 Task: Look for space in Tamano, Japan from 2nd June, 2023 to 15th June, 2023 for 2 adults in price range Rs.10000 to Rs.15000. Place can be entire place with 1  bedroom having 1 bed and 1 bathroom. Property type can be house, flat, guest house, hotel. Booking option can be shelf check-in. Required host language is English.
Action: Mouse moved to (587, 100)
Screenshot: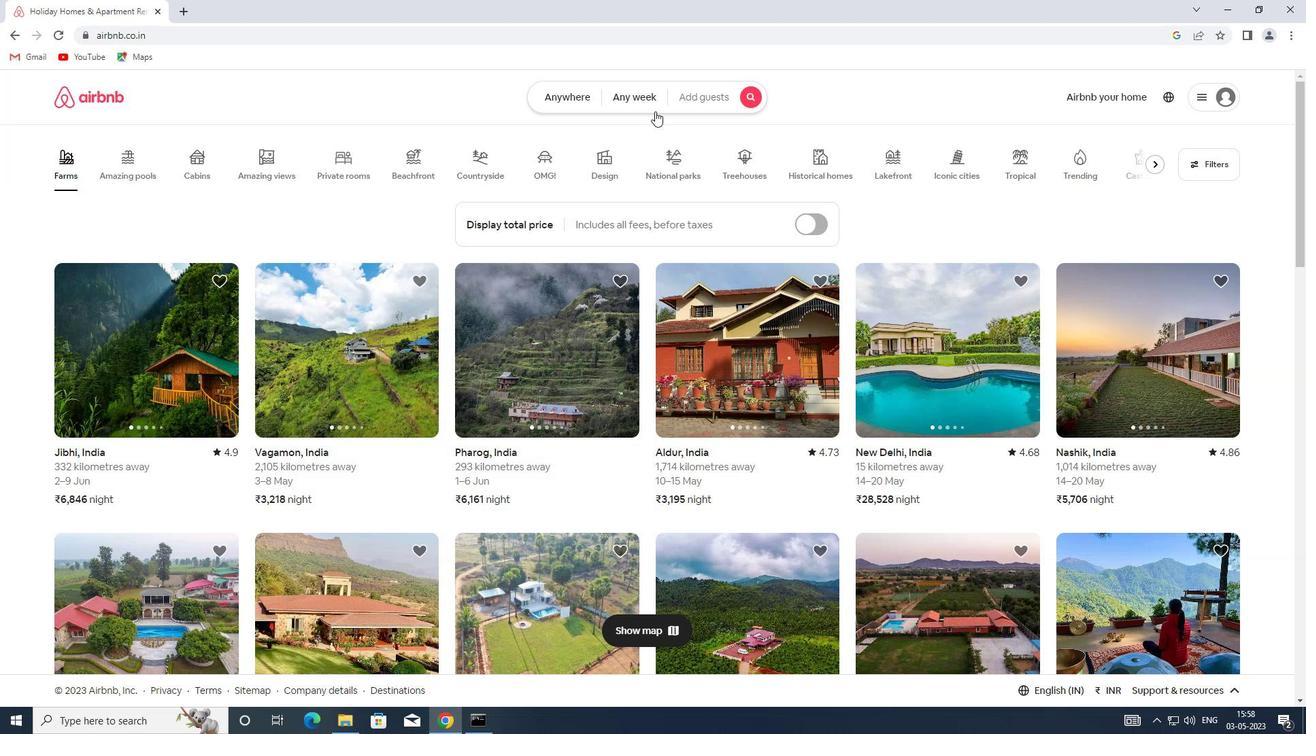 
Action: Mouse pressed left at (587, 100)
Screenshot: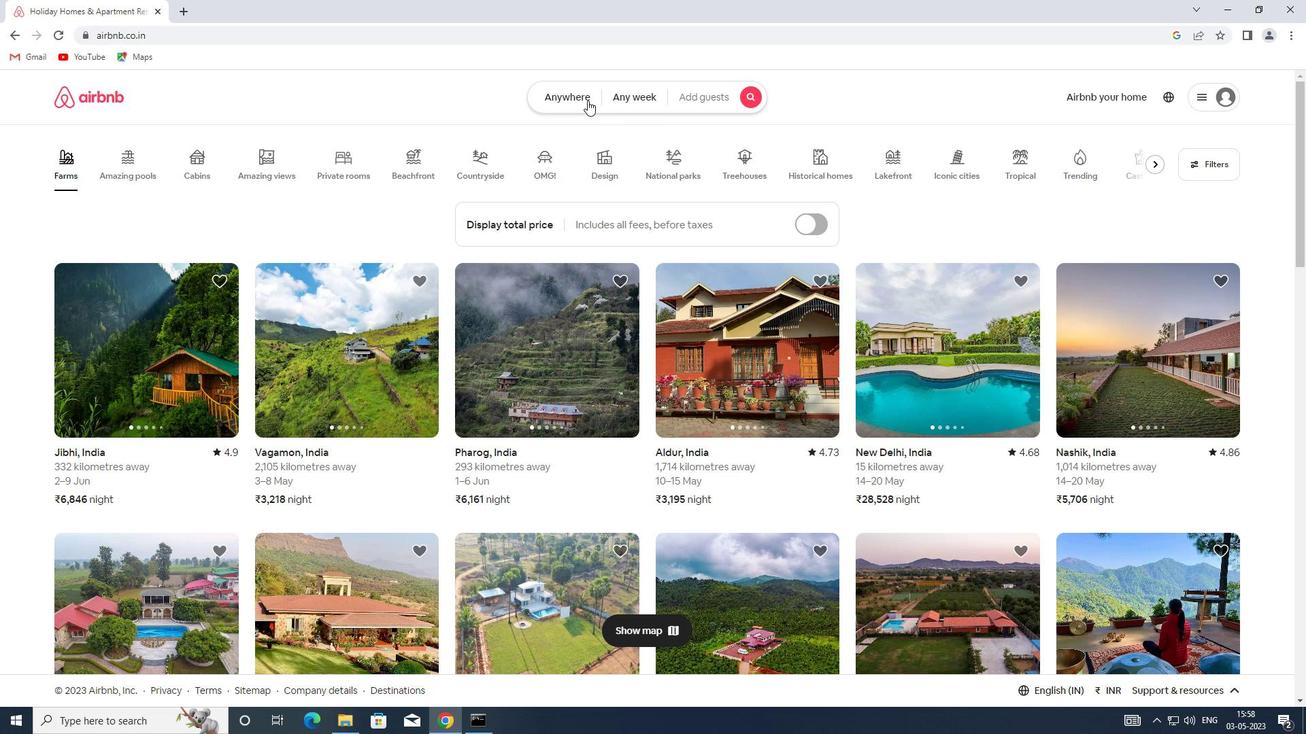 
Action: Mouse moved to (464, 145)
Screenshot: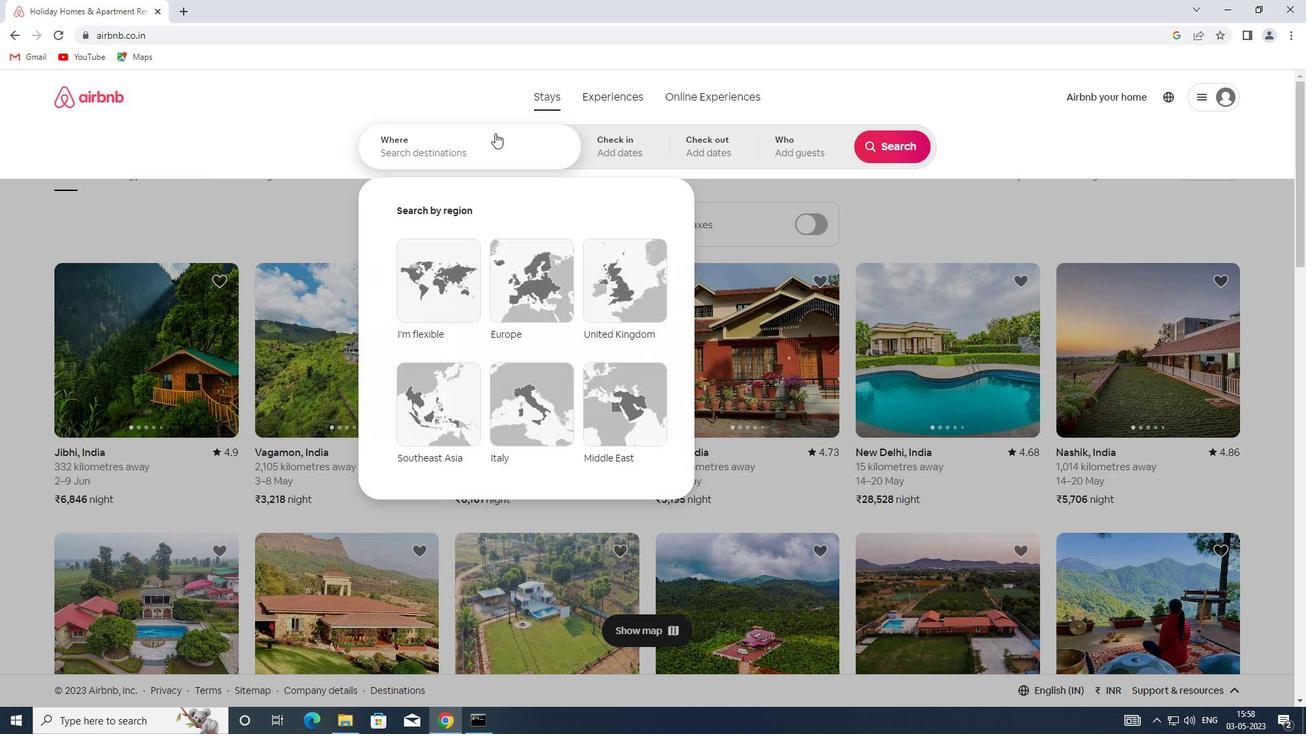 
Action: Mouse pressed left at (464, 145)
Screenshot: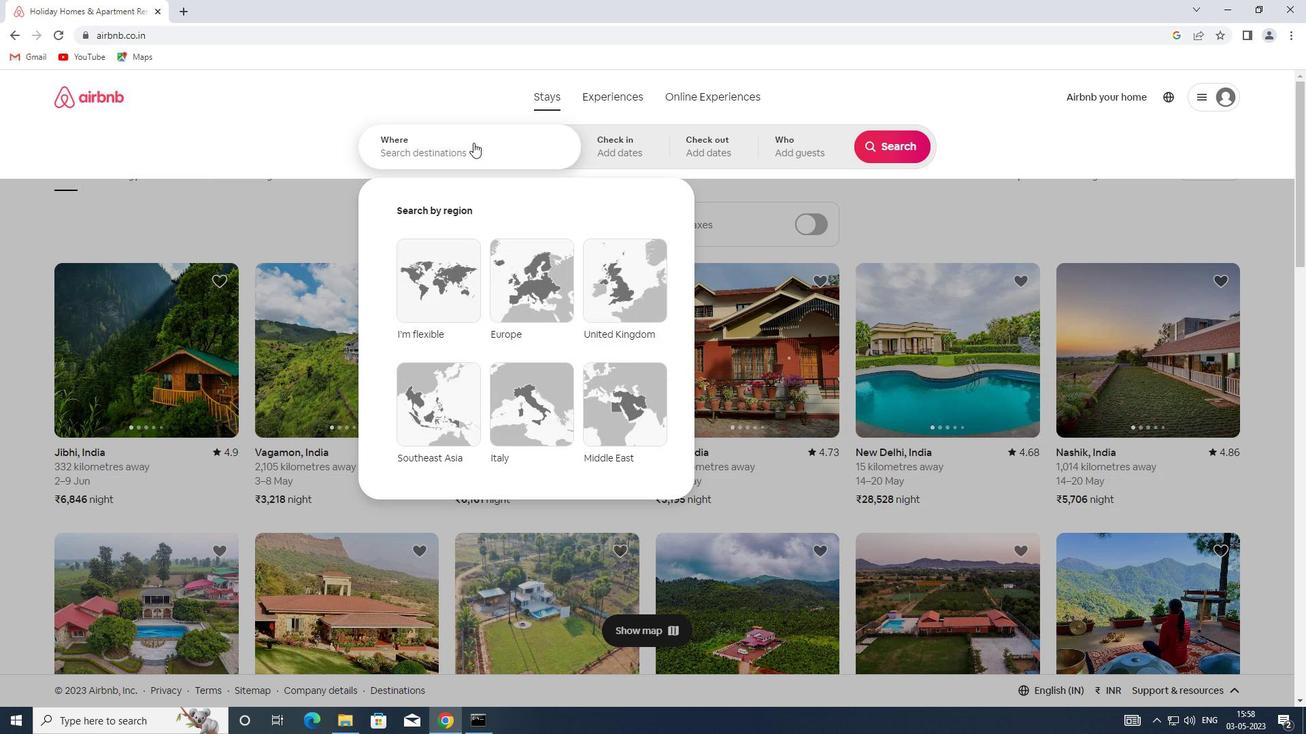 
Action: Key pressed <Key.shift>TAMANO,<Key.shift><Key.shift><Key.shift><Key.shift><Key.shift><Key.shift><Key.shift><Key.shift><Key.shift><Key.shift><Key.shift><Key.shift><Key.shift><Key.shift><Key.shift><Key.shift><Key.shift><Key.shift><Key.shift><Key.shift><Key.shift><Key.shift><Key.shift>JAPAN
Screenshot: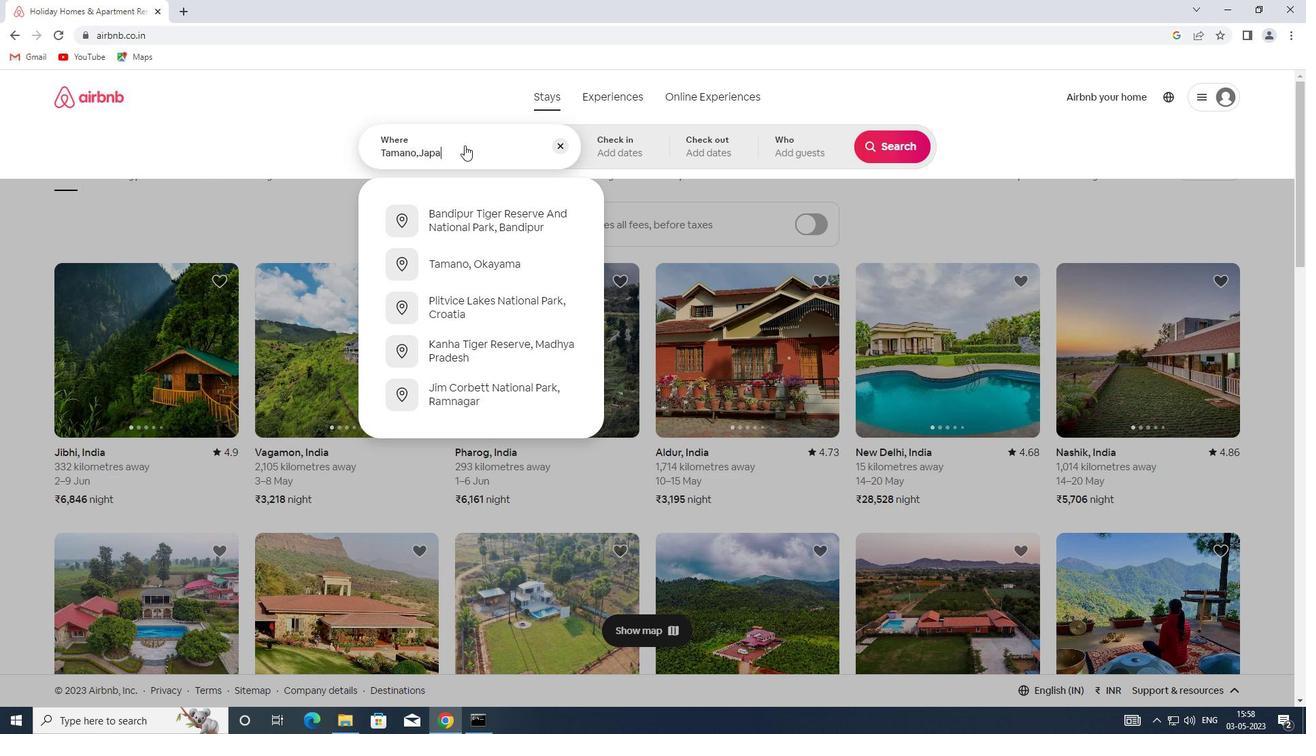 
Action: Mouse moved to (636, 149)
Screenshot: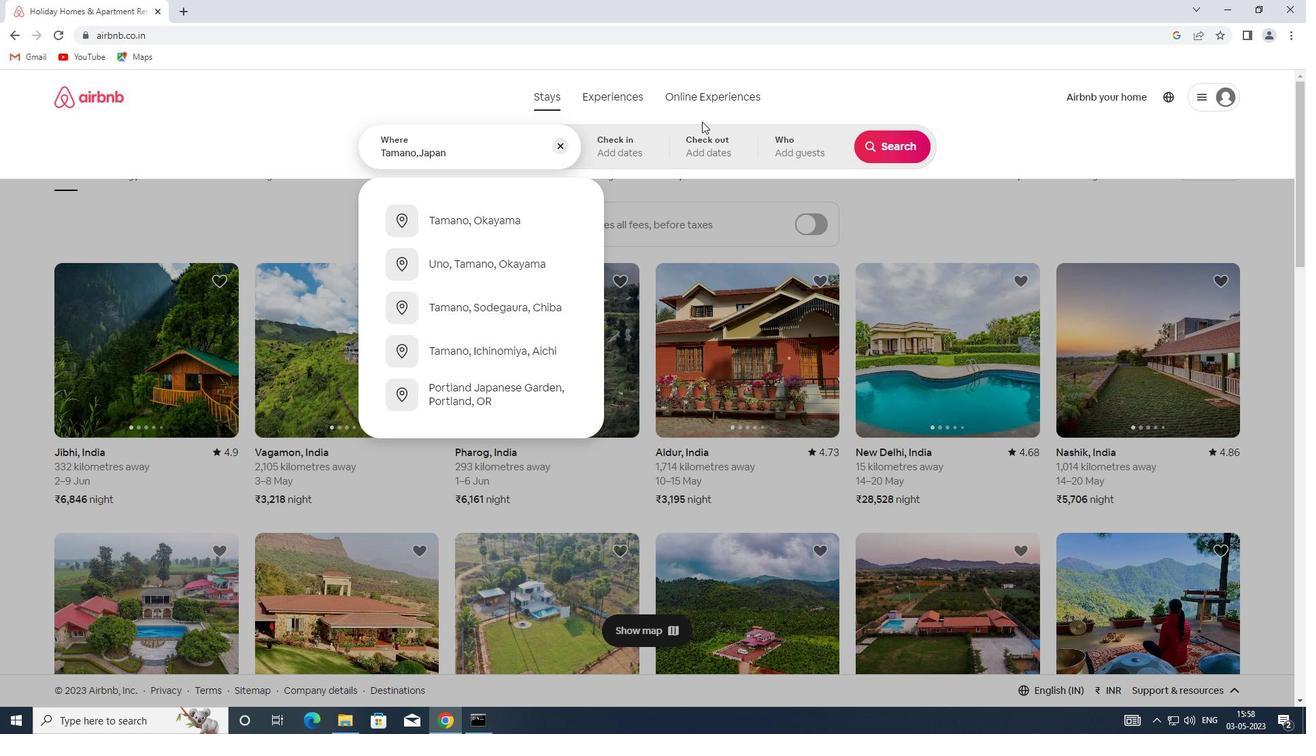 
Action: Mouse pressed left at (636, 149)
Screenshot: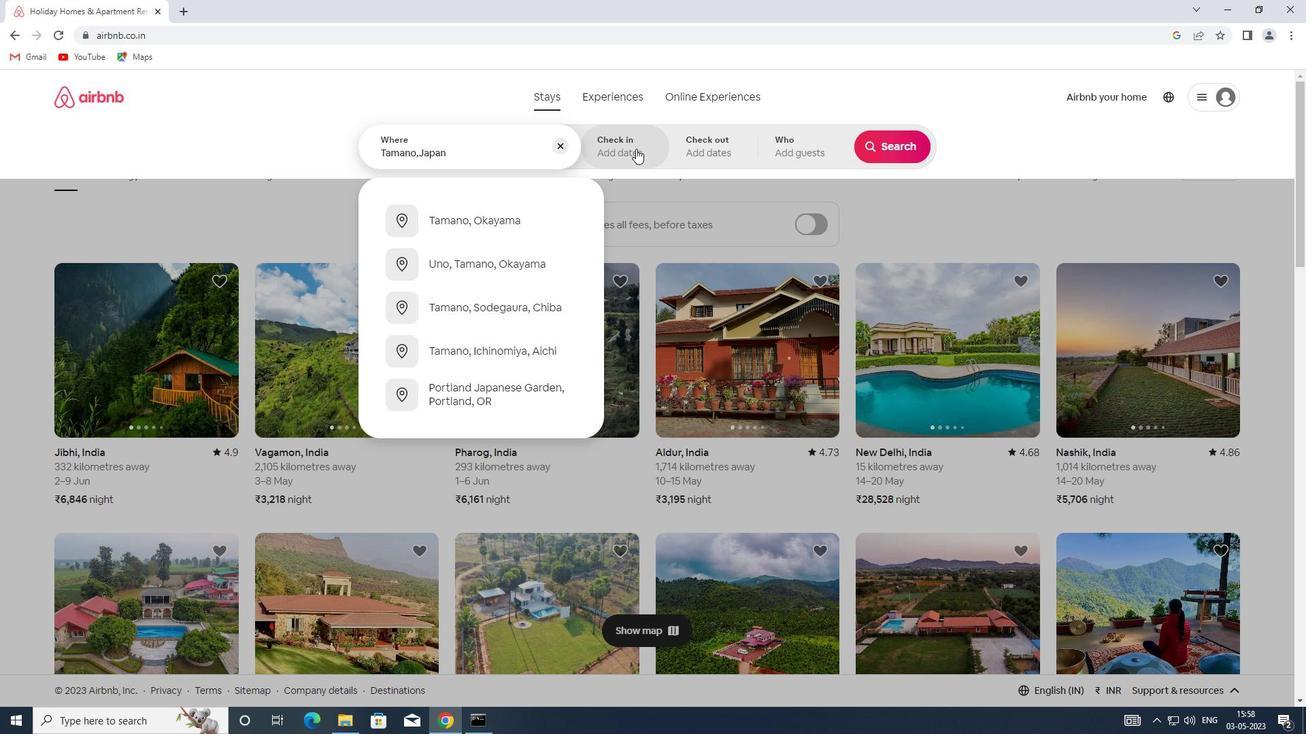 
Action: Mouse moved to (847, 306)
Screenshot: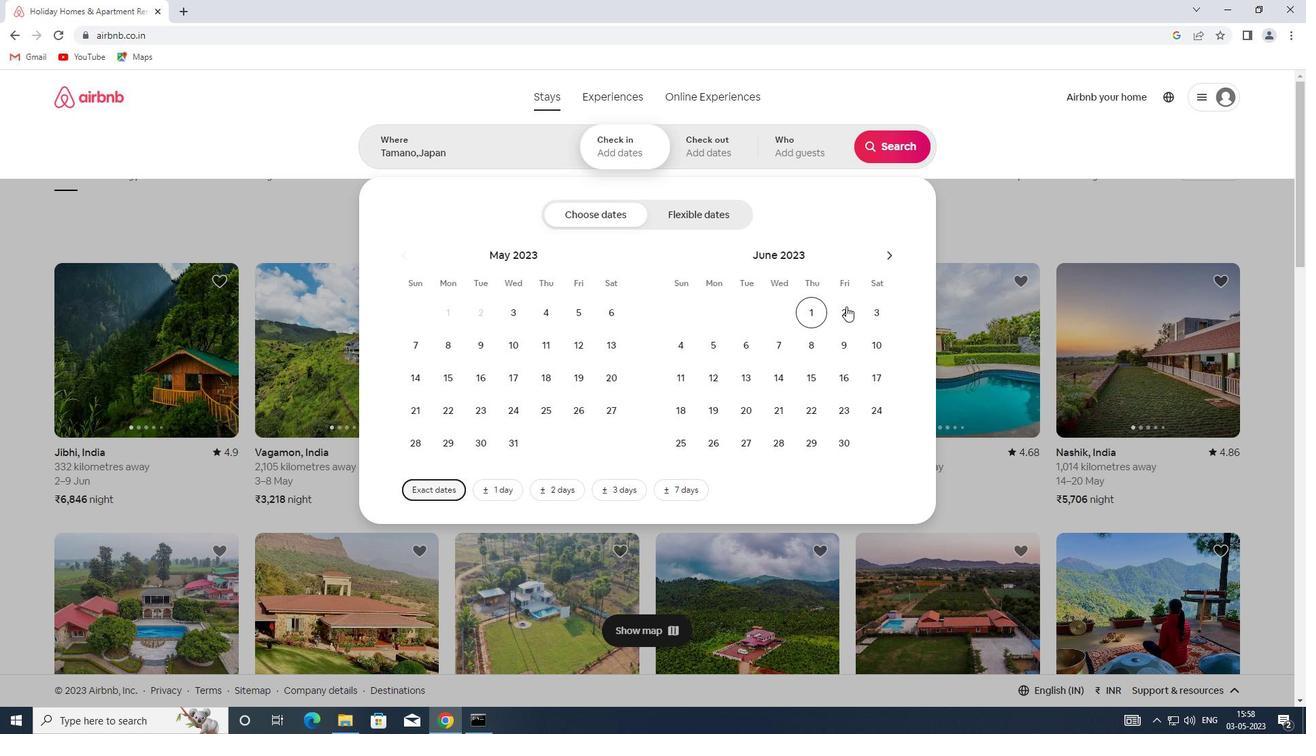 
Action: Mouse pressed left at (847, 306)
Screenshot: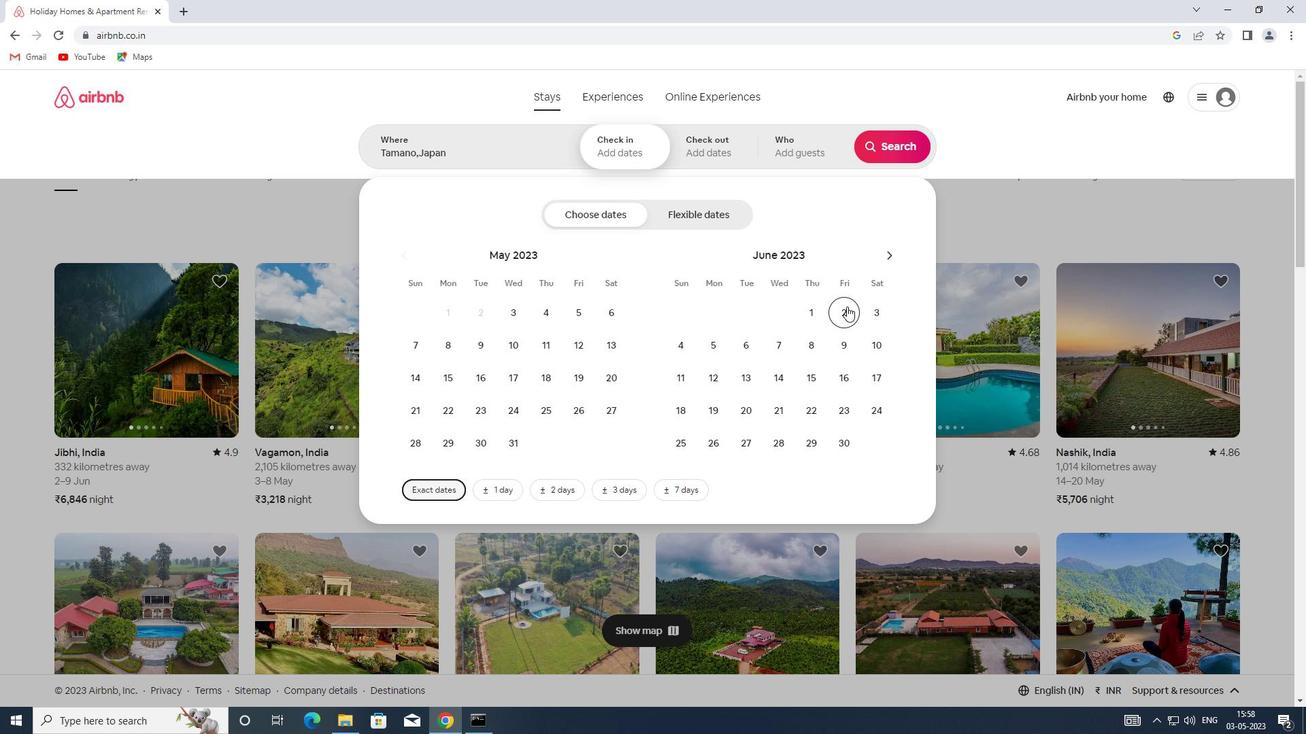 
Action: Mouse moved to (811, 375)
Screenshot: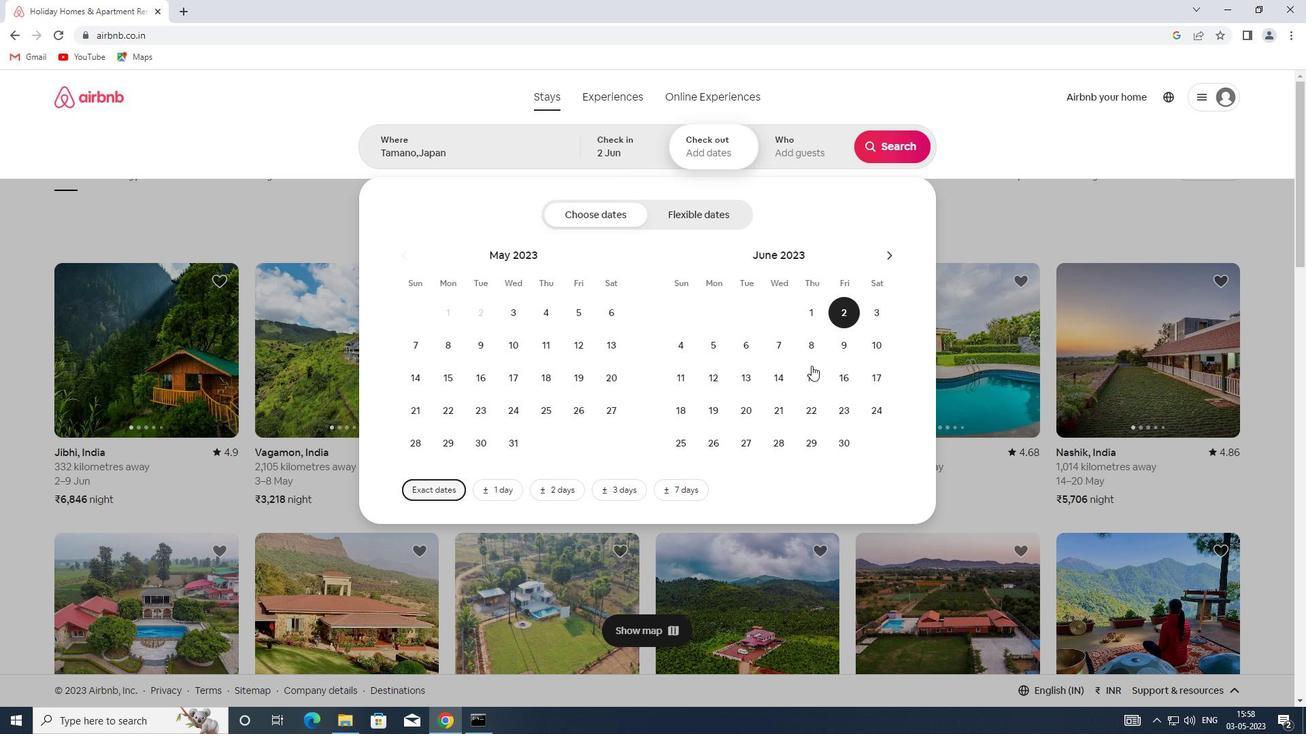 
Action: Mouse pressed left at (811, 375)
Screenshot: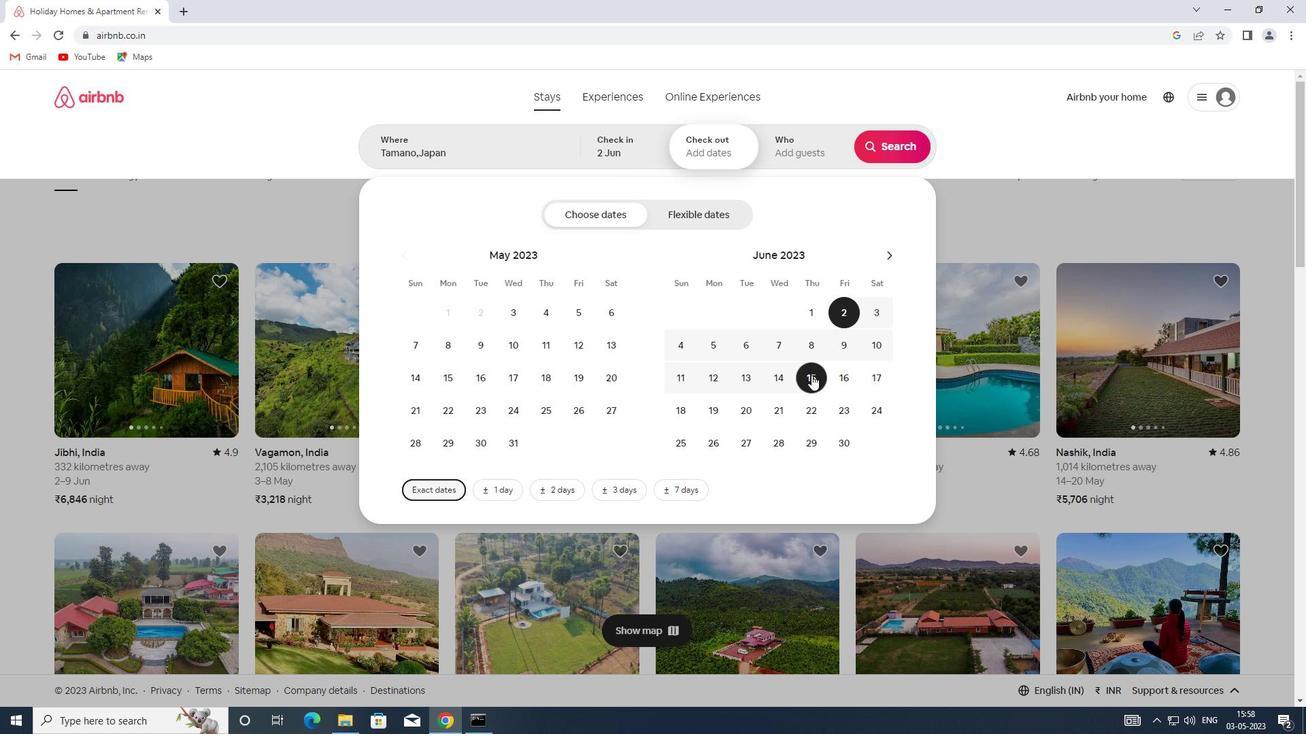 
Action: Mouse moved to (801, 149)
Screenshot: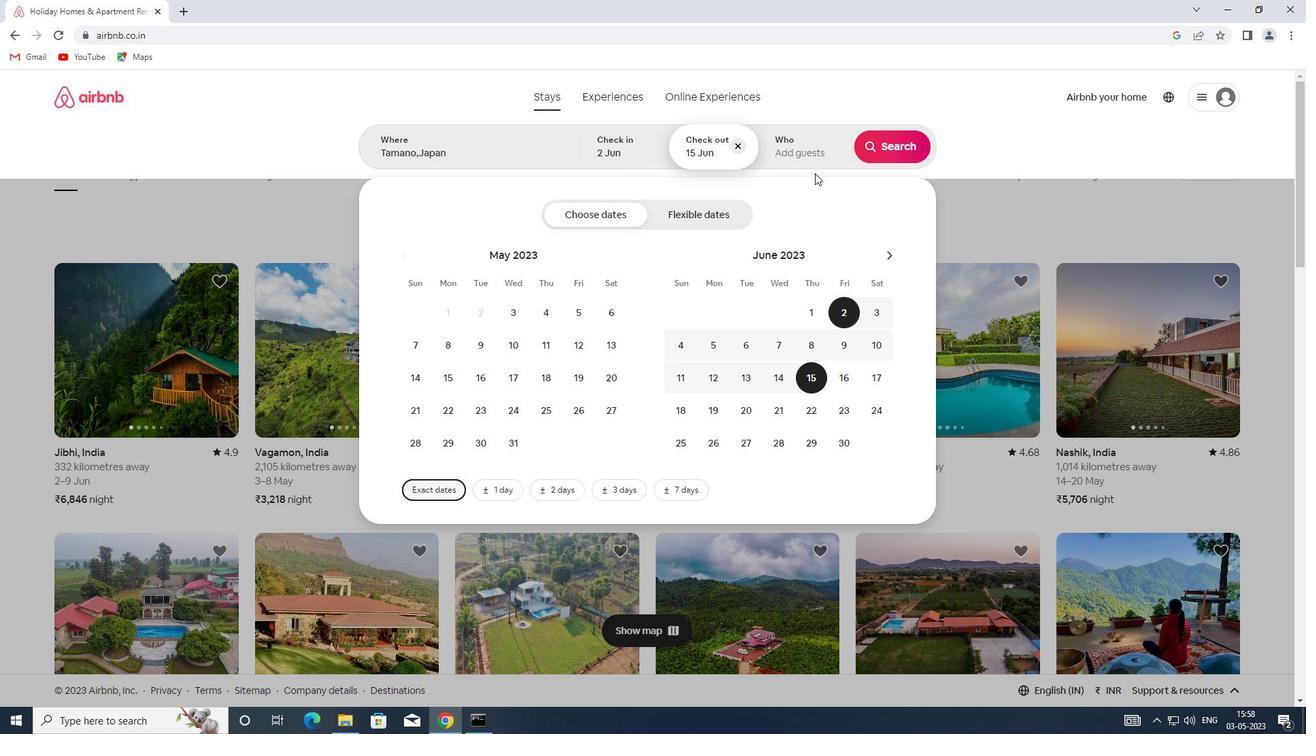 
Action: Mouse pressed left at (801, 149)
Screenshot: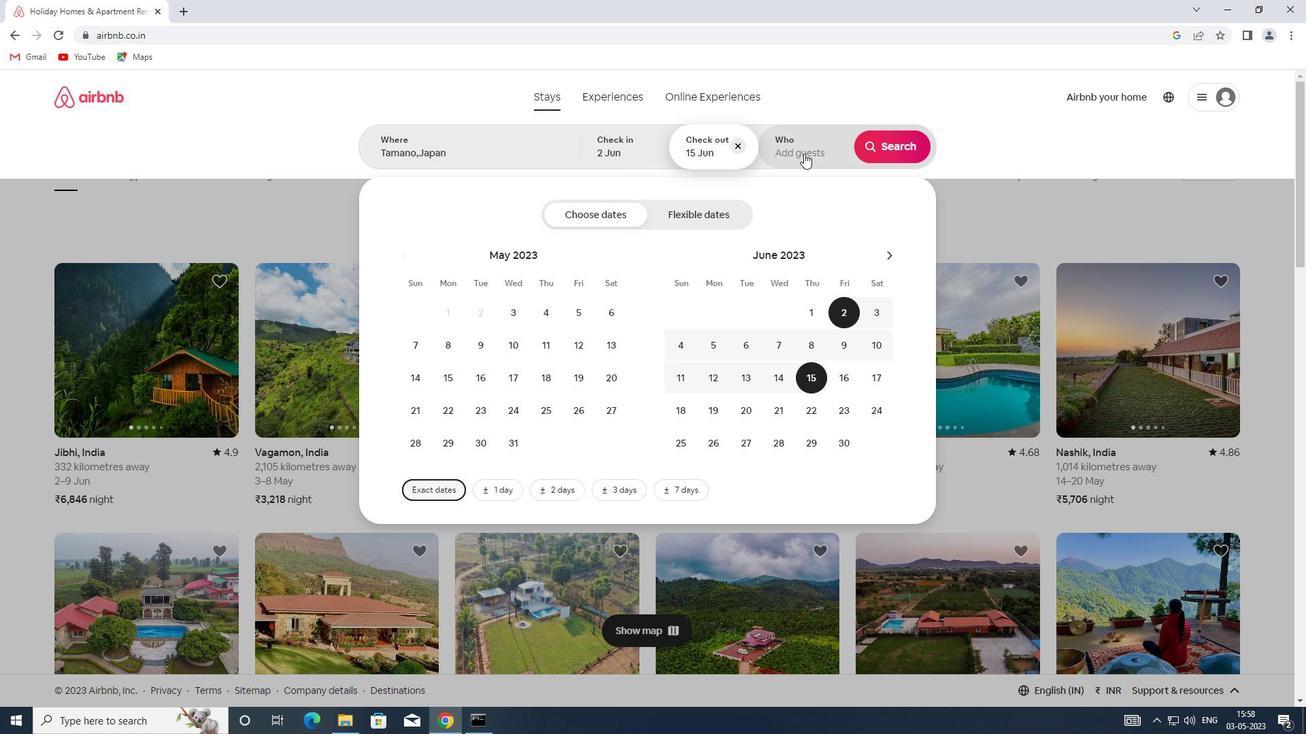 
Action: Mouse moved to (898, 215)
Screenshot: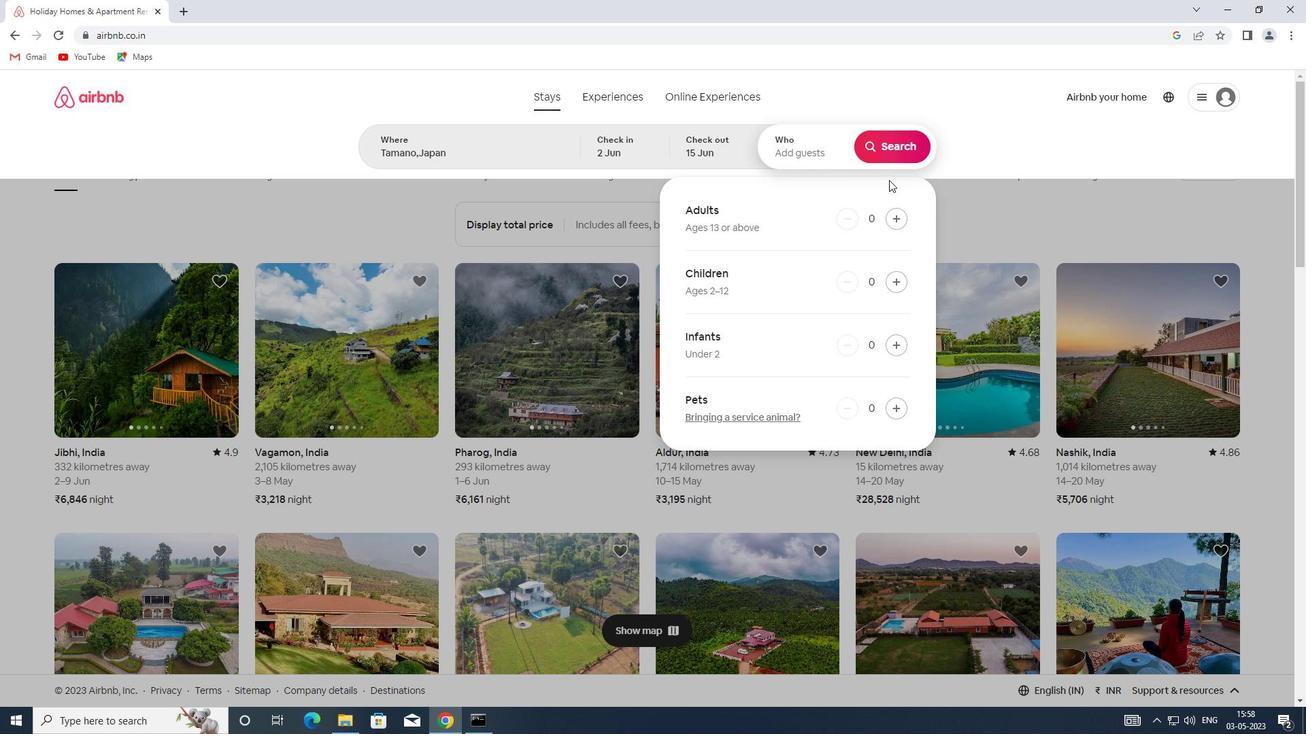 
Action: Mouse pressed left at (898, 215)
Screenshot: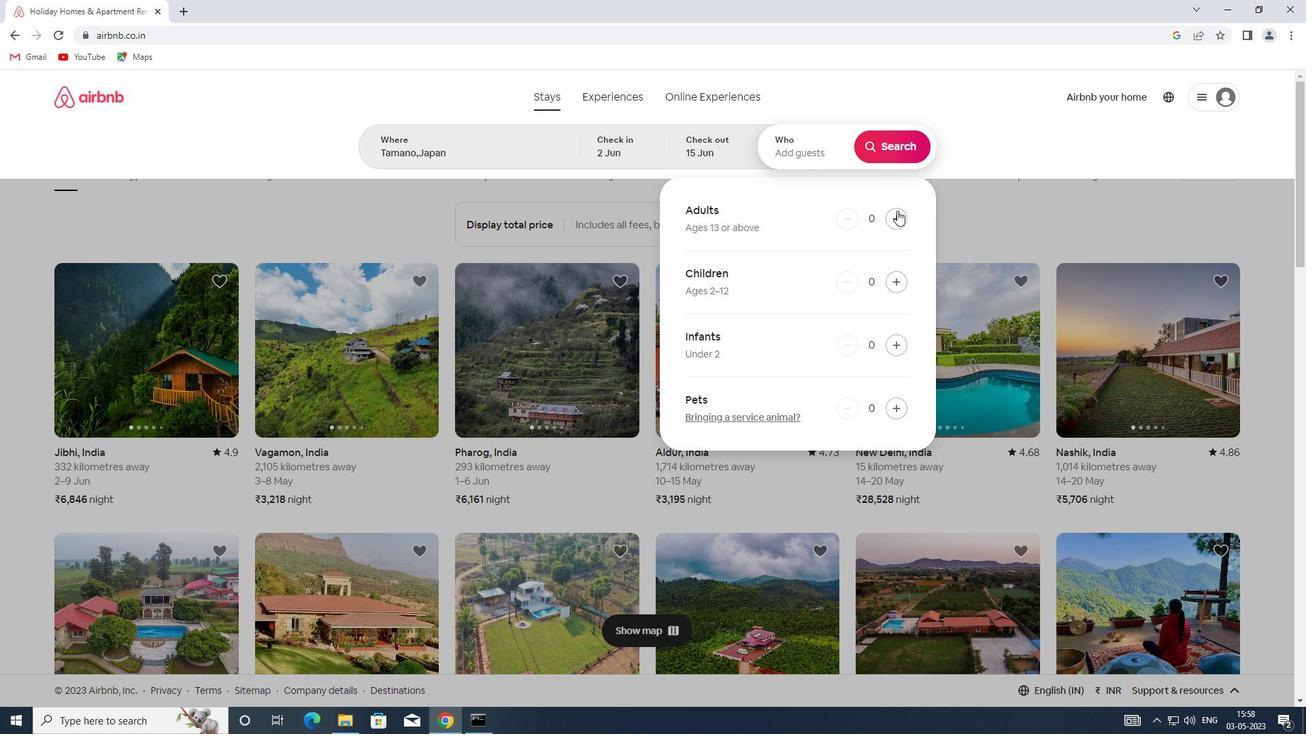 
Action: Mouse pressed left at (898, 215)
Screenshot: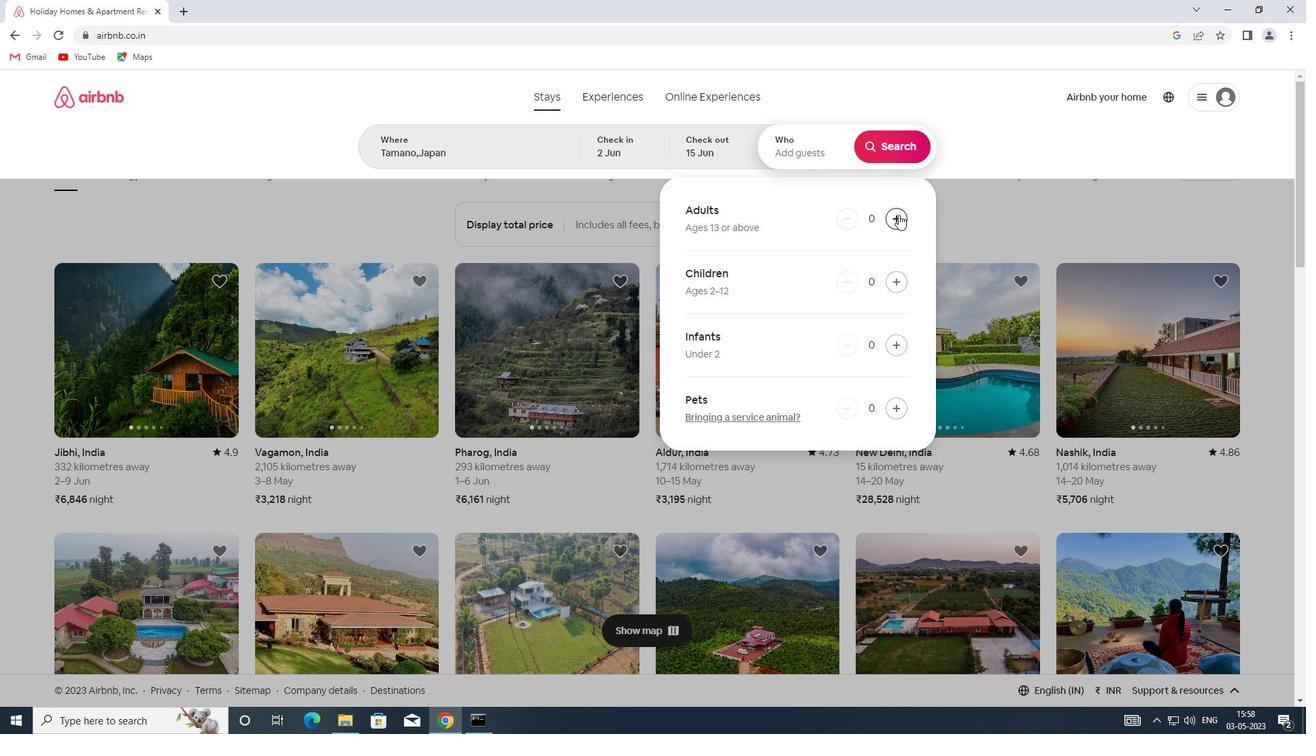 
Action: Mouse moved to (889, 152)
Screenshot: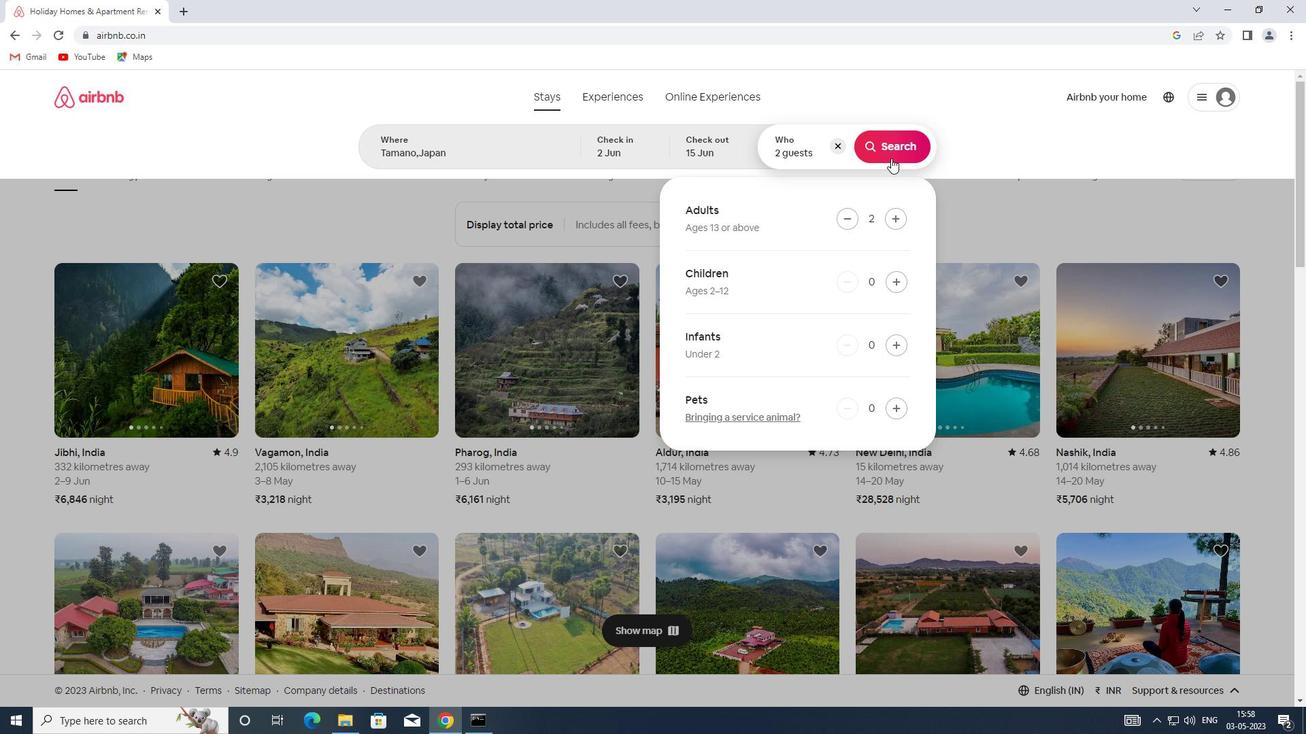 
Action: Mouse pressed left at (889, 152)
Screenshot: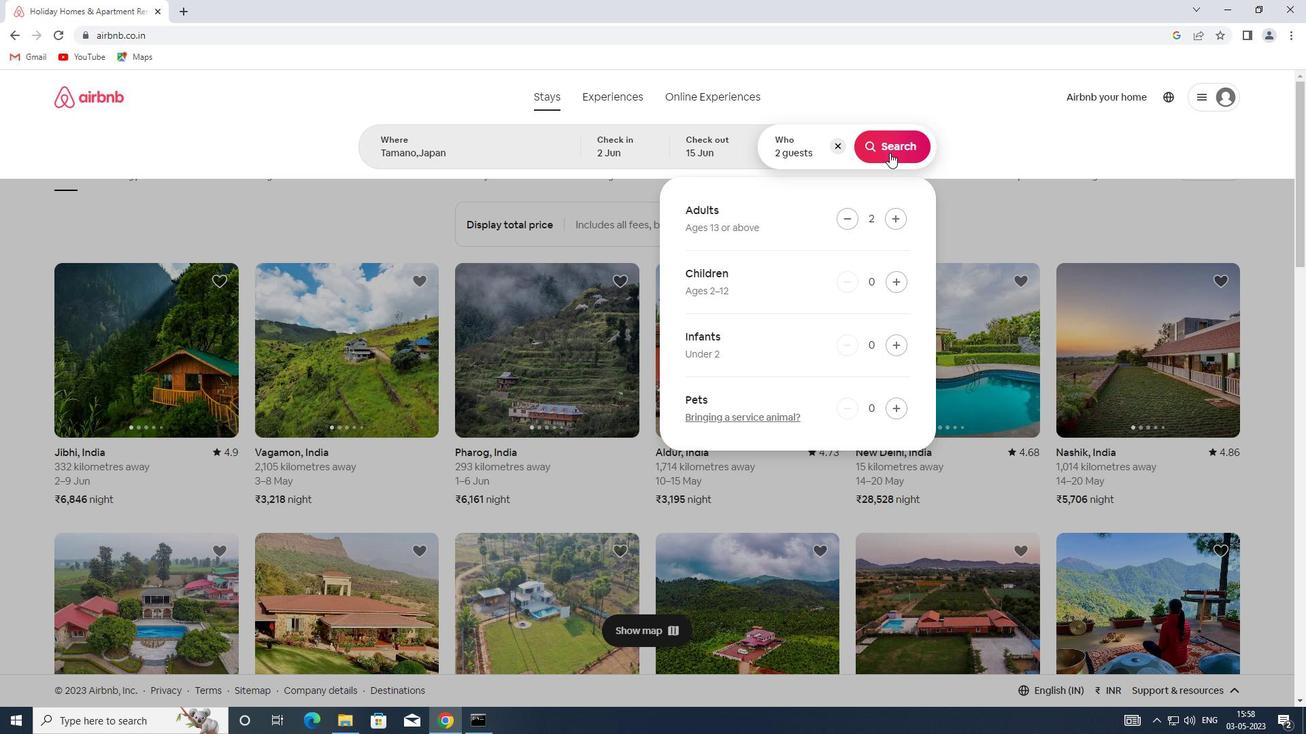 
Action: Mouse moved to (1266, 144)
Screenshot: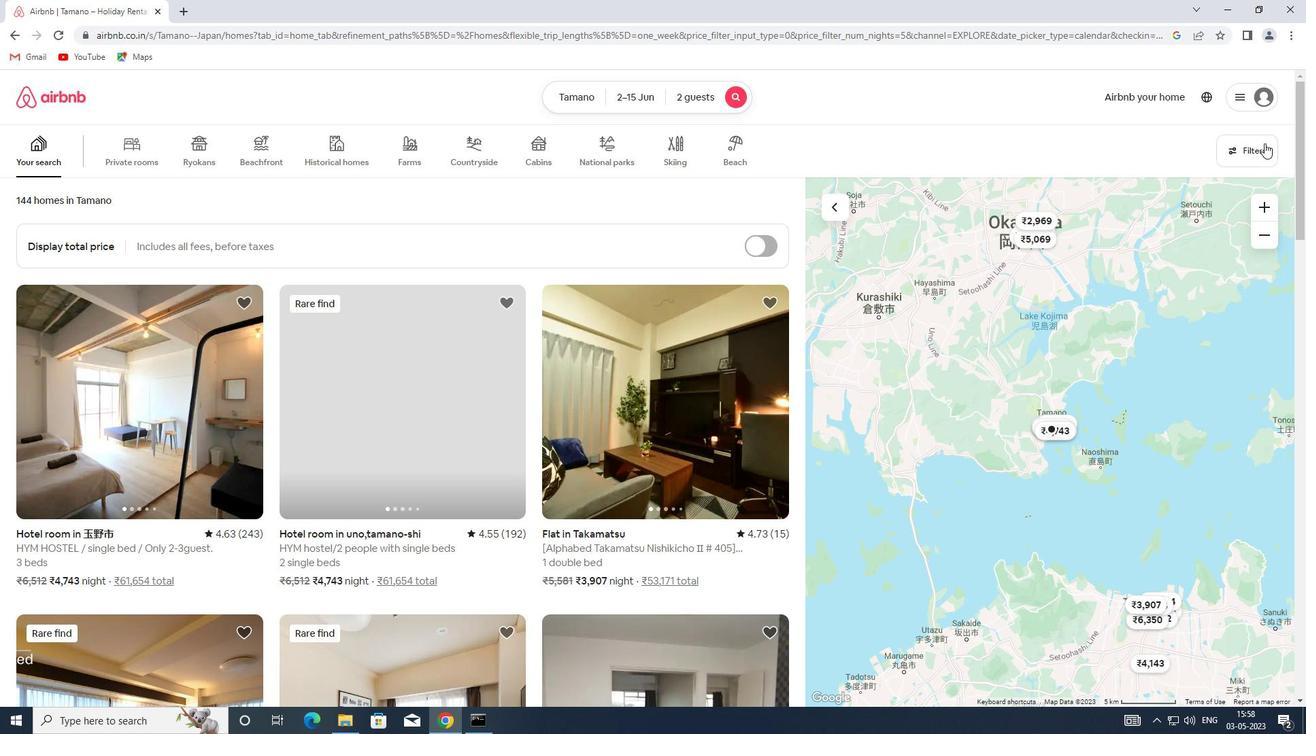
Action: Mouse pressed left at (1266, 144)
Screenshot: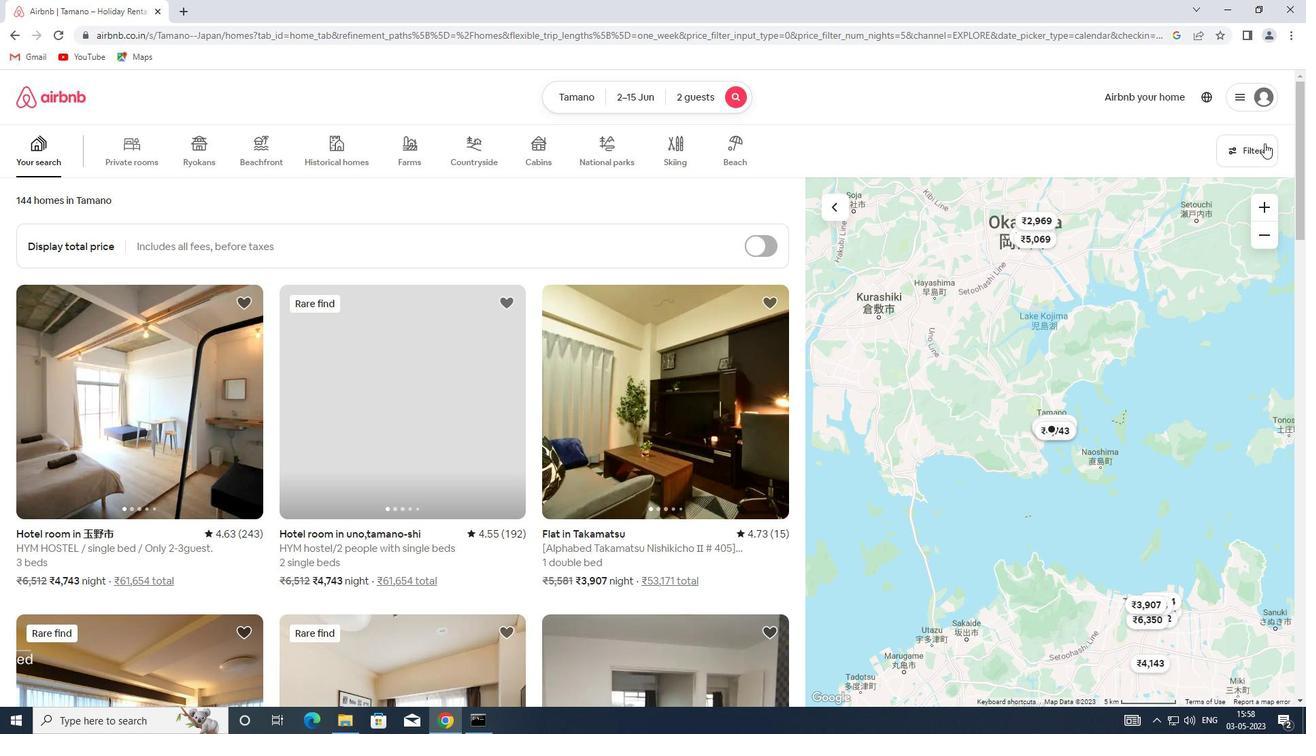 
Action: Mouse moved to (498, 327)
Screenshot: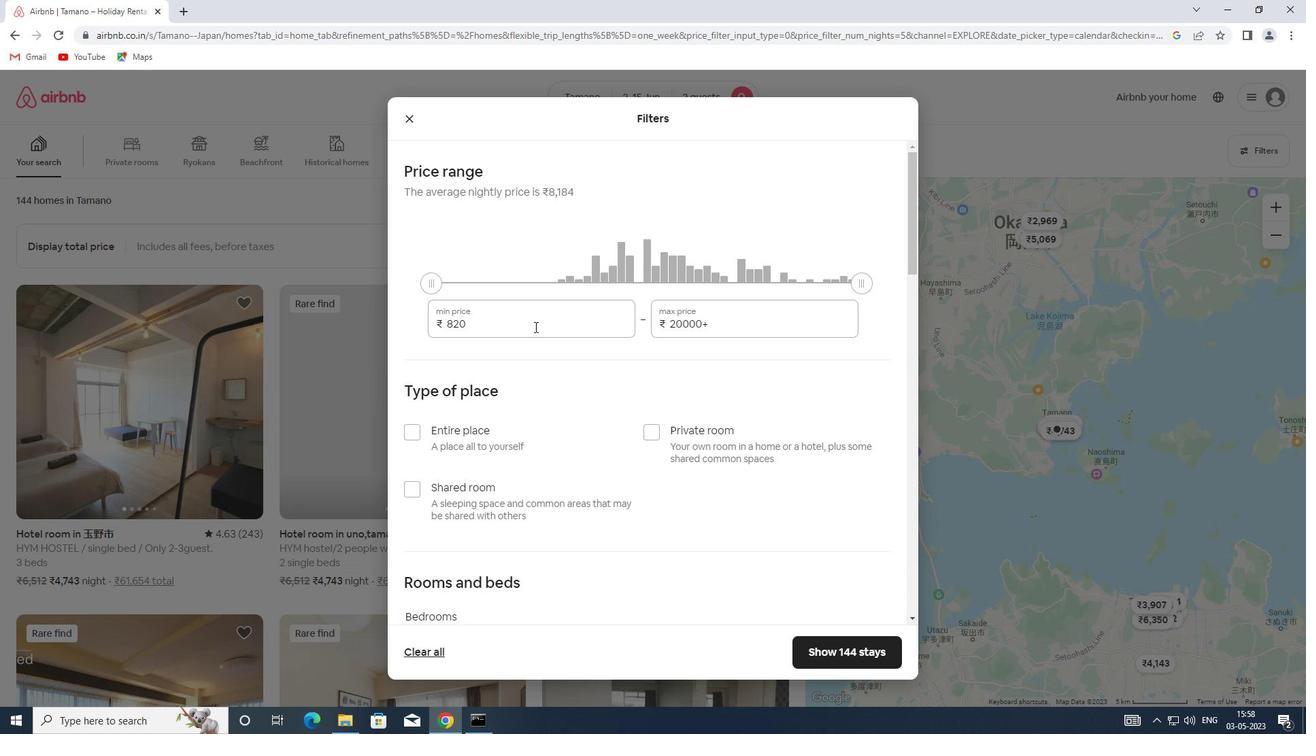 
Action: Mouse pressed left at (498, 327)
Screenshot: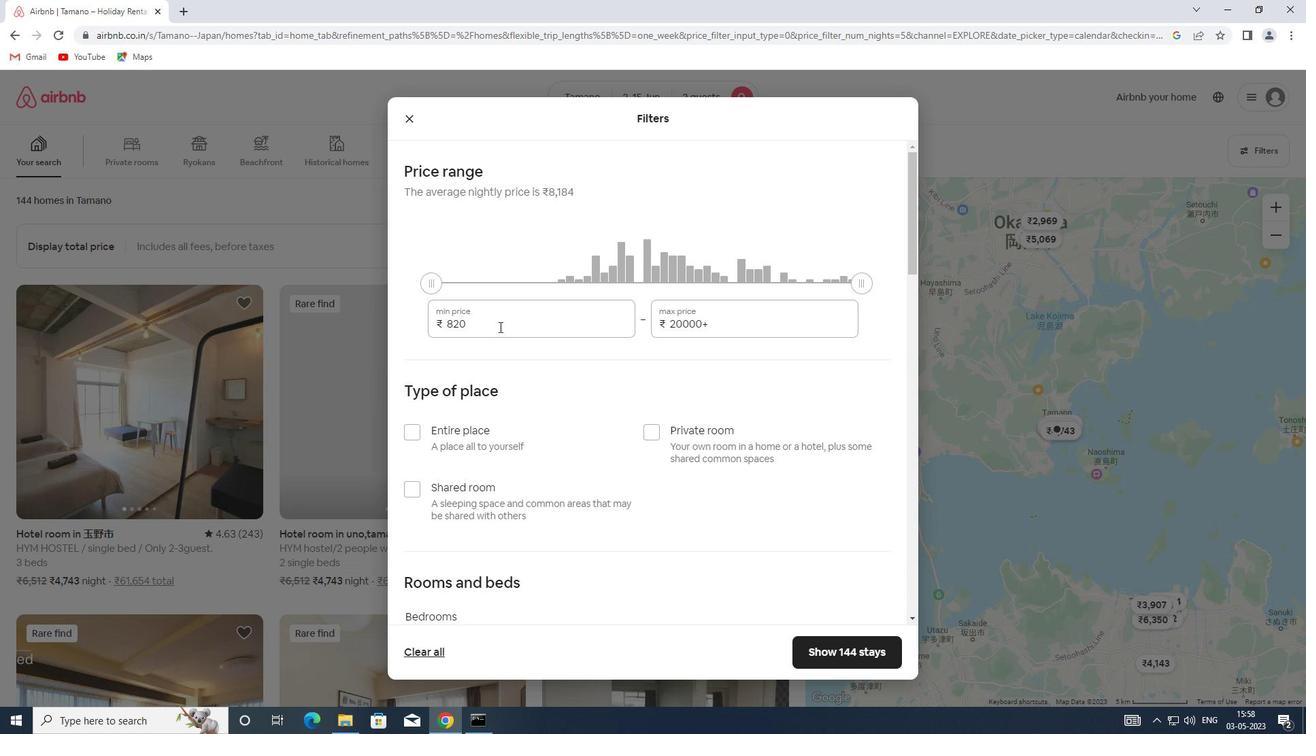 
Action: Mouse moved to (418, 327)
Screenshot: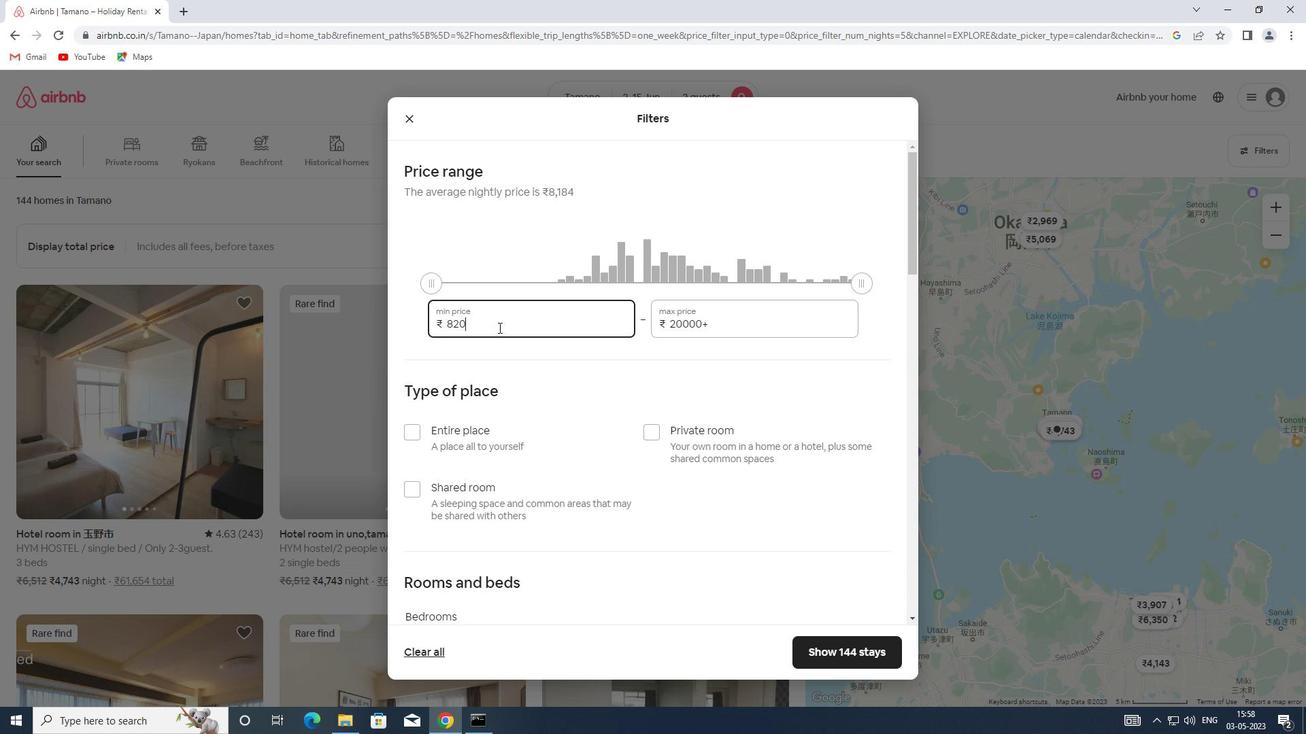 
Action: Key pressed 10000
Screenshot: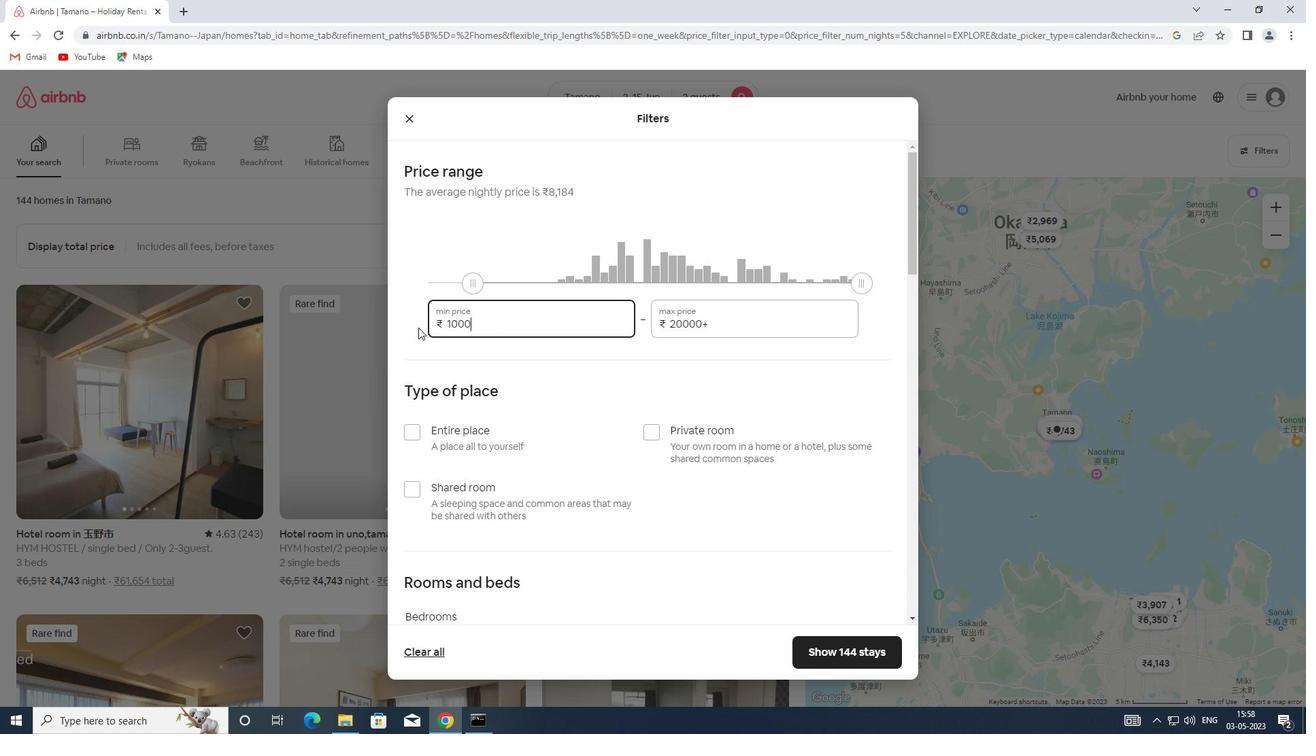 
Action: Mouse moved to (713, 327)
Screenshot: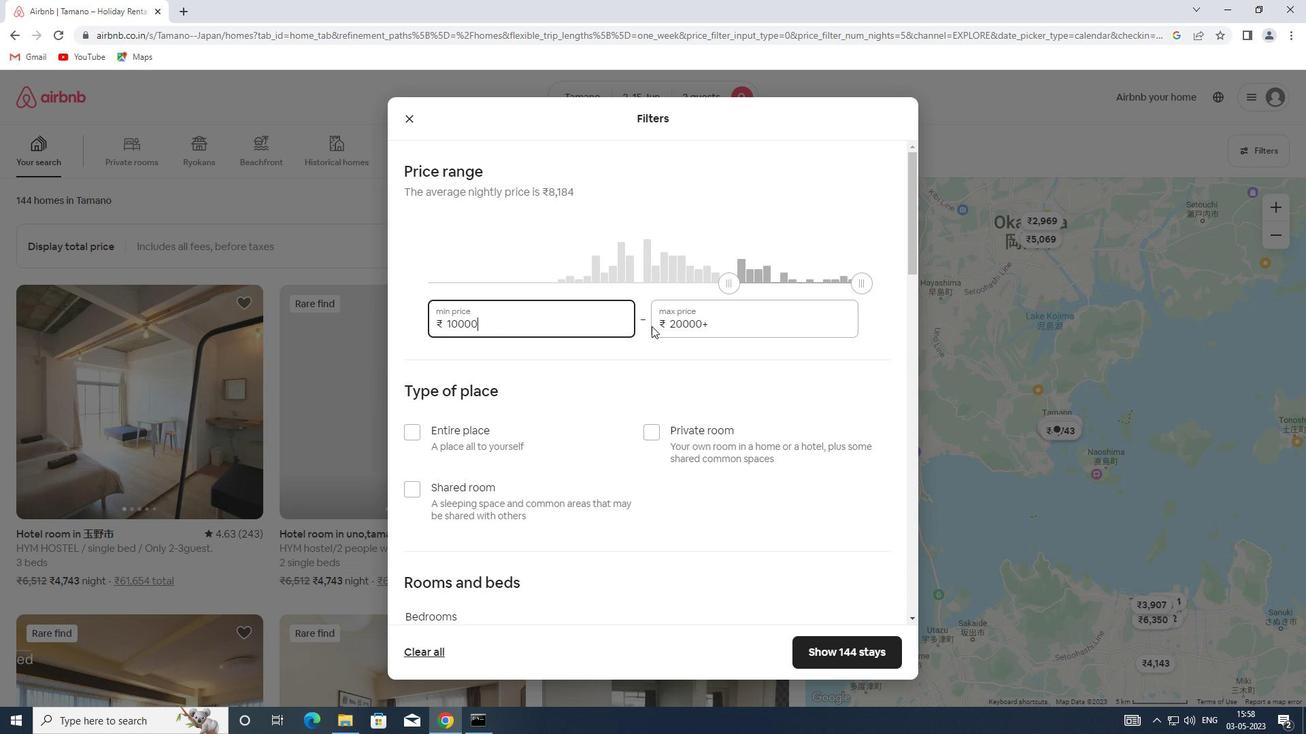 
Action: Mouse pressed left at (713, 327)
Screenshot: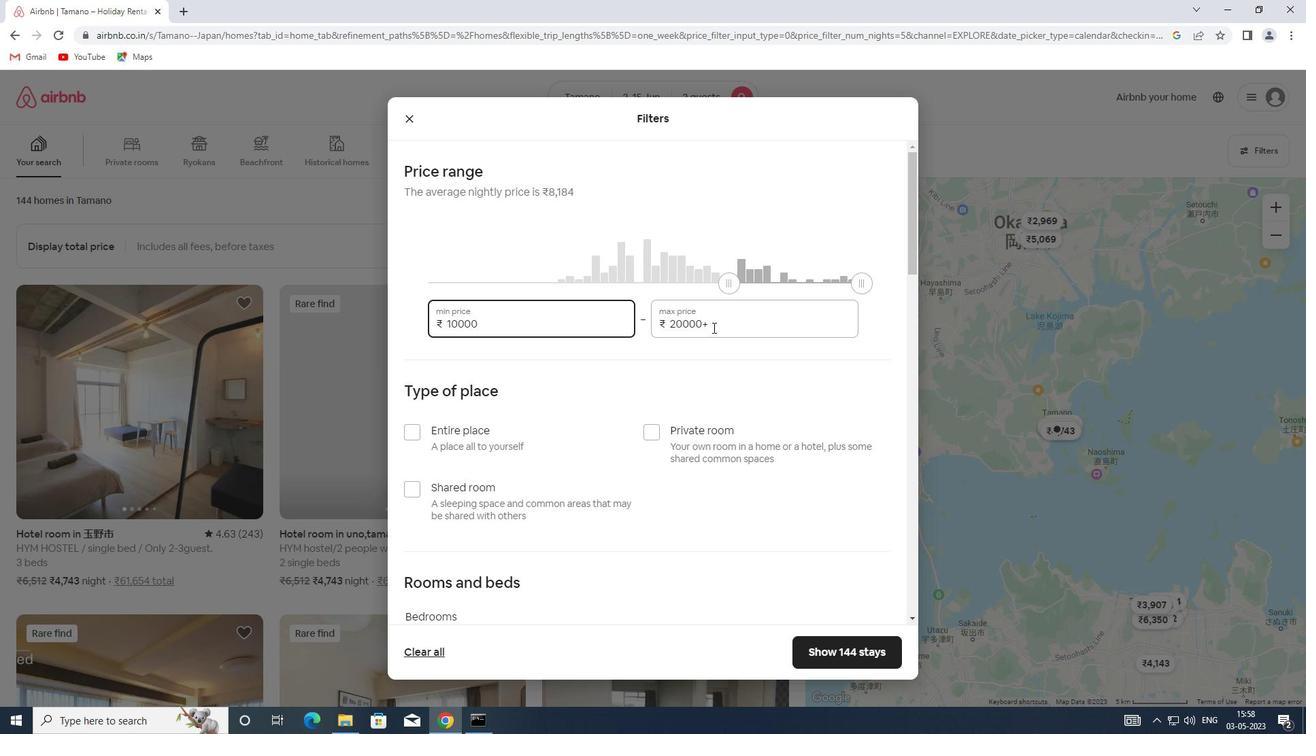 
Action: Mouse moved to (640, 327)
Screenshot: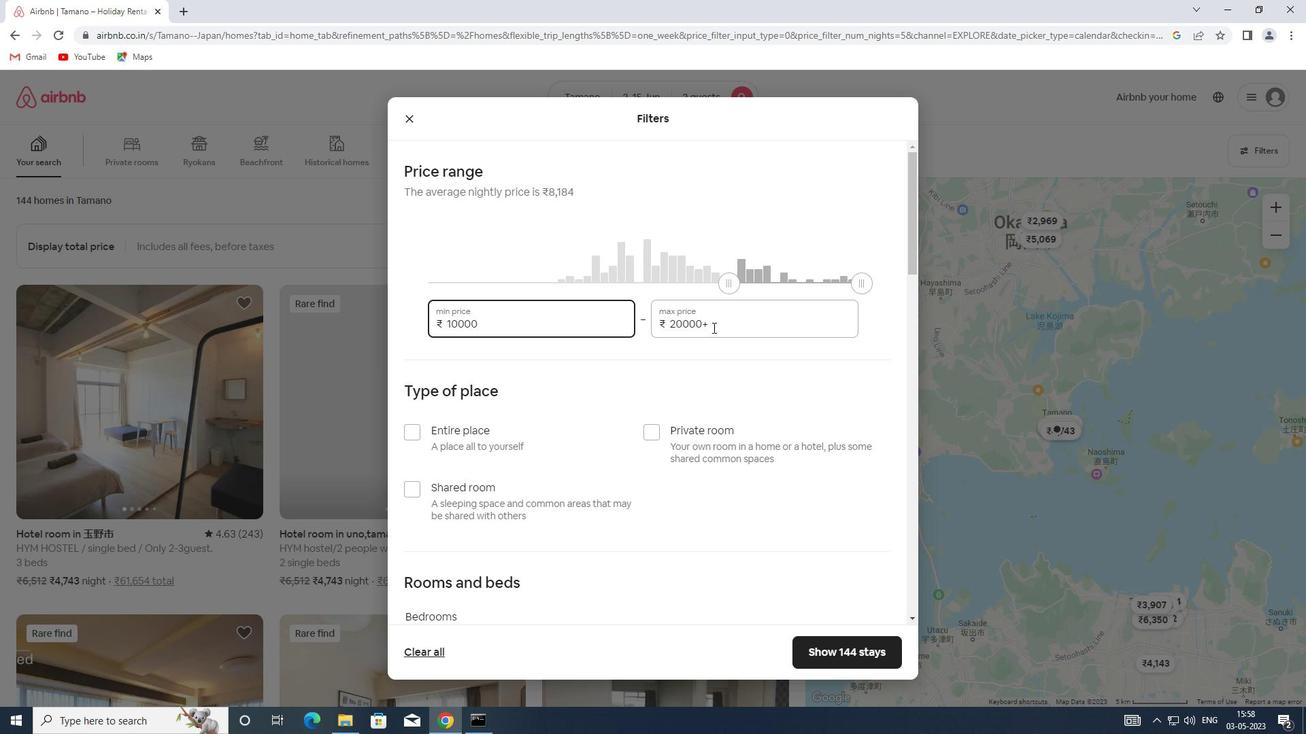 
Action: Key pressed 15000
Screenshot: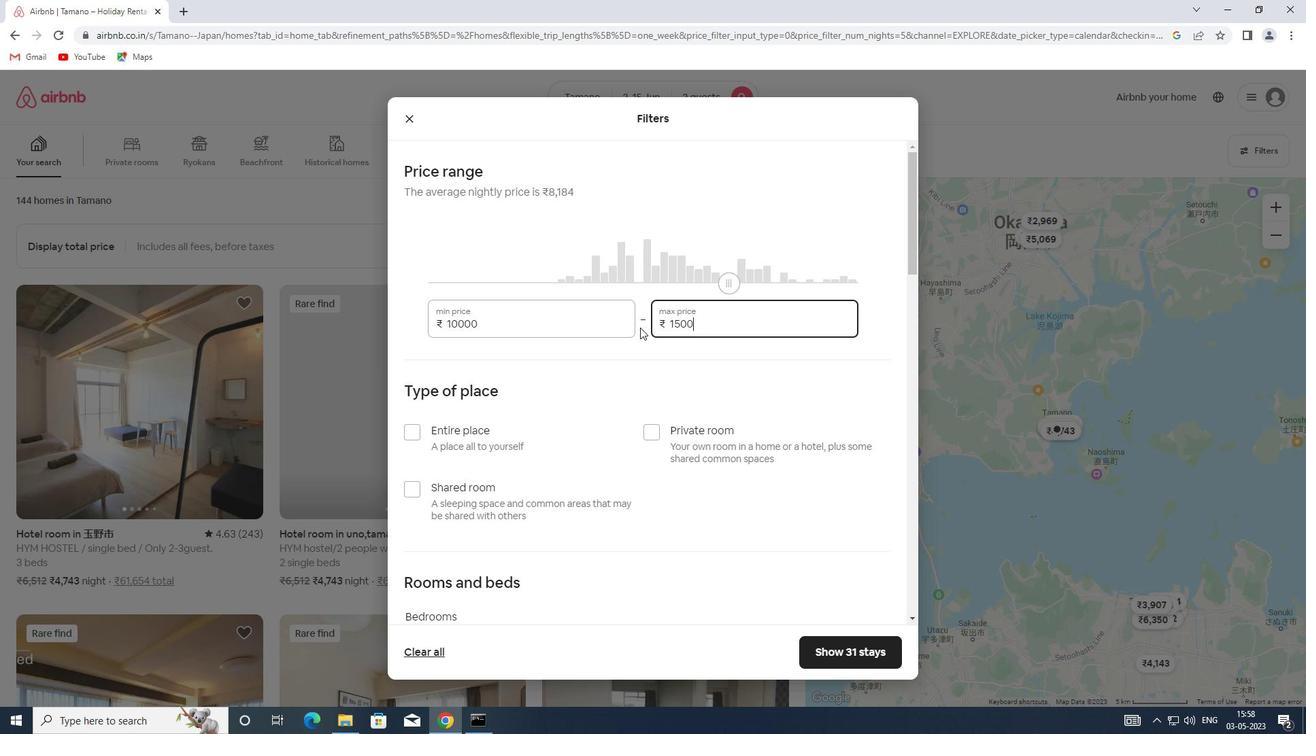 
Action: Mouse moved to (491, 438)
Screenshot: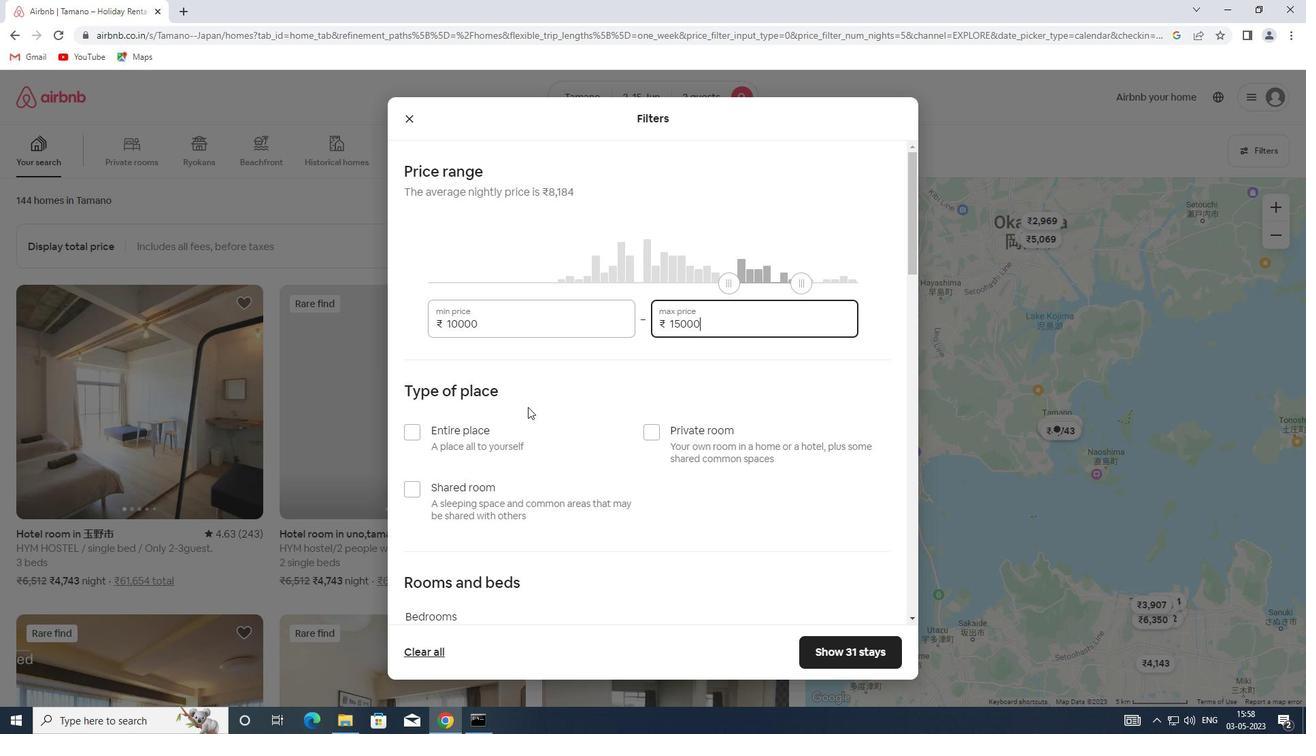 
Action: Mouse pressed left at (491, 438)
Screenshot: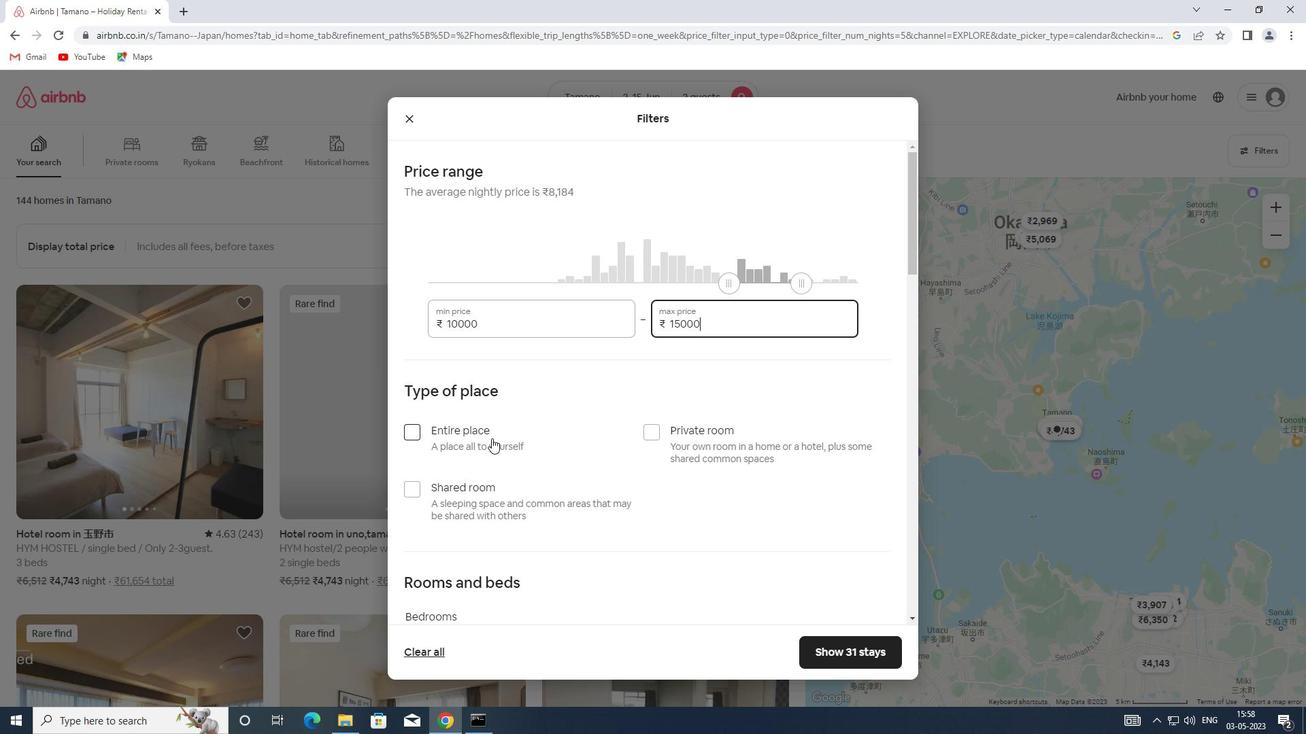 
Action: Mouse scrolled (491, 438) with delta (0, 0)
Screenshot: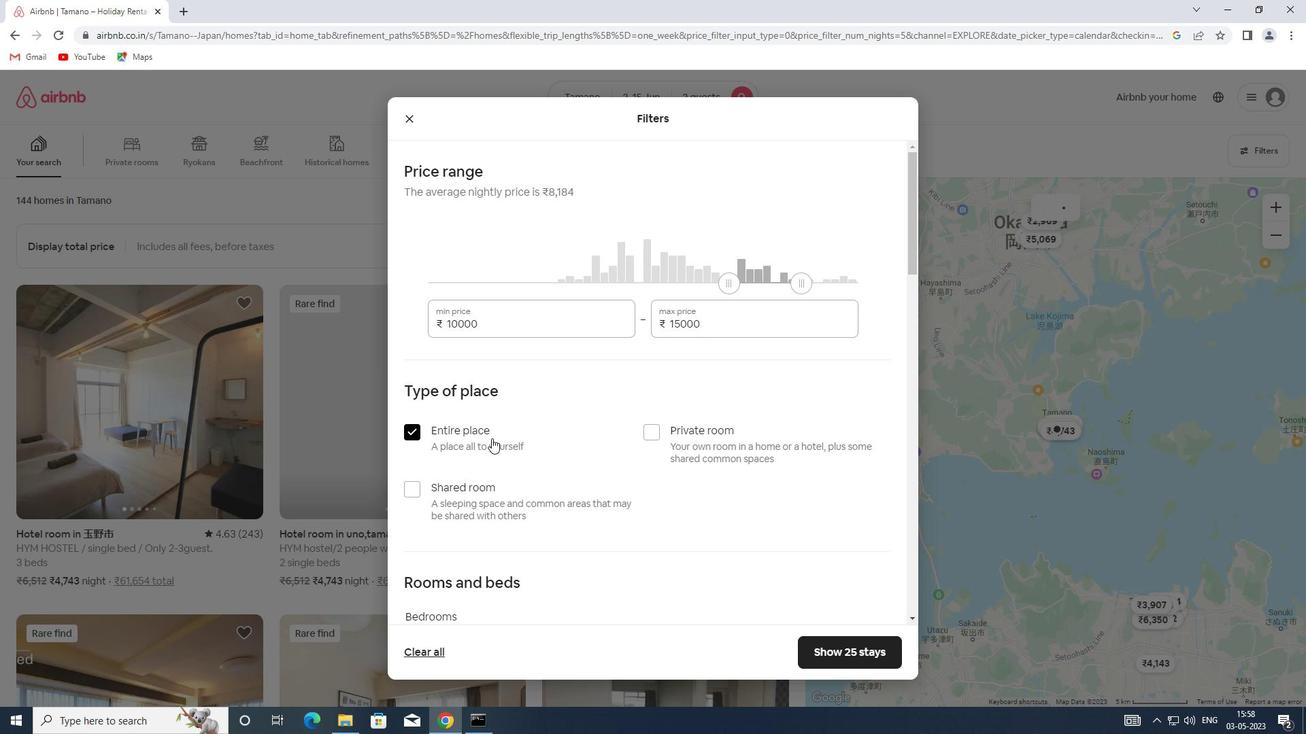 
Action: Mouse scrolled (491, 438) with delta (0, 0)
Screenshot: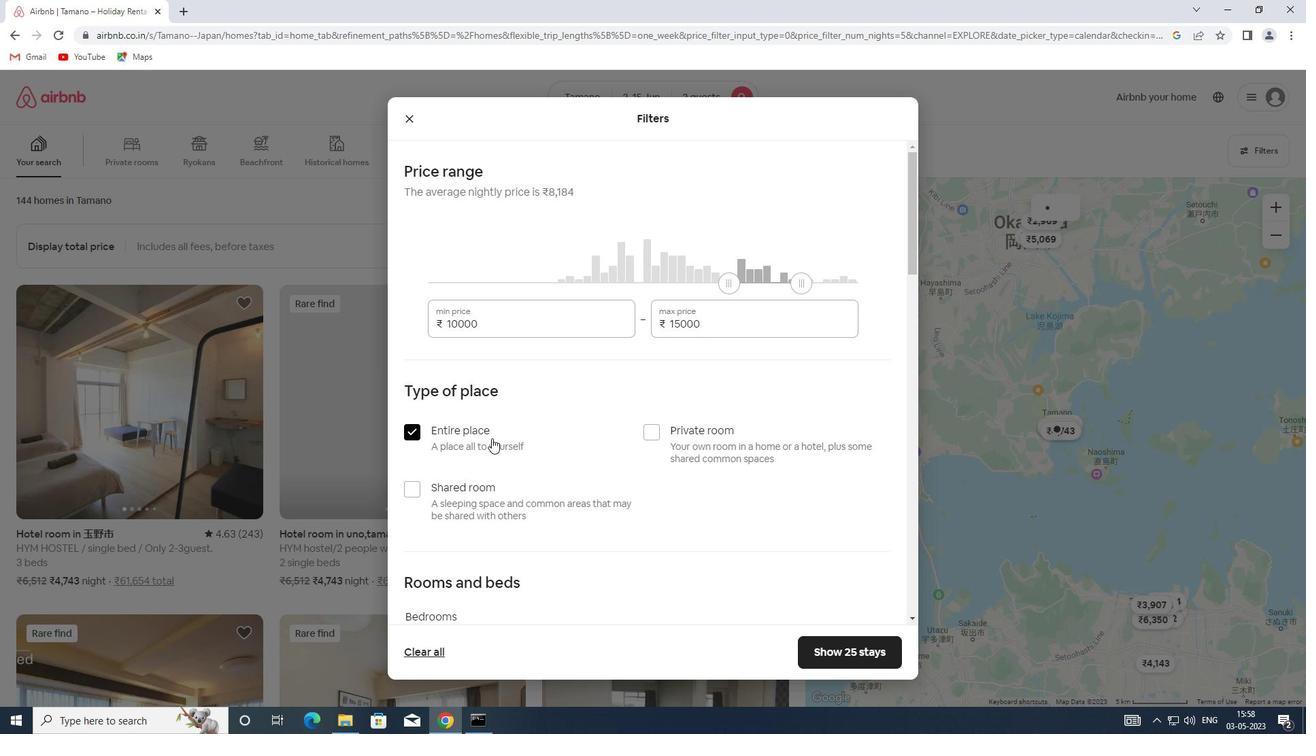 
Action: Mouse scrolled (491, 438) with delta (0, 0)
Screenshot: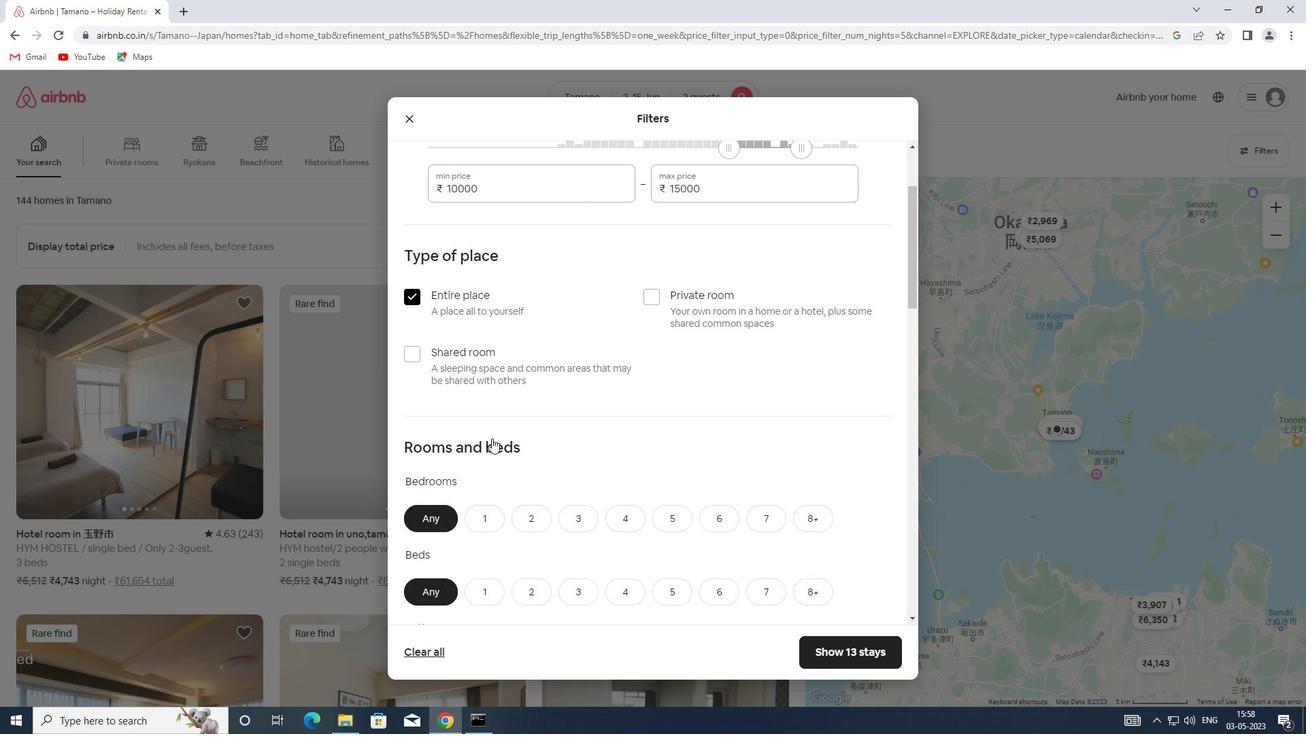 
Action: Mouse scrolled (491, 438) with delta (0, 0)
Screenshot: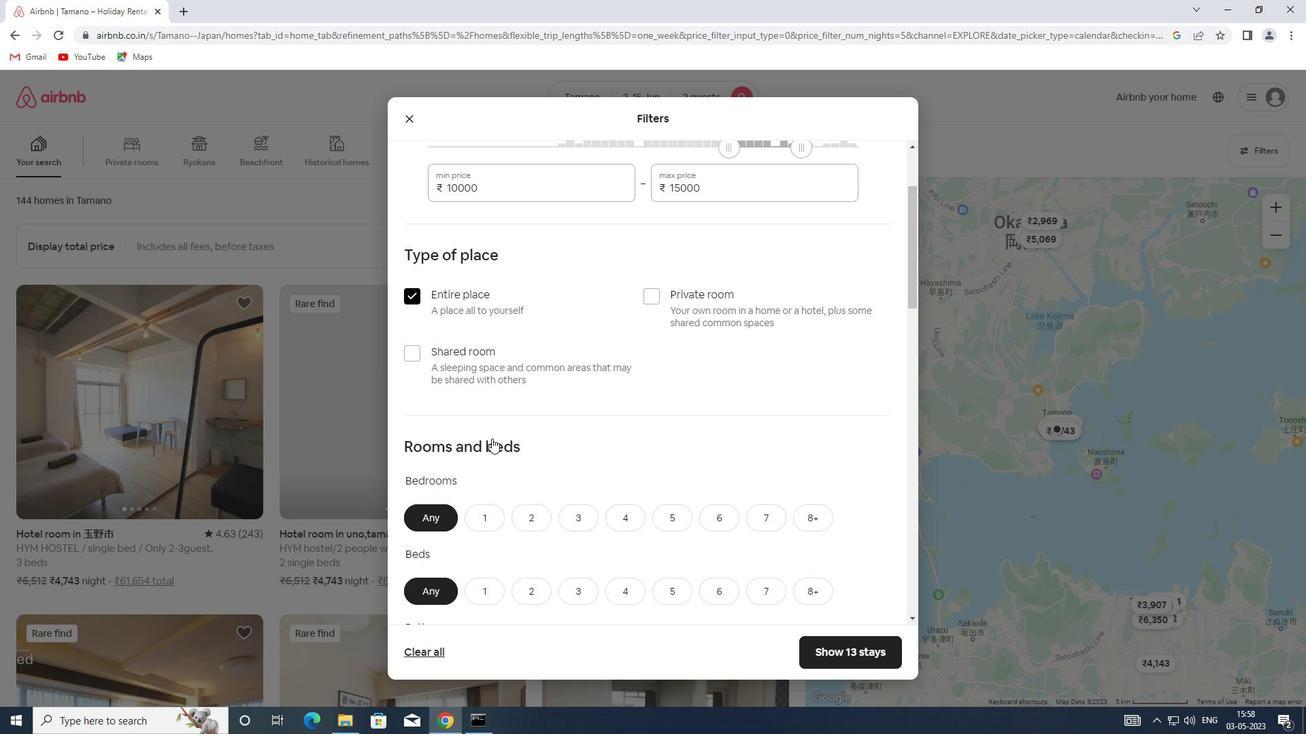 
Action: Mouse moved to (496, 382)
Screenshot: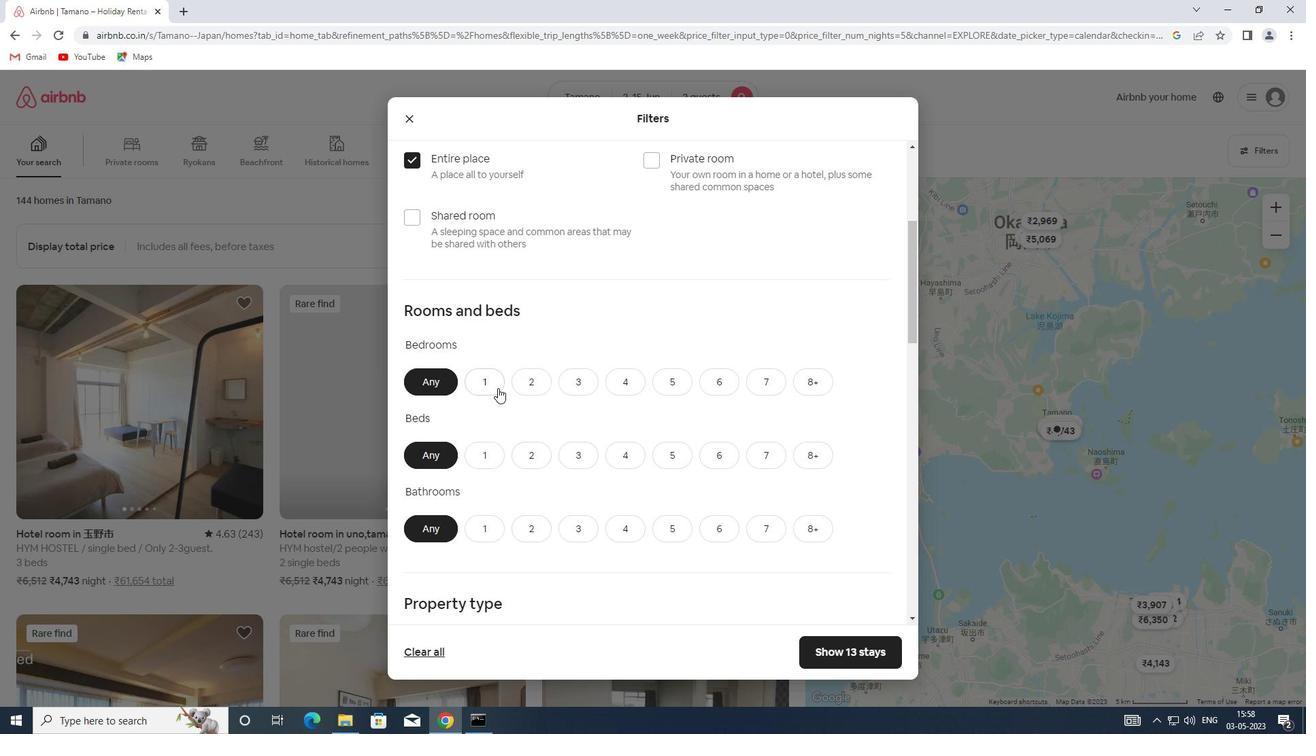 
Action: Mouse pressed left at (496, 382)
Screenshot: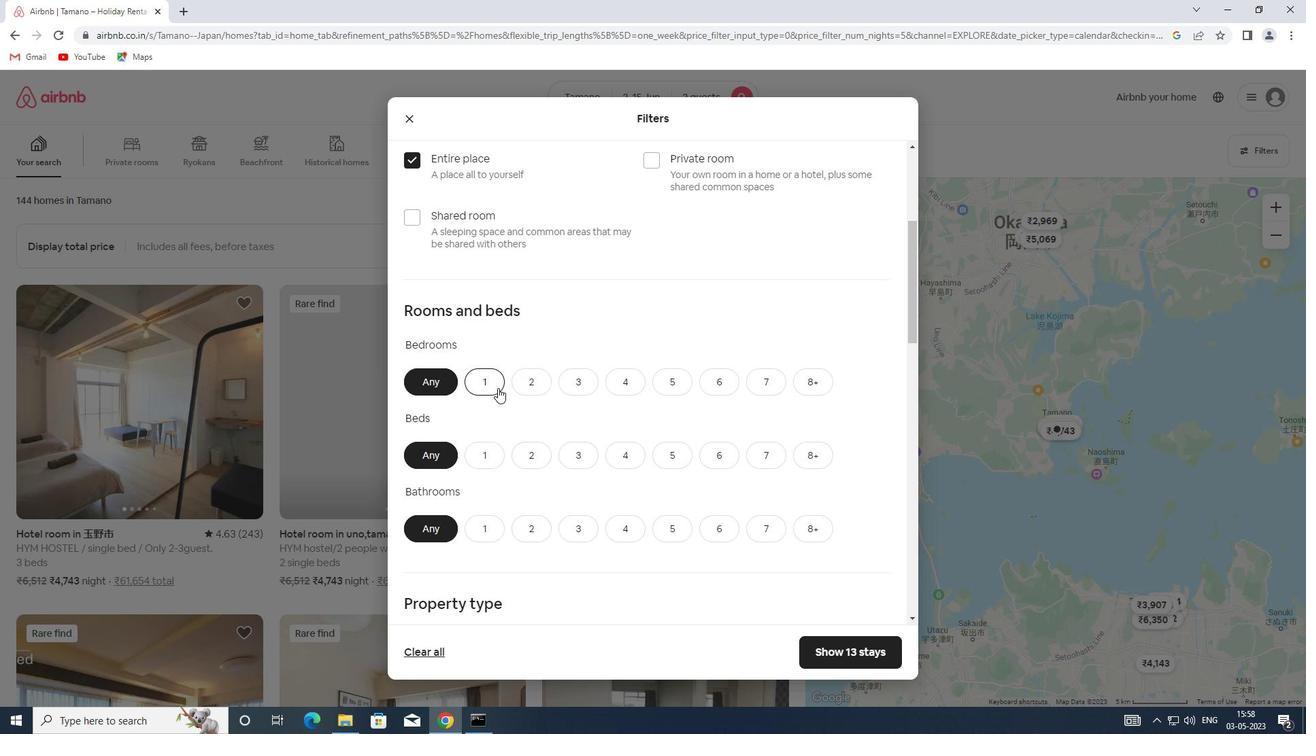 
Action: Mouse moved to (493, 444)
Screenshot: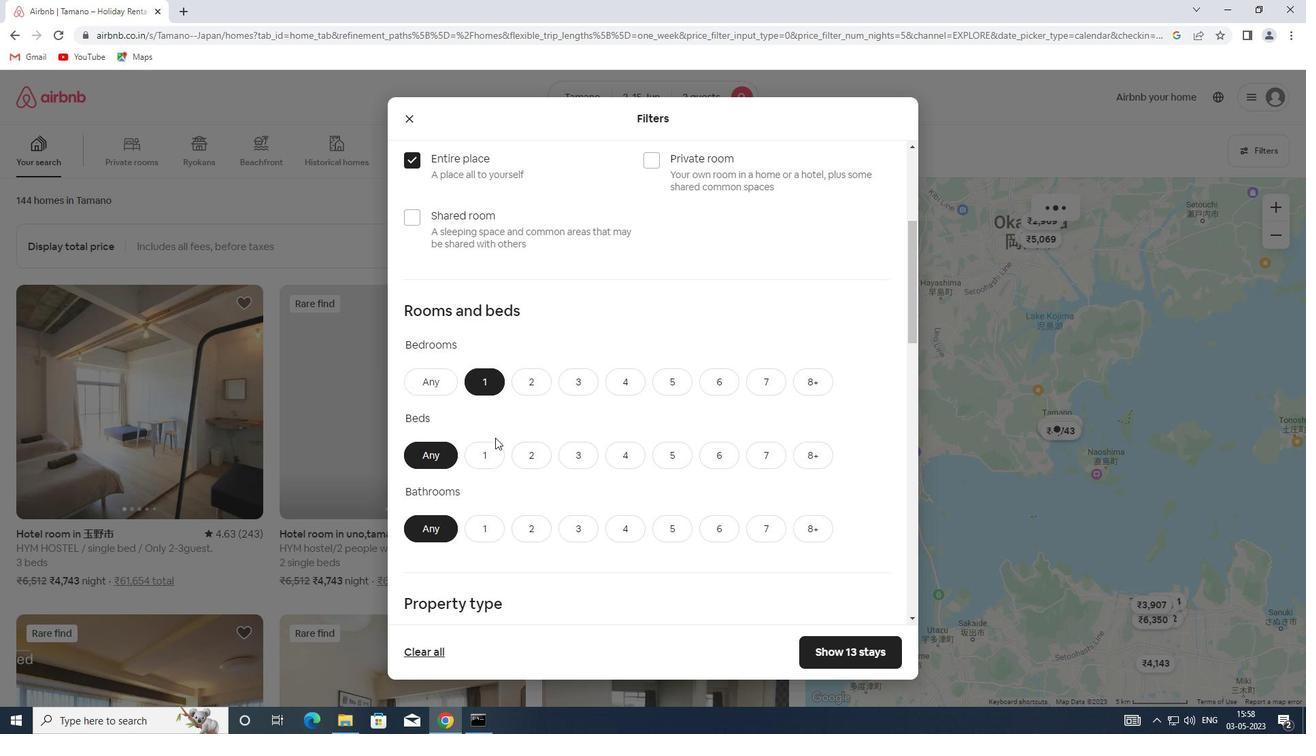 
Action: Mouse pressed left at (493, 444)
Screenshot: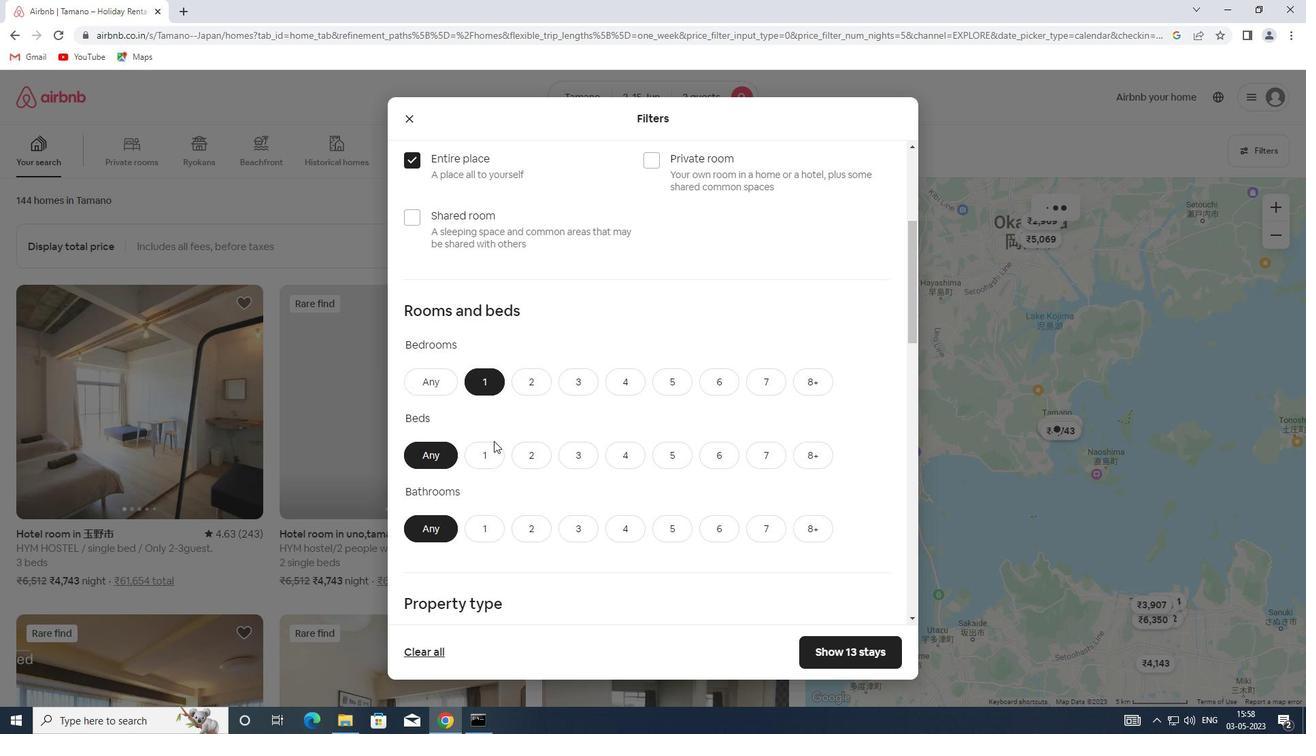 
Action: Mouse moved to (488, 522)
Screenshot: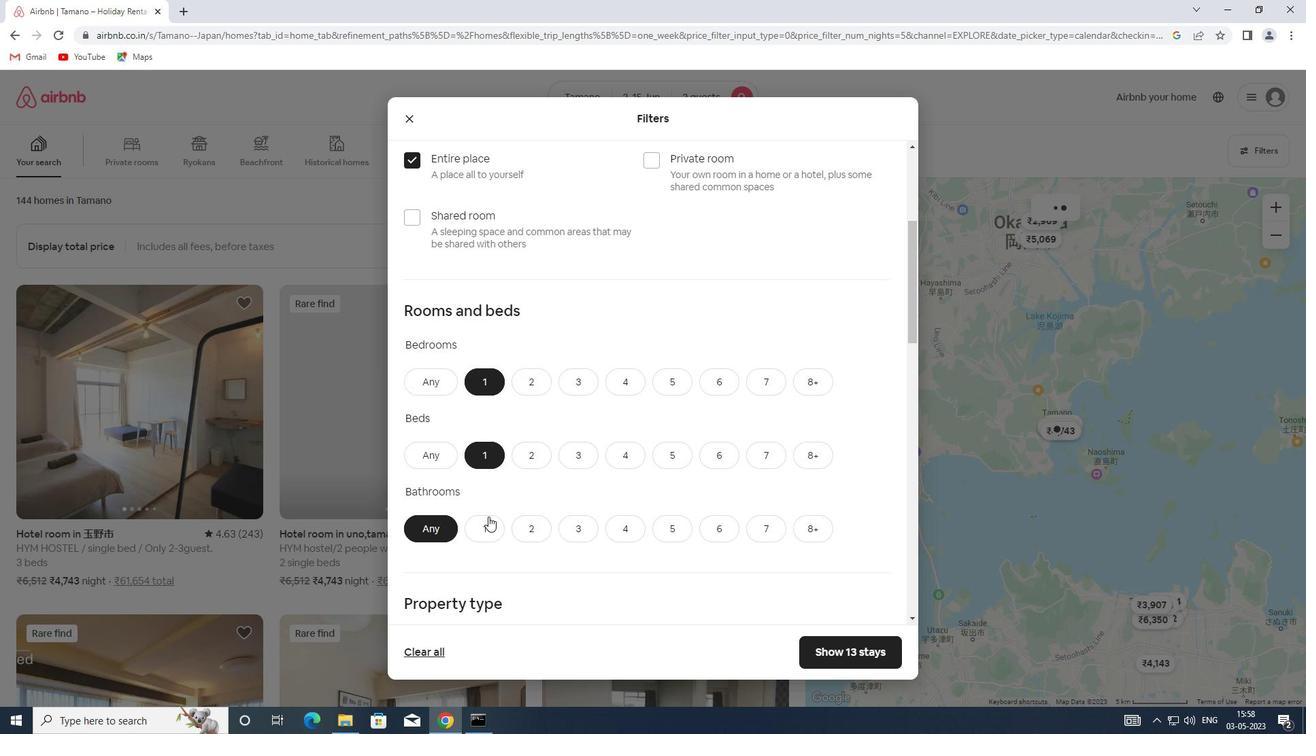 
Action: Mouse pressed left at (488, 522)
Screenshot: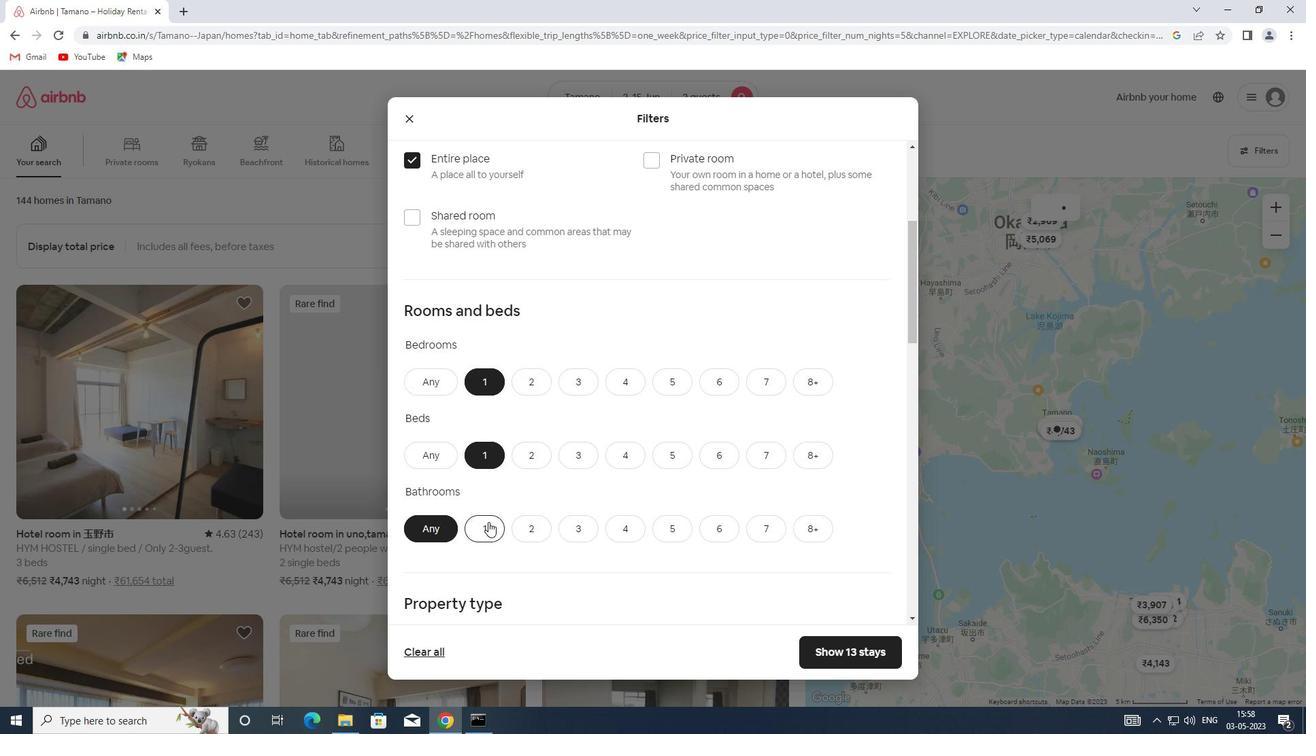 
Action: Mouse scrolled (488, 521) with delta (0, 0)
Screenshot: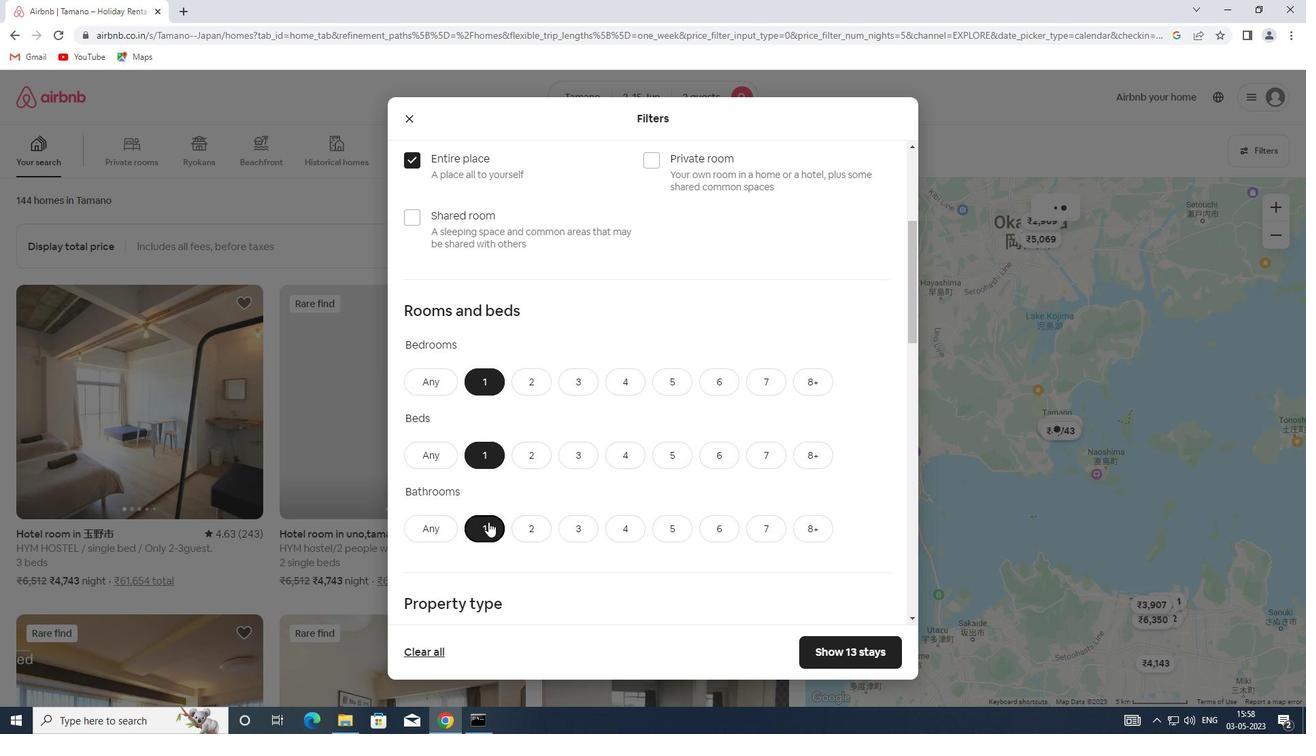 
Action: Mouse scrolled (488, 521) with delta (0, 0)
Screenshot: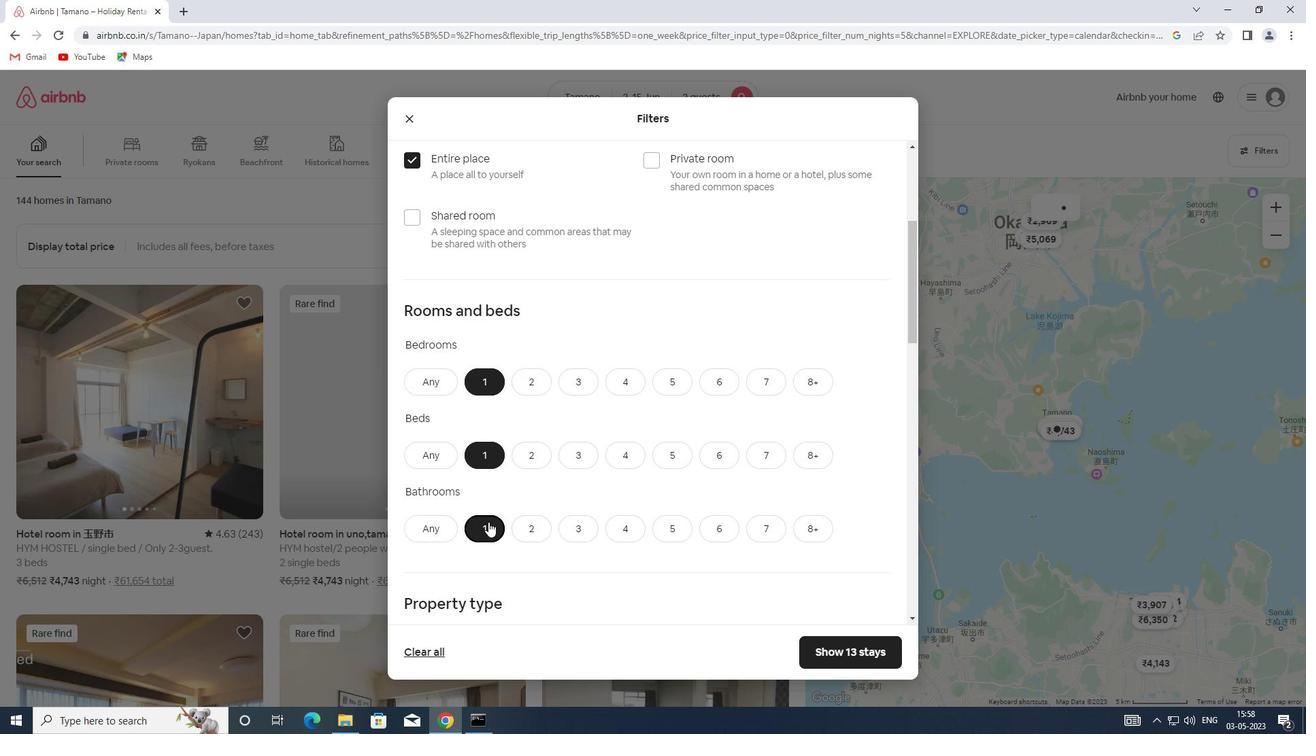 
Action: Mouse scrolled (488, 521) with delta (0, 0)
Screenshot: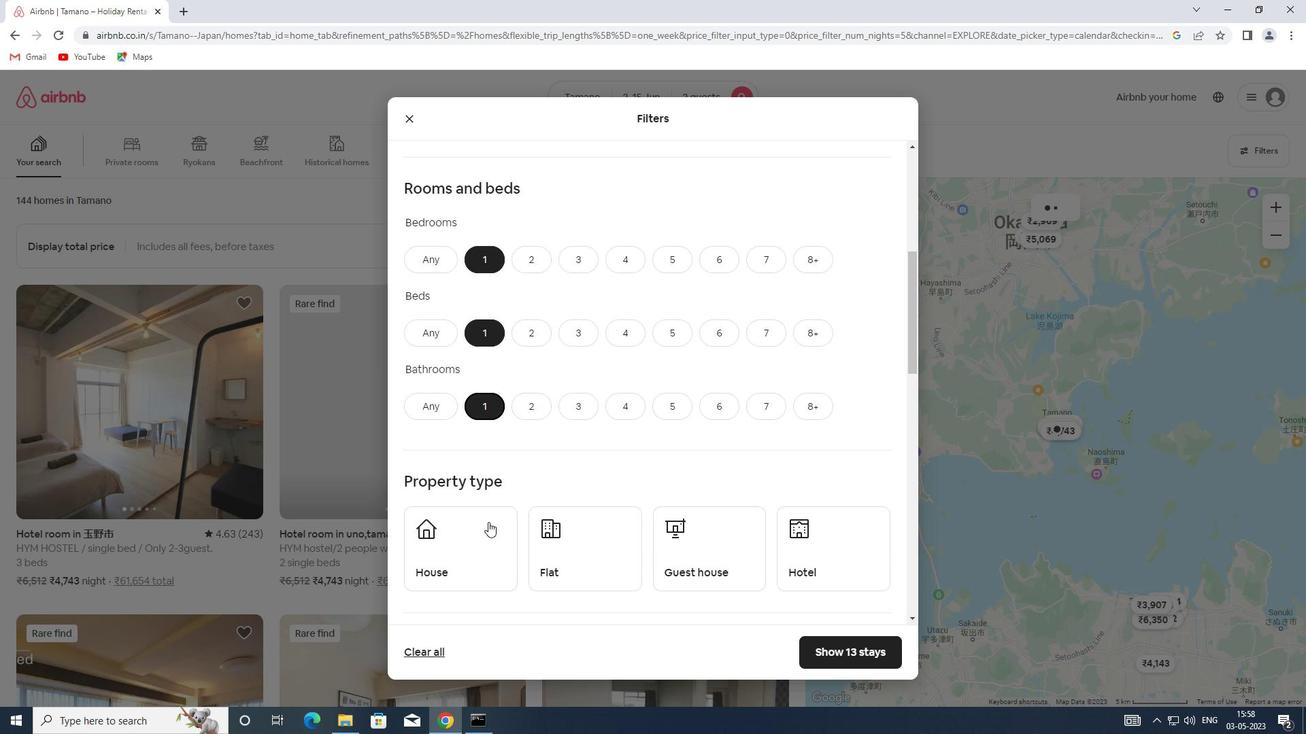 
Action: Mouse scrolled (488, 521) with delta (0, 0)
Screenshot: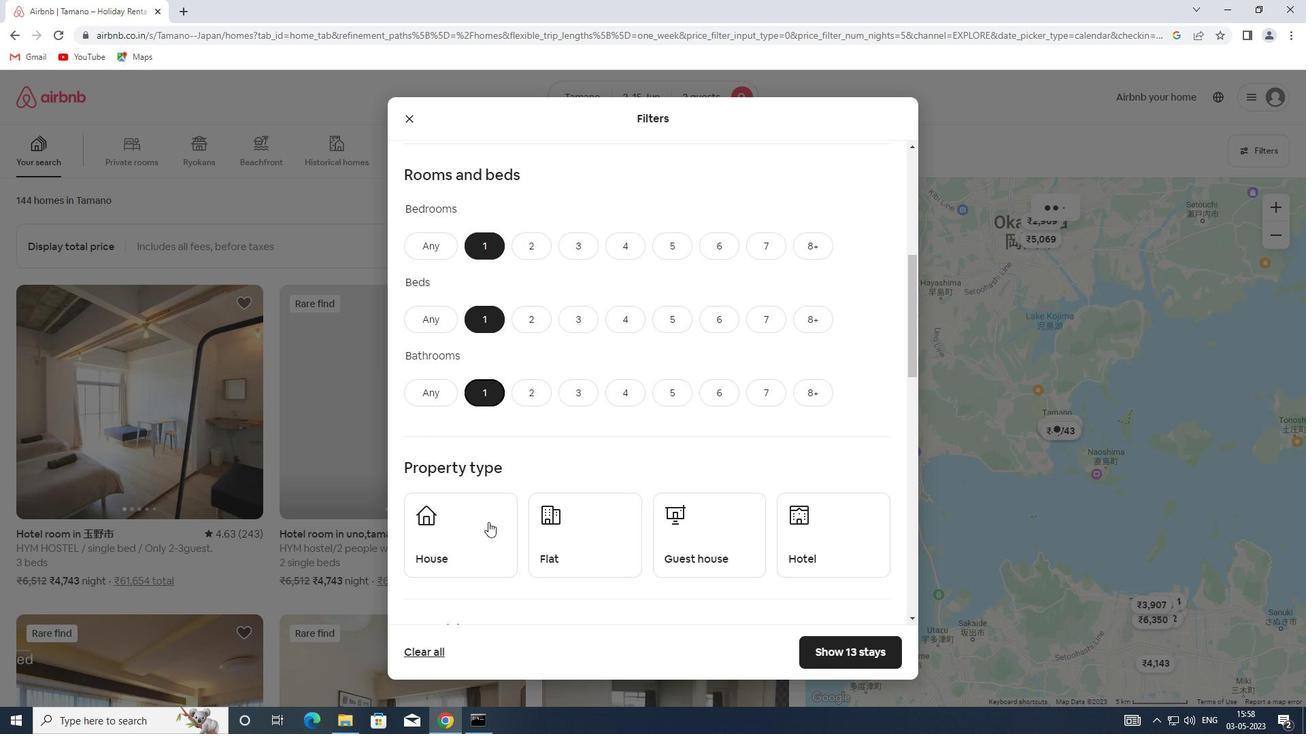 
Action: Mouse moved to (487, 510)
Screenshot: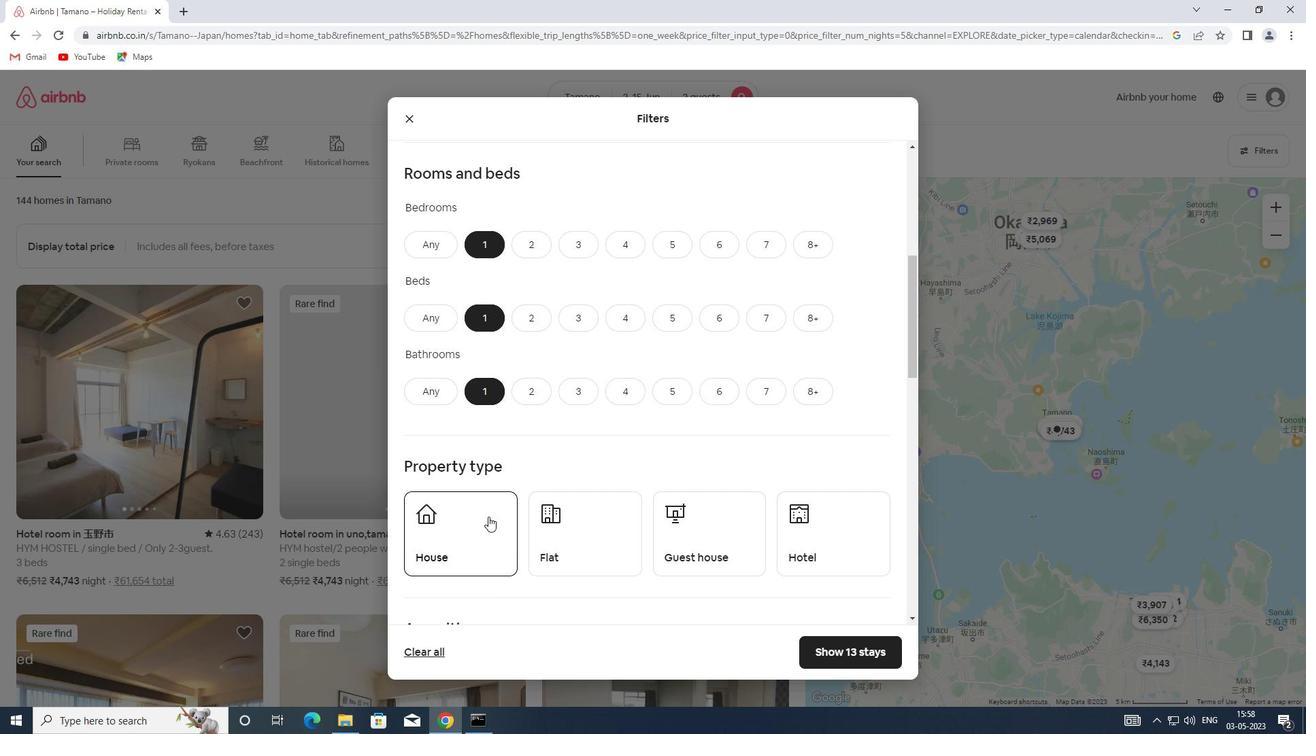 
Action: Mouse scrolled (487, 510) with delta (0, 0)
Screenshot: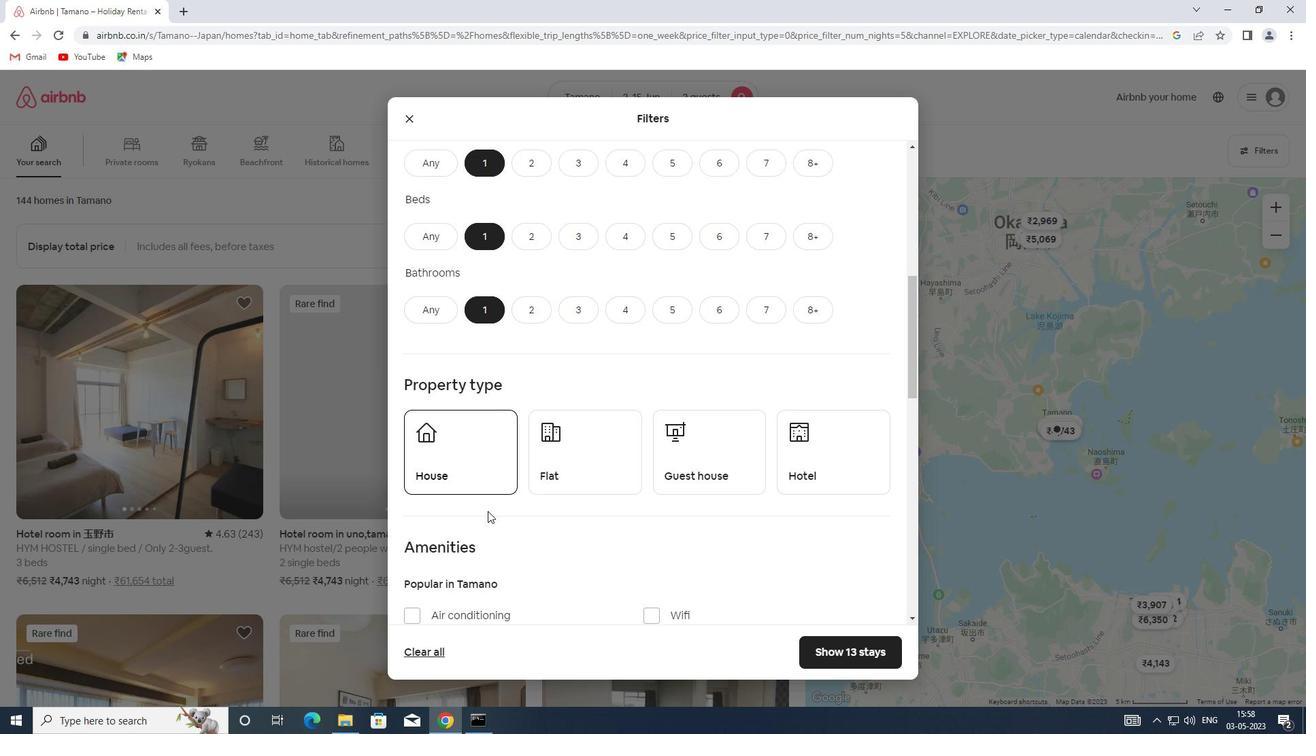 
Action: Mouse scrolled (487, 510) with delta (0, 0)
Screenshot: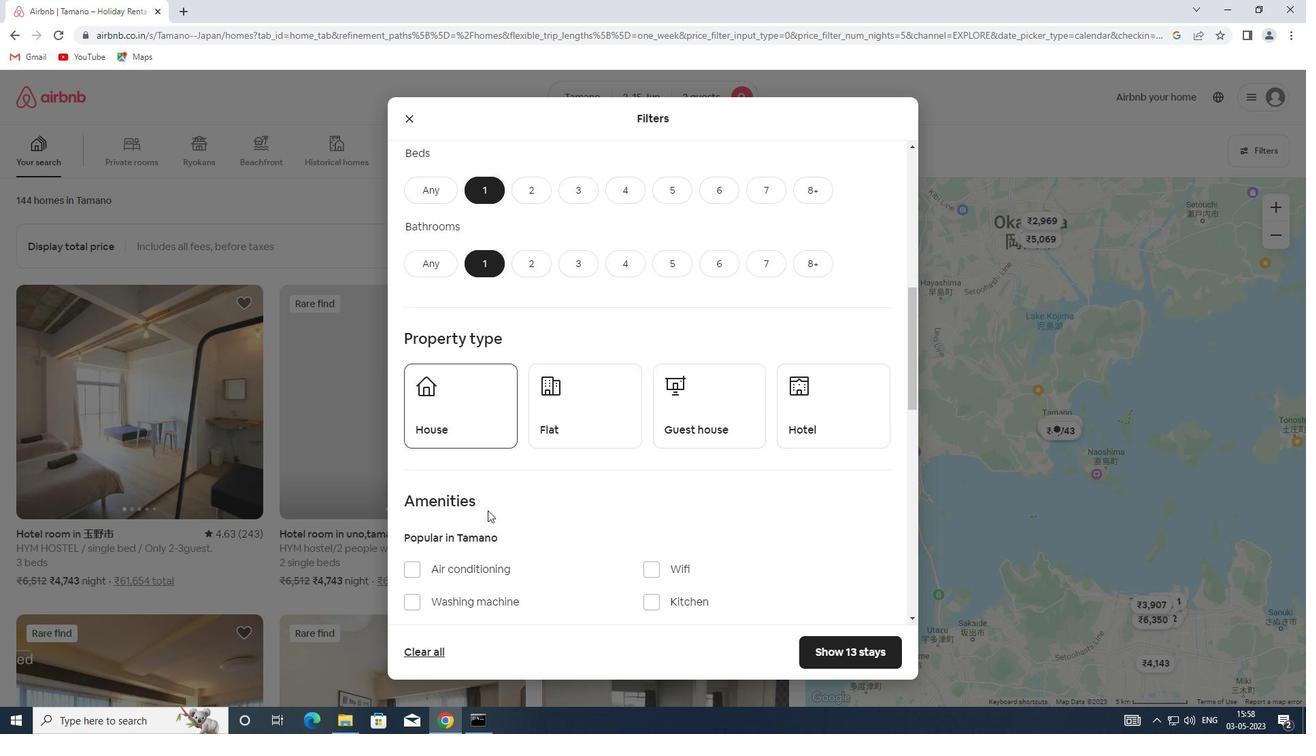 
Action: Mouse scrolled (487, 510) with delta (0, 0)
Screenshot: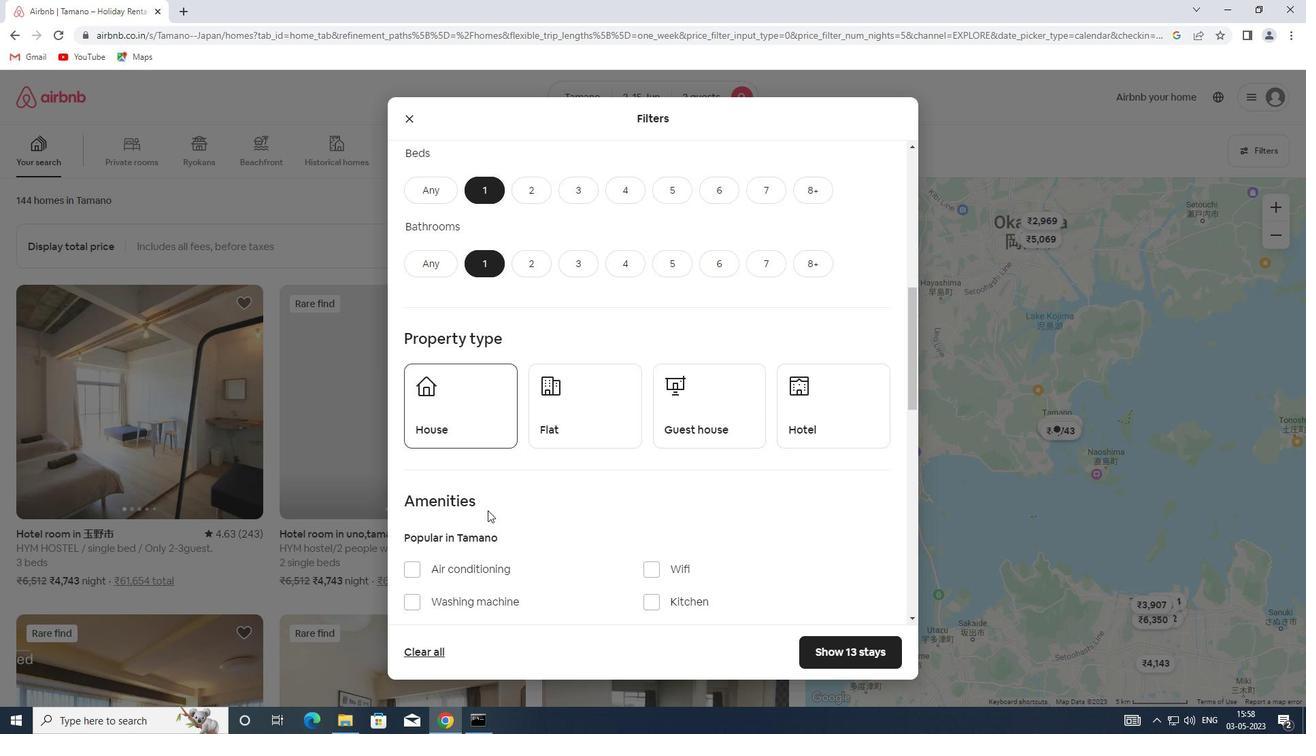 
Action: Mouse moved to (428, 187)
Screenshot: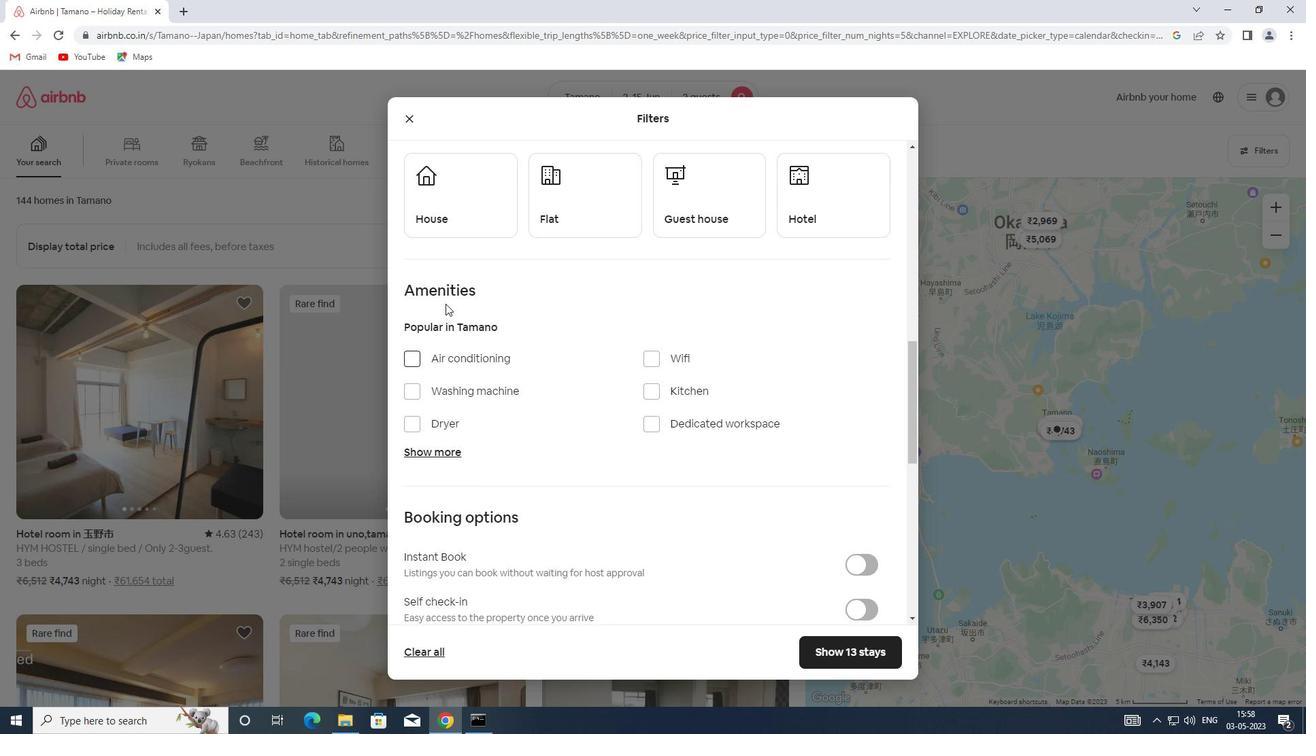 
Action: Mouse pressed left at (428, 187)
Screenshot: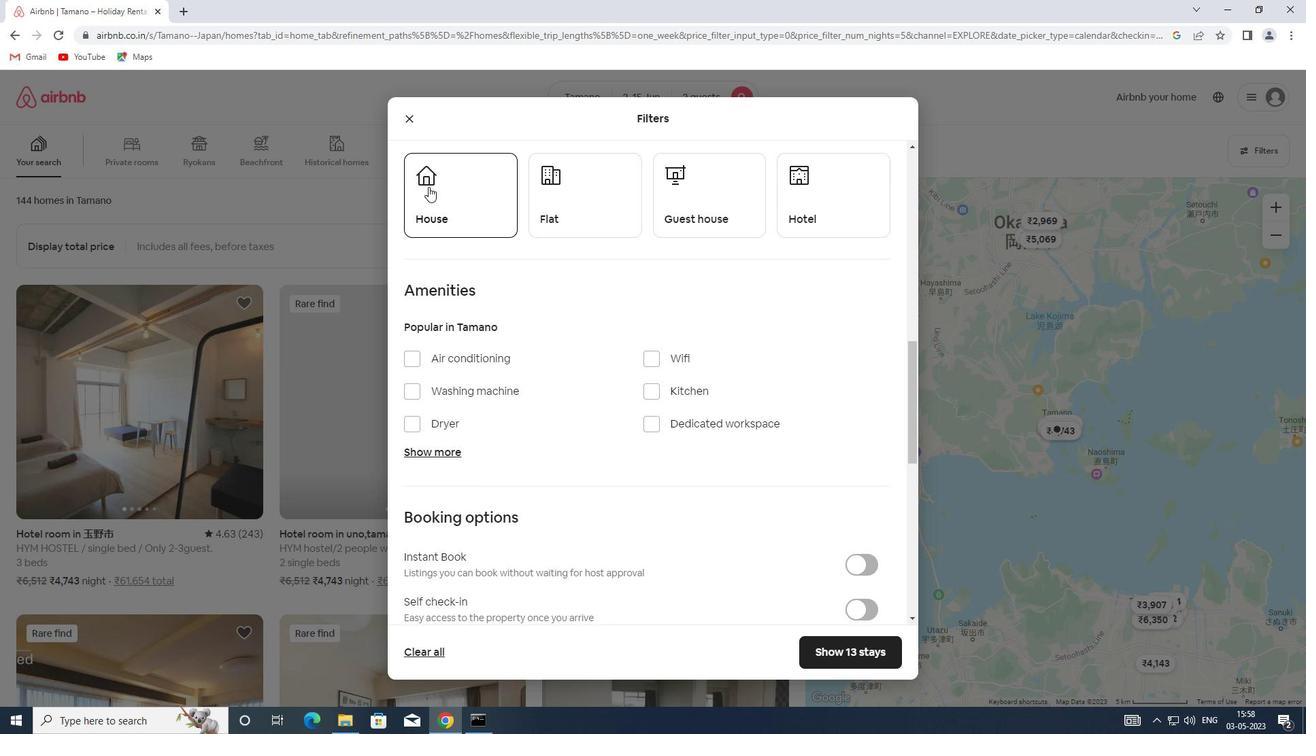 
Action: Mouse moved to (568, 215)
Screenshot: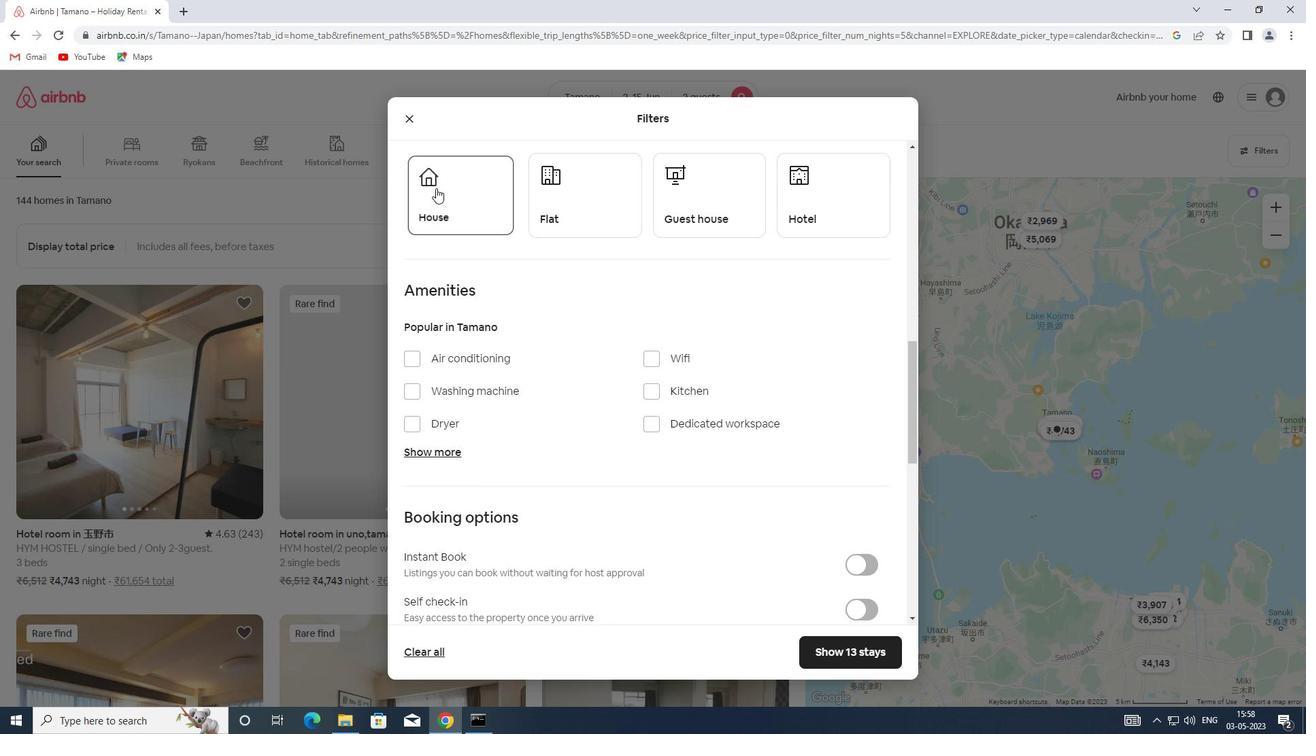 
Action: Mouse pressed left at (568, 215)
Screenshot: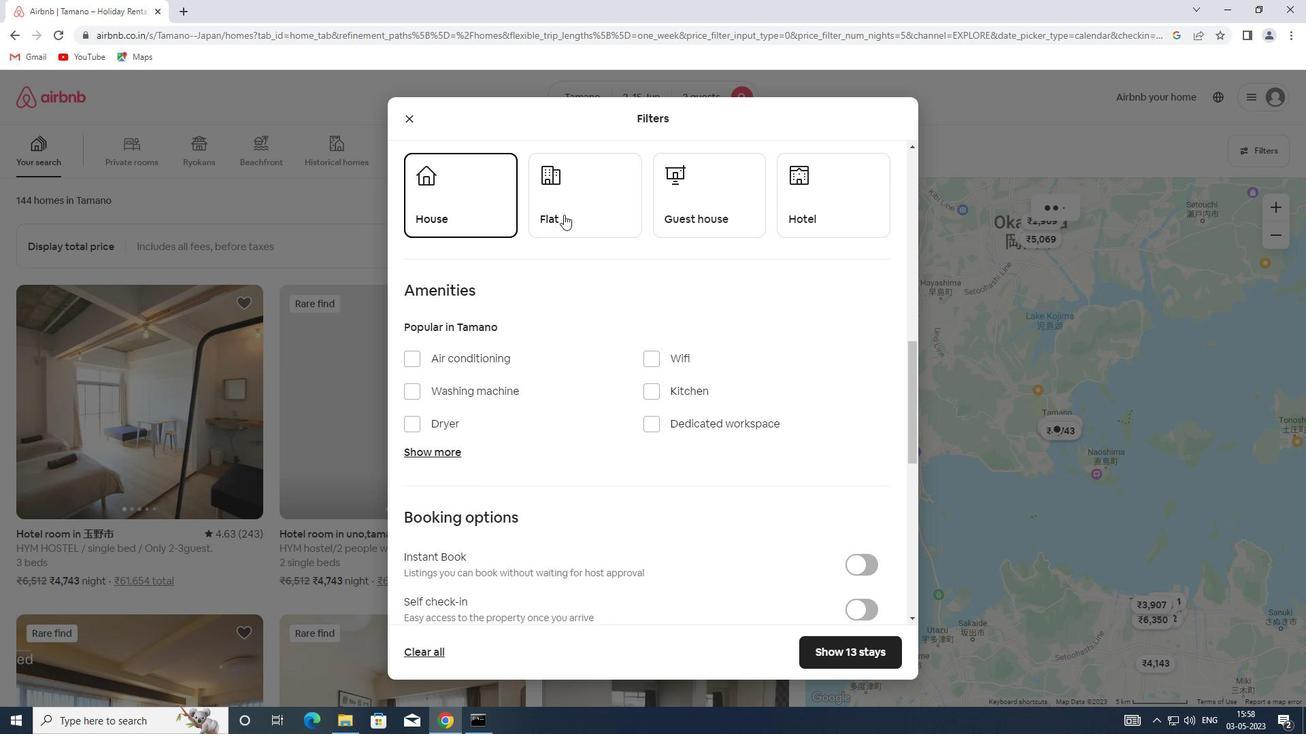 
Action: Mouse moved to (688, 208)
Screenshot: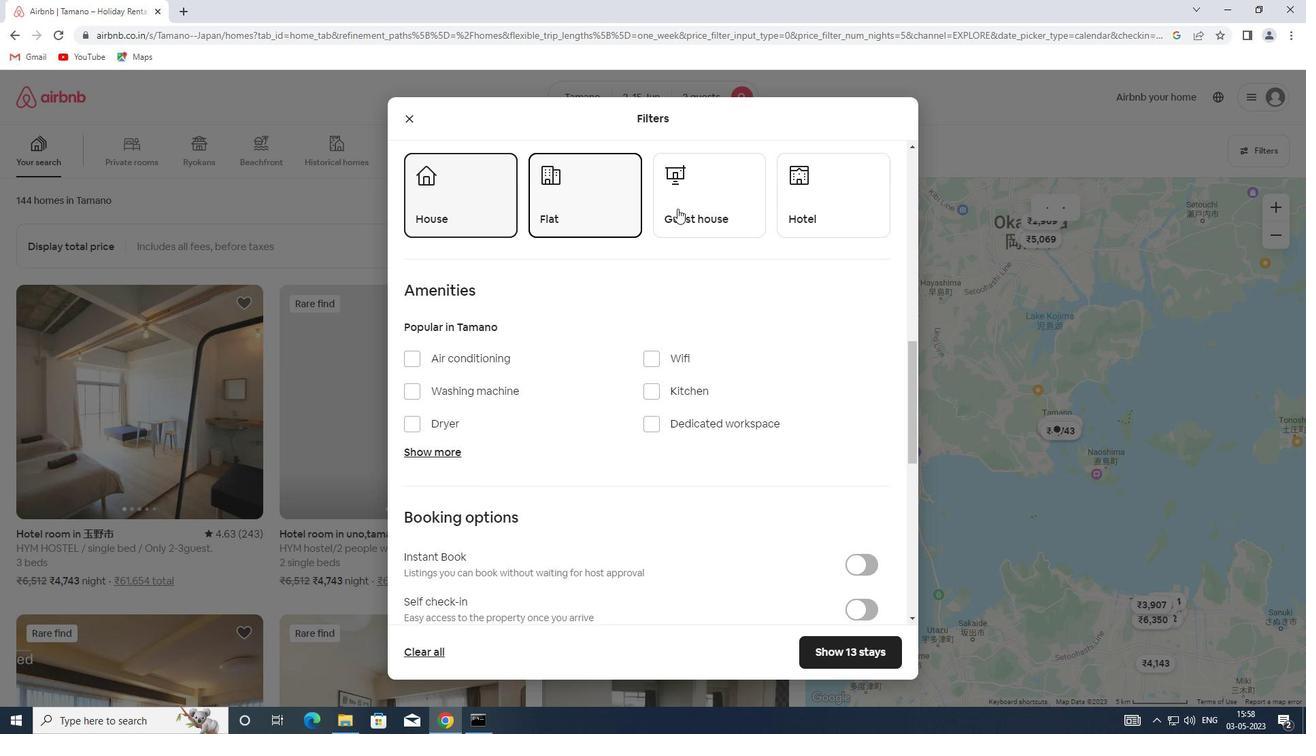 
Action: Mouse pressed left at (688, 208)
Screenshot: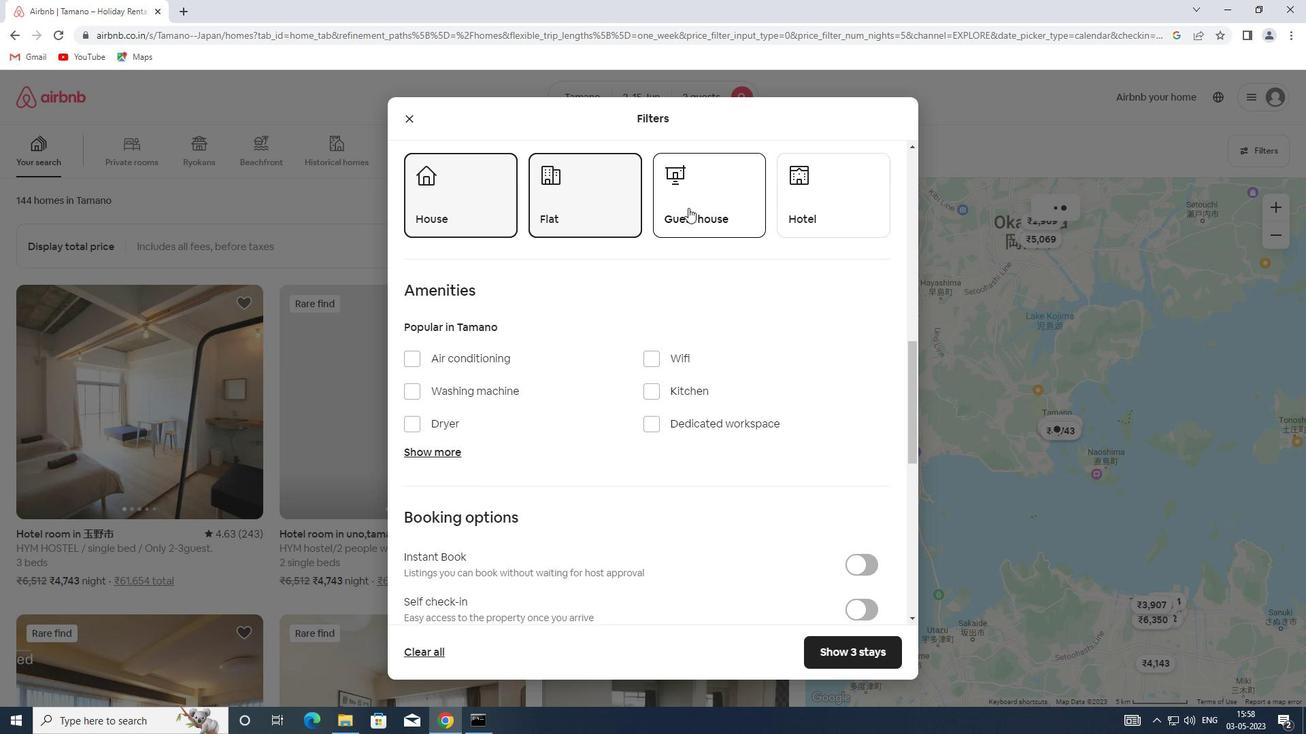 
Action: Mouse moved to (805, 203)
Screenshot: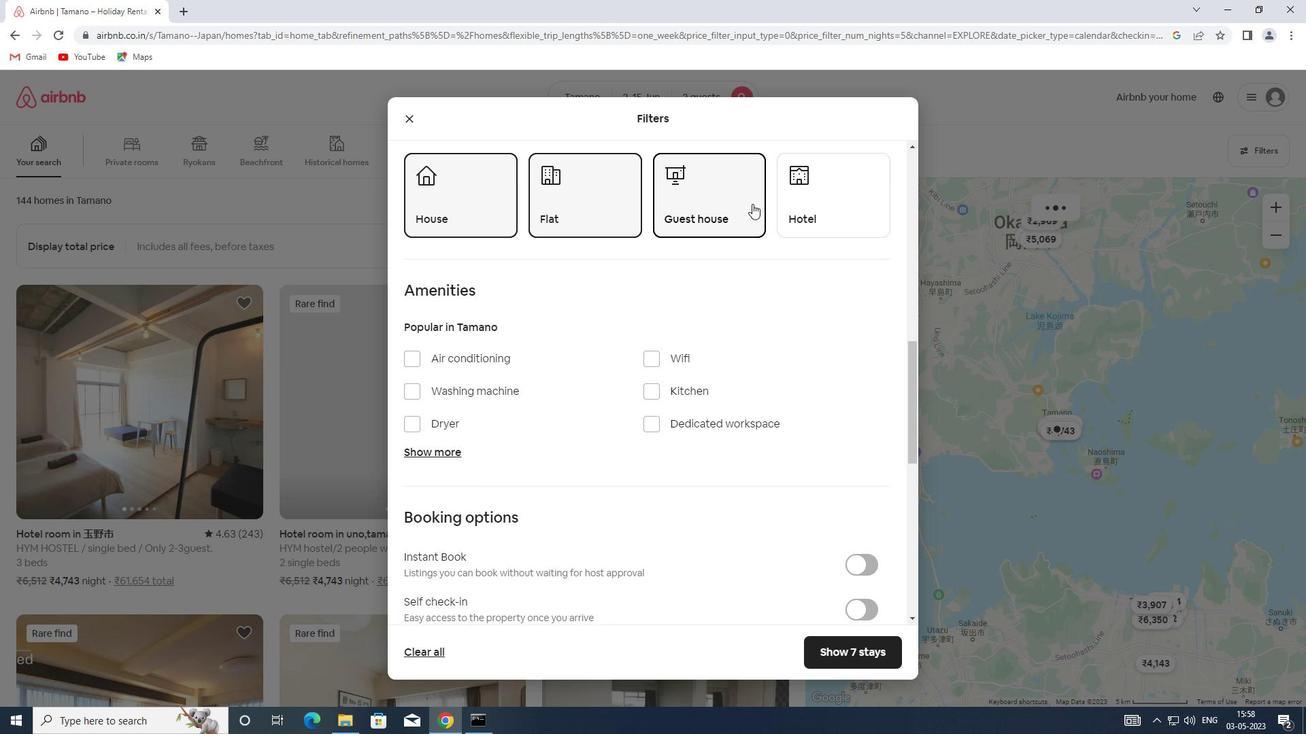 
Action: Mouse pressed left at (805, 203)
Screenshot: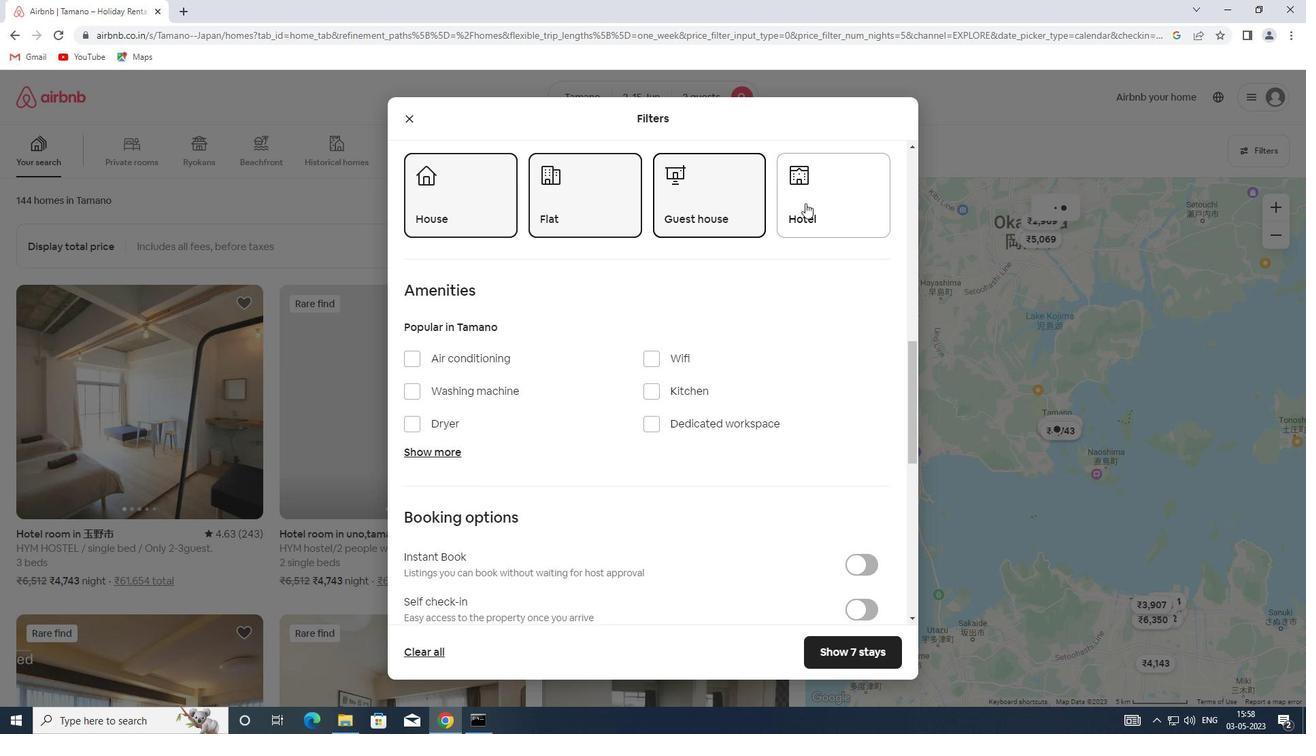 
Action: Mouse scrolled (805, 202) with delta (0, 0)
Screenshot: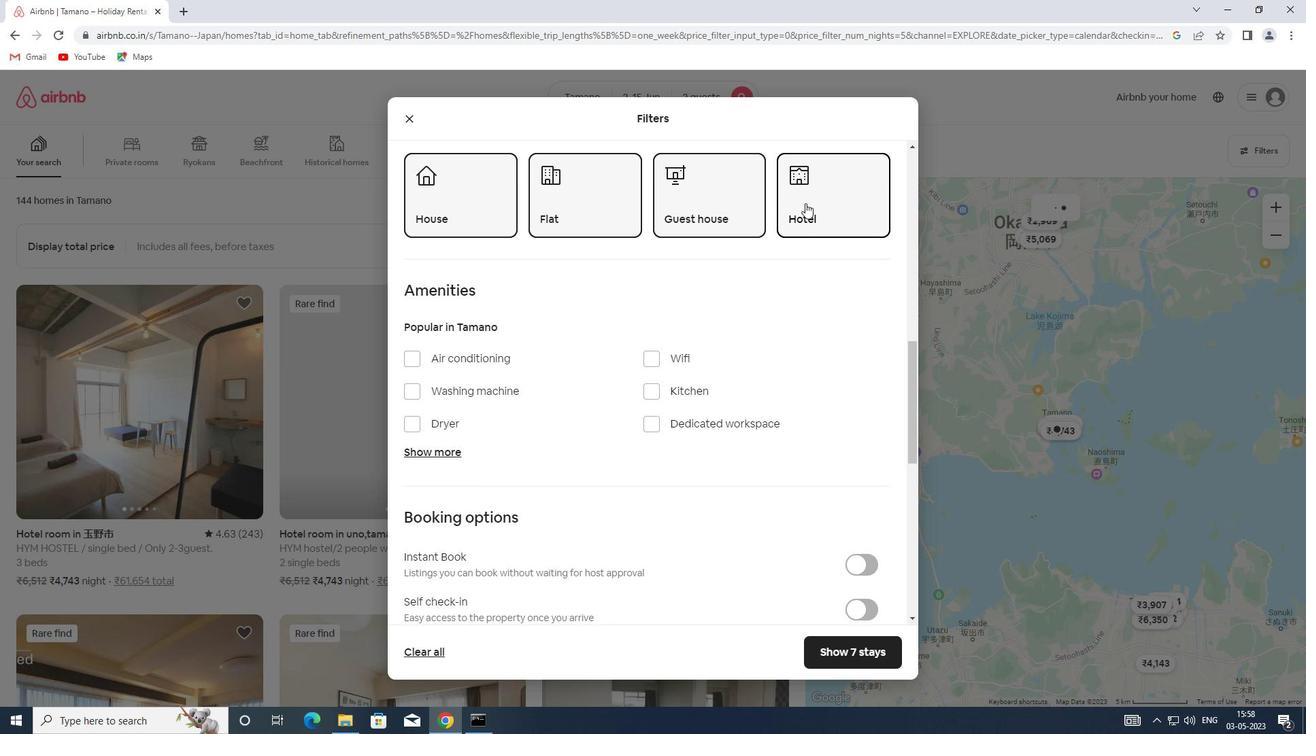 
Action: Mouse scrolled (805, 202) with delta (0, 0)
Screenshot: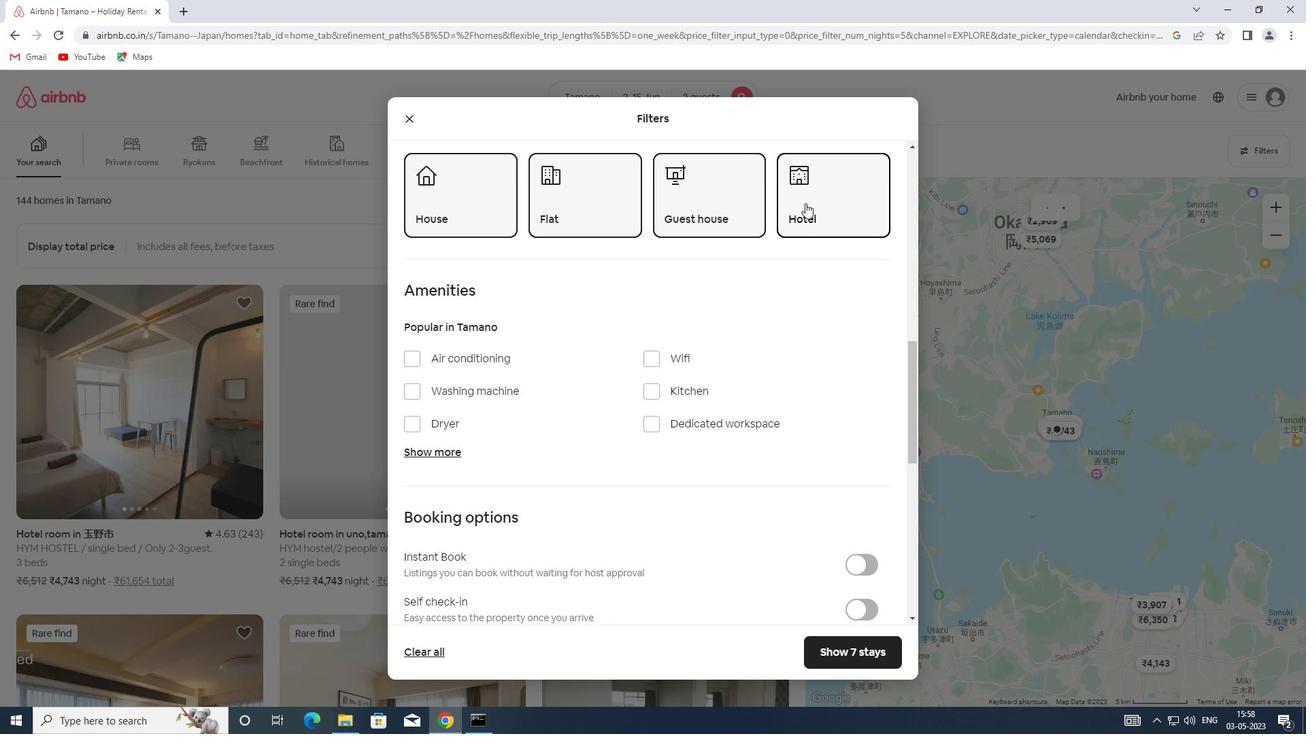 
Action: Mouse scrolled (805, 202) with delta (0, 0)
Screenshot: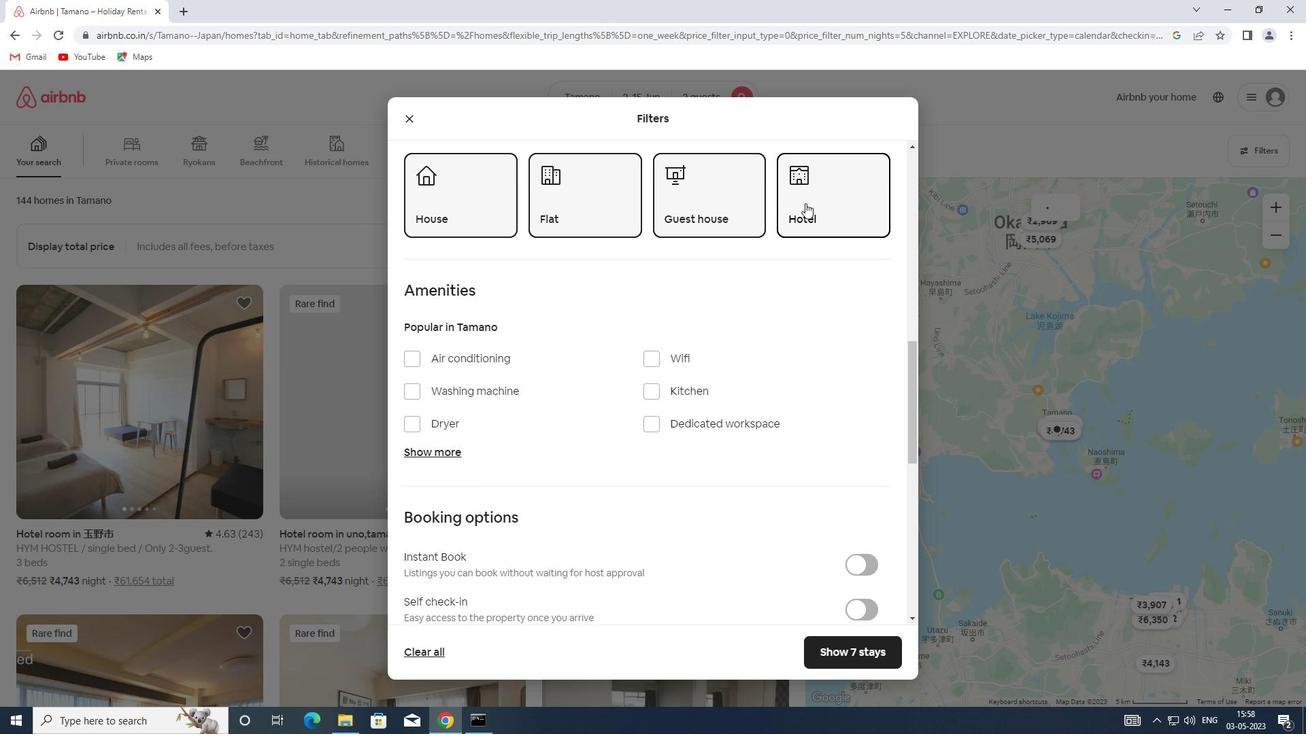 
Action: Mouse scrolled (805, 202) with delta (0, 0)
Screenshot: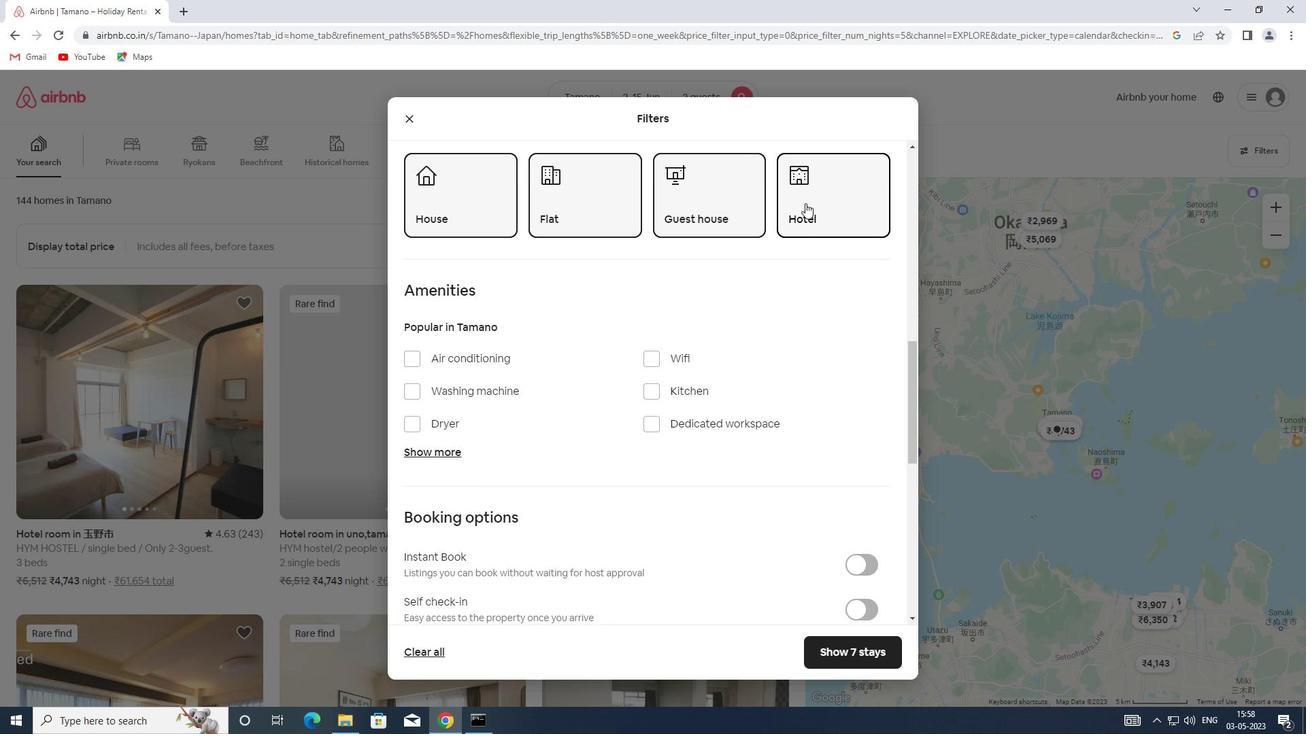
Action: Mouse moved to (792, 207)
Screenshot: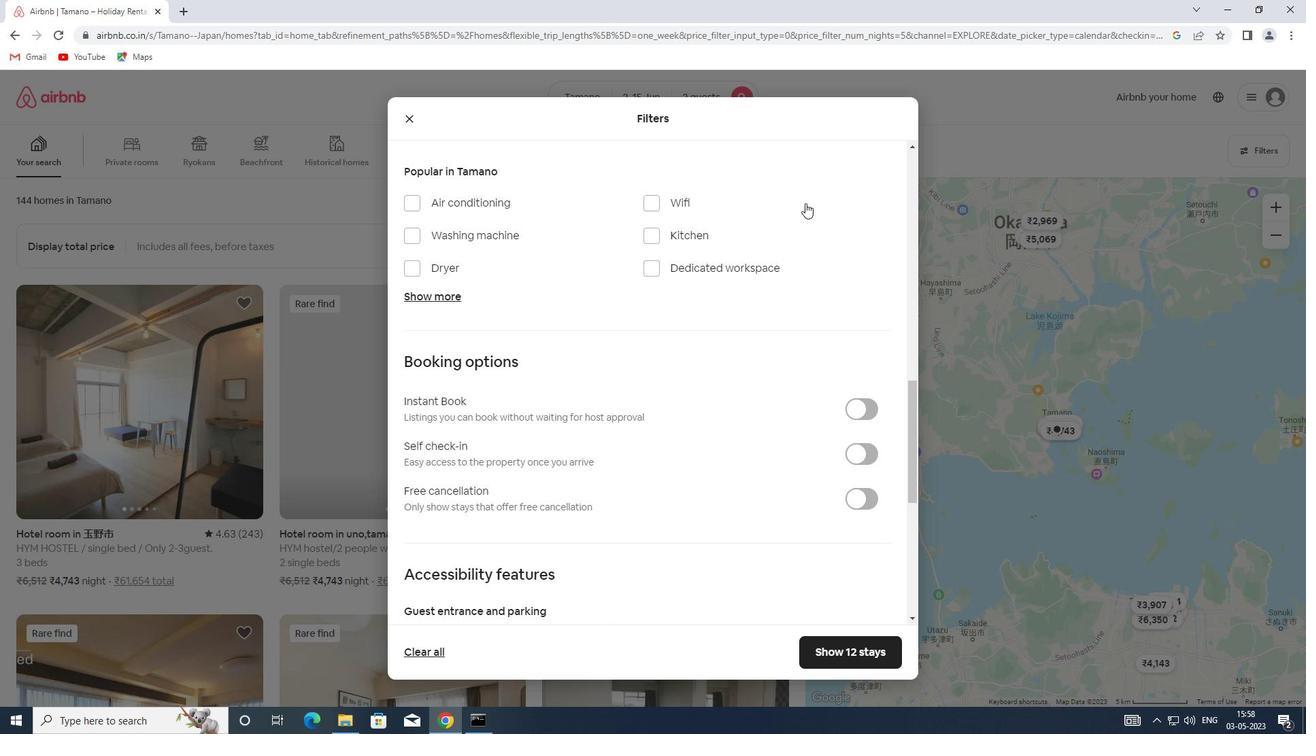 
Action: Mouse scrolled (792, 206) with delta (0, 0)
Screenshot: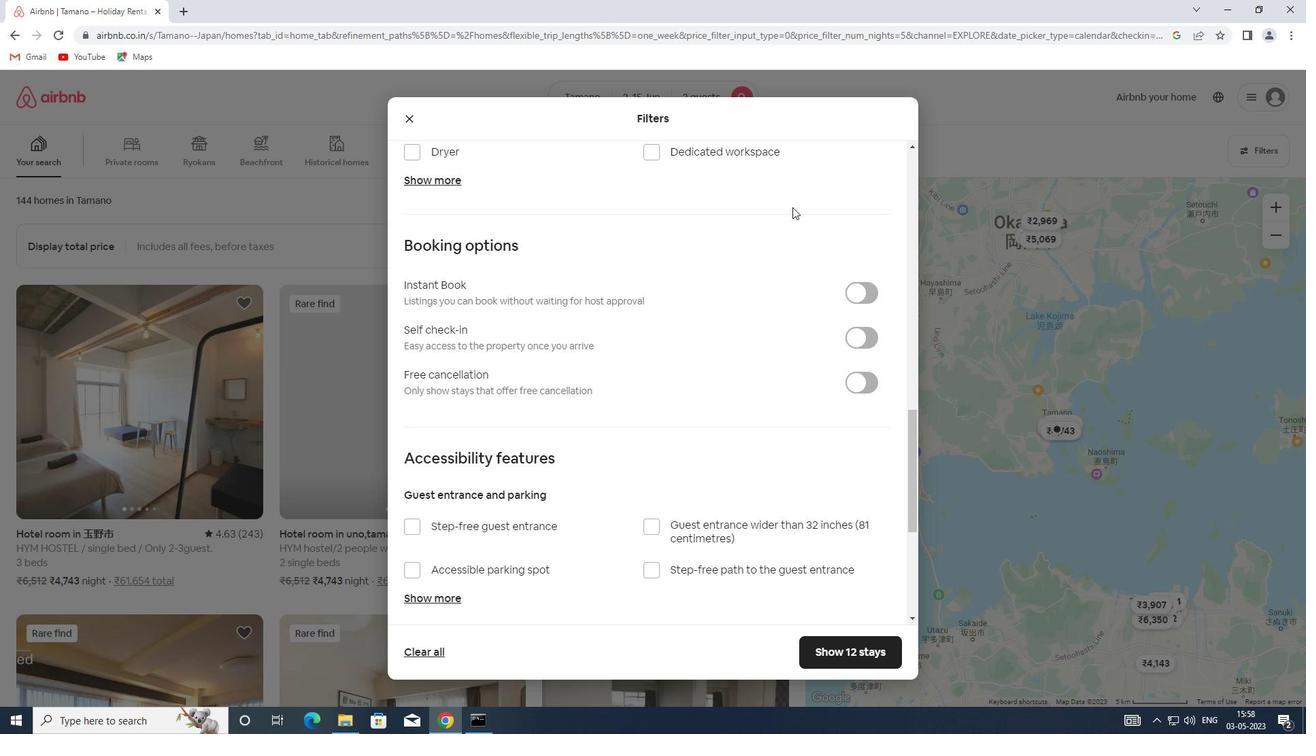 
Action: Mouse scrolled (792, 206) with delta (0, 0)
Screenshot: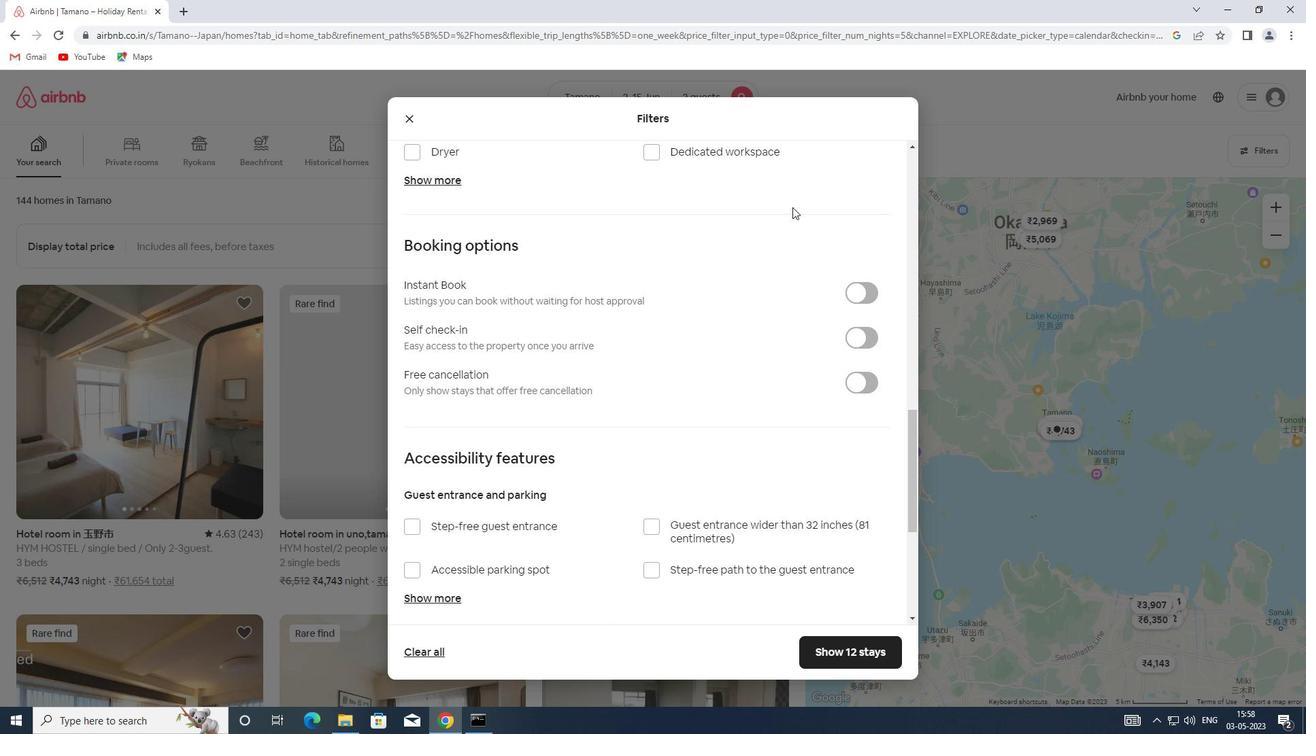 
Action: Mouse scrolled (792, 206) with delta (0, 0)
Screenshot: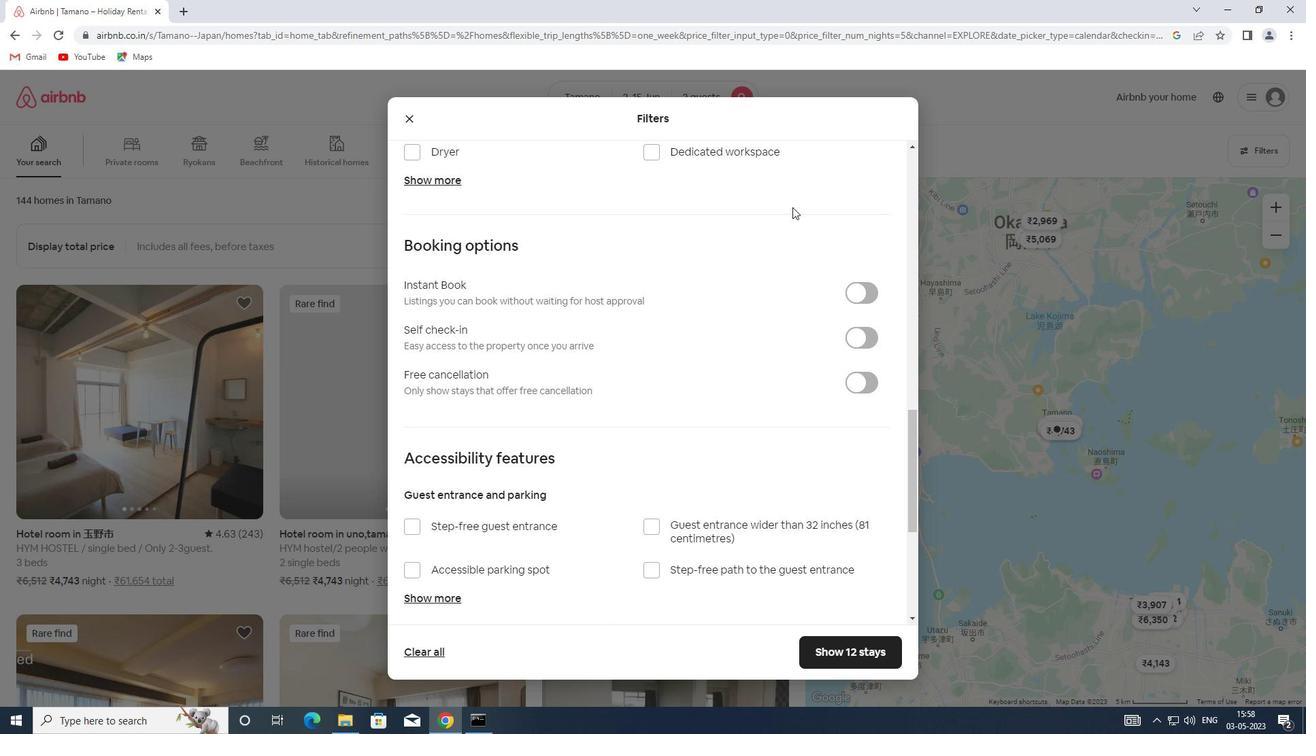 
Action: Mouse moved to (855, 142)
Screenshot: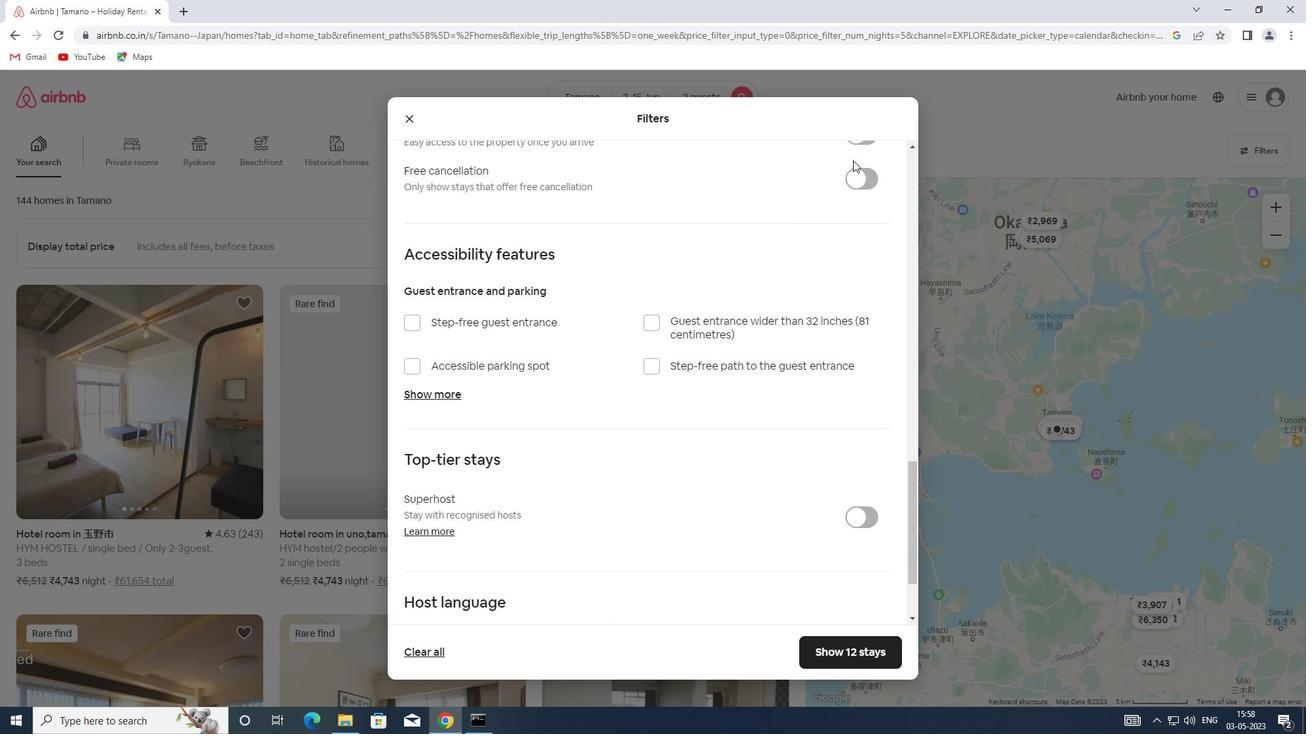 
Action: Mouse pressed left at (855, 142)
Screenshot: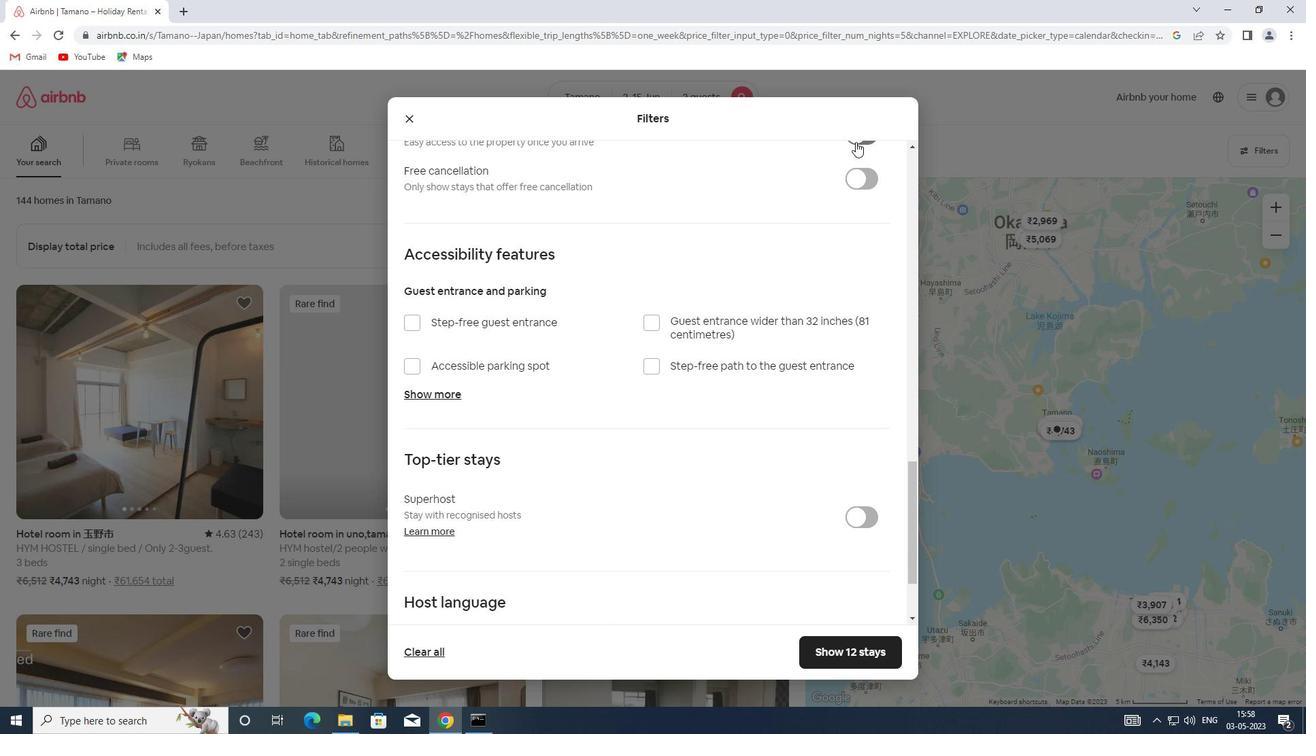
Action: Mouse moved to (668, 351)
Screenshot: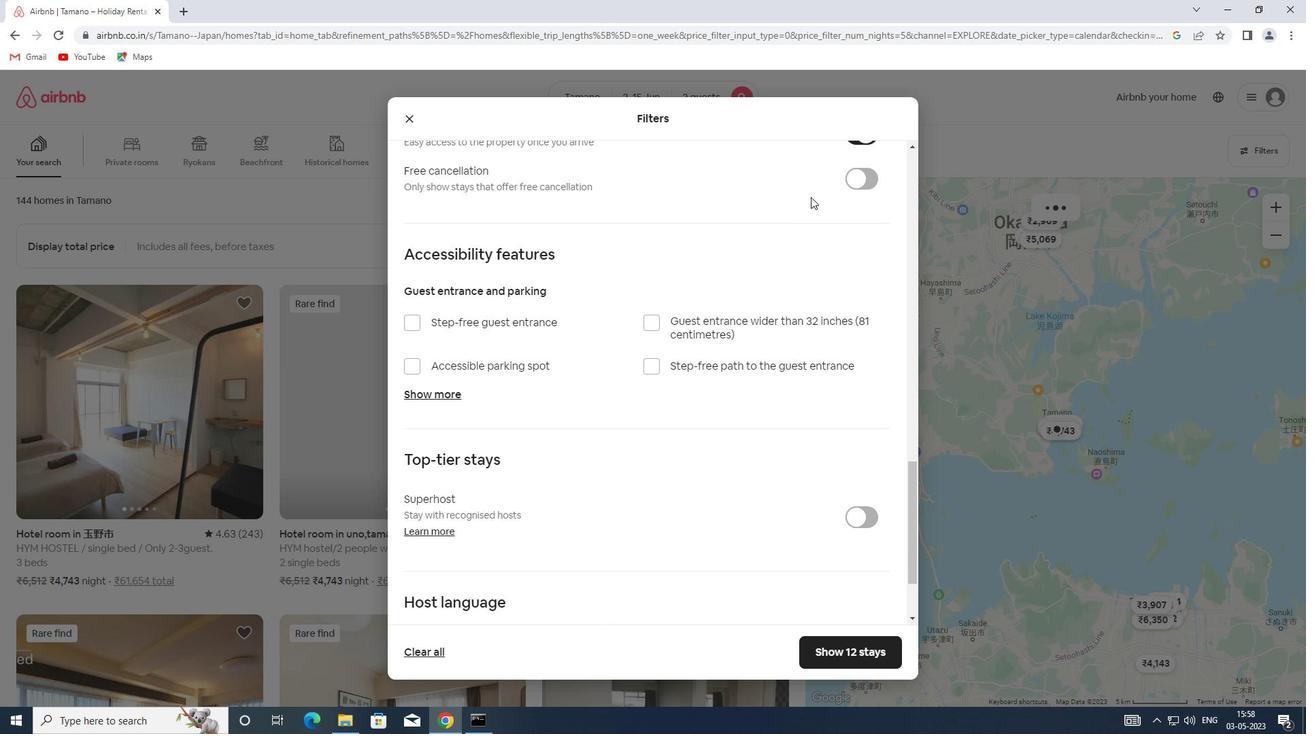 
Action: Mouse scrolled (668, 350) with delta (0, 0)
Screenshot: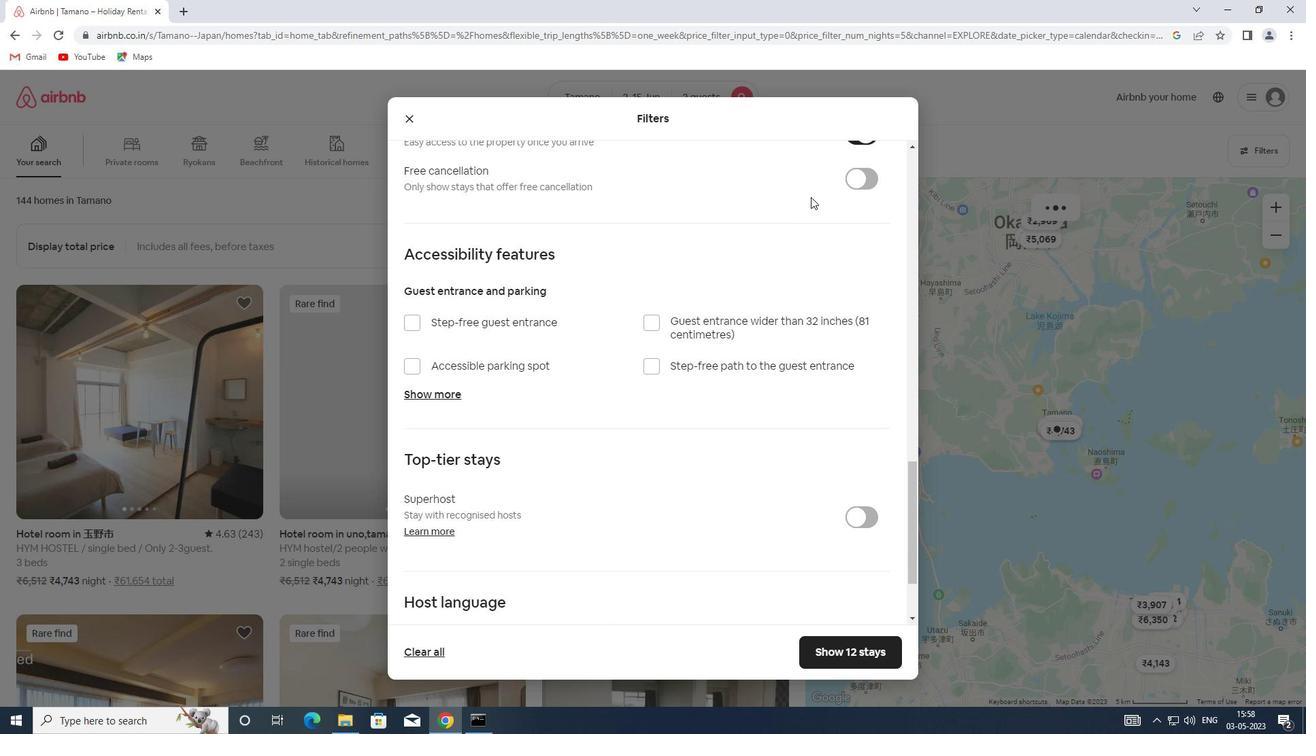 
Action: Mouse scrolled (668, 350) with delta (0, 0)
Screenshot: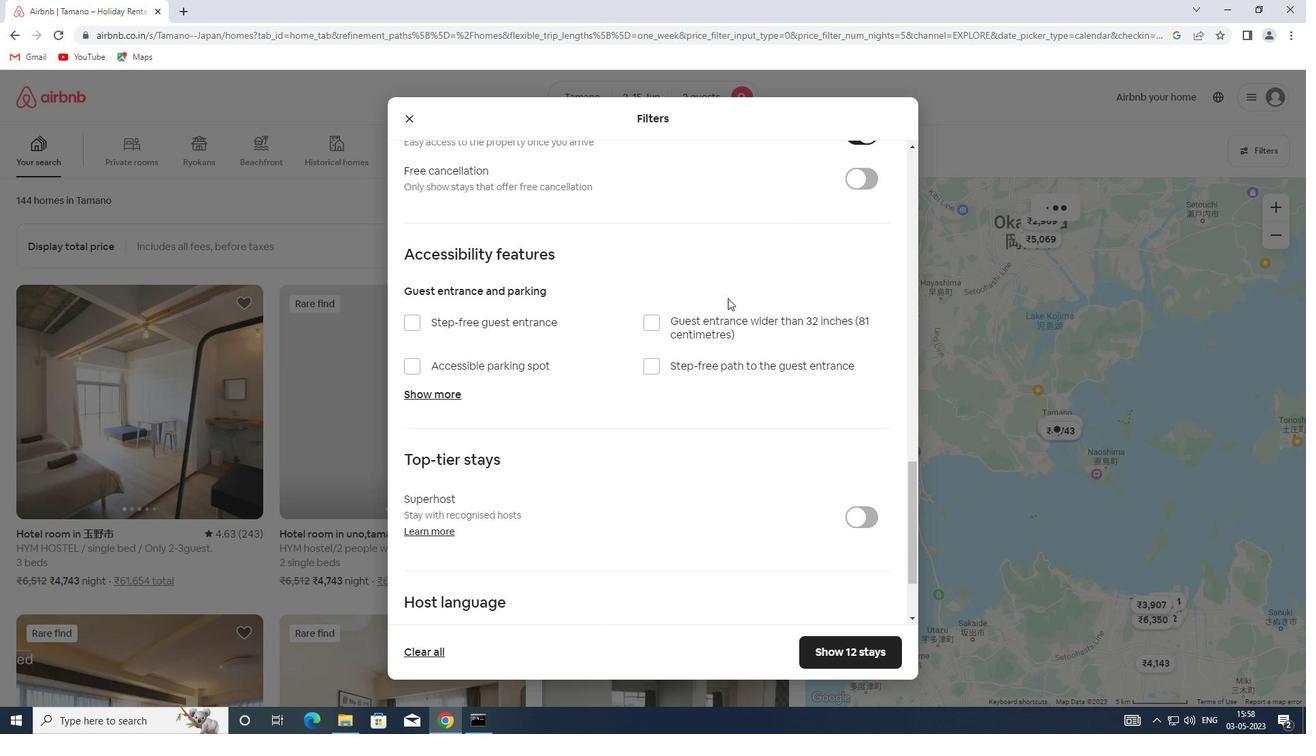 
Action: Mouse scrolled (668, 350) with delta (0, 0)
Screenshot: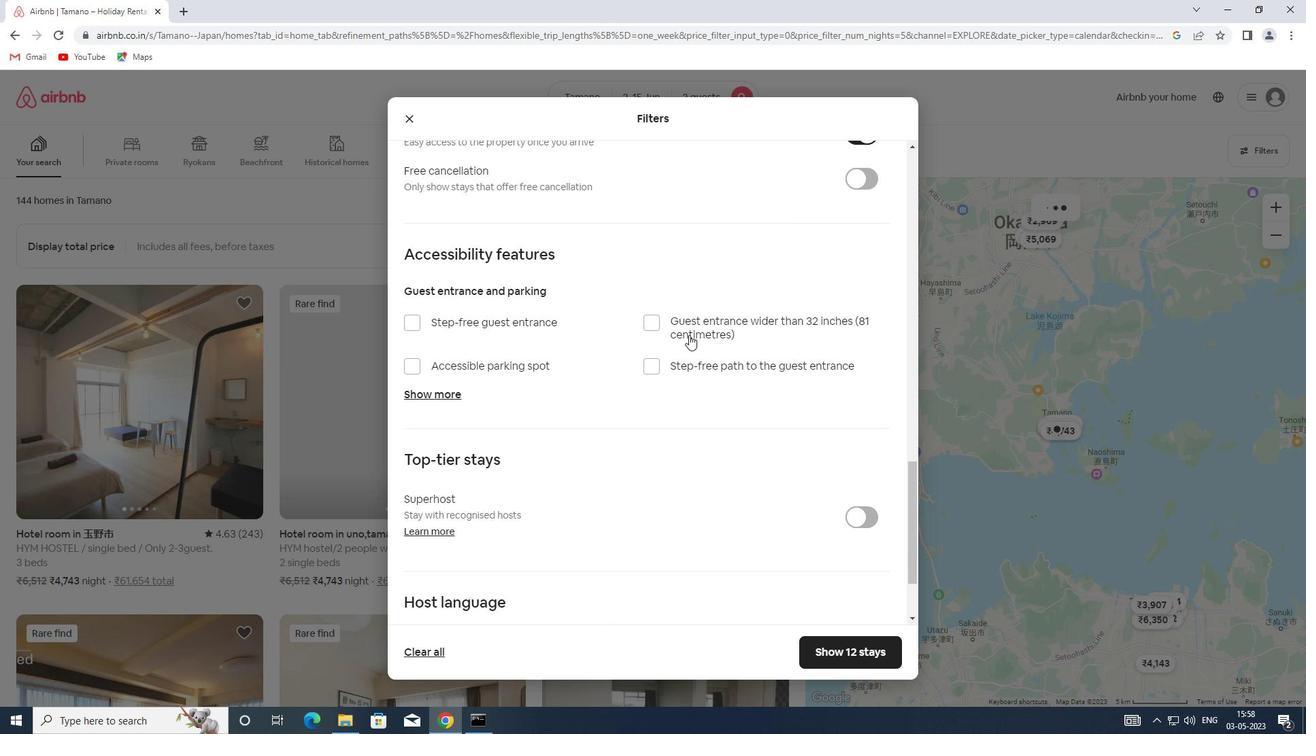 
Action: Mouse scrolled (668, 350) with delta (0, 0)
Screenshot: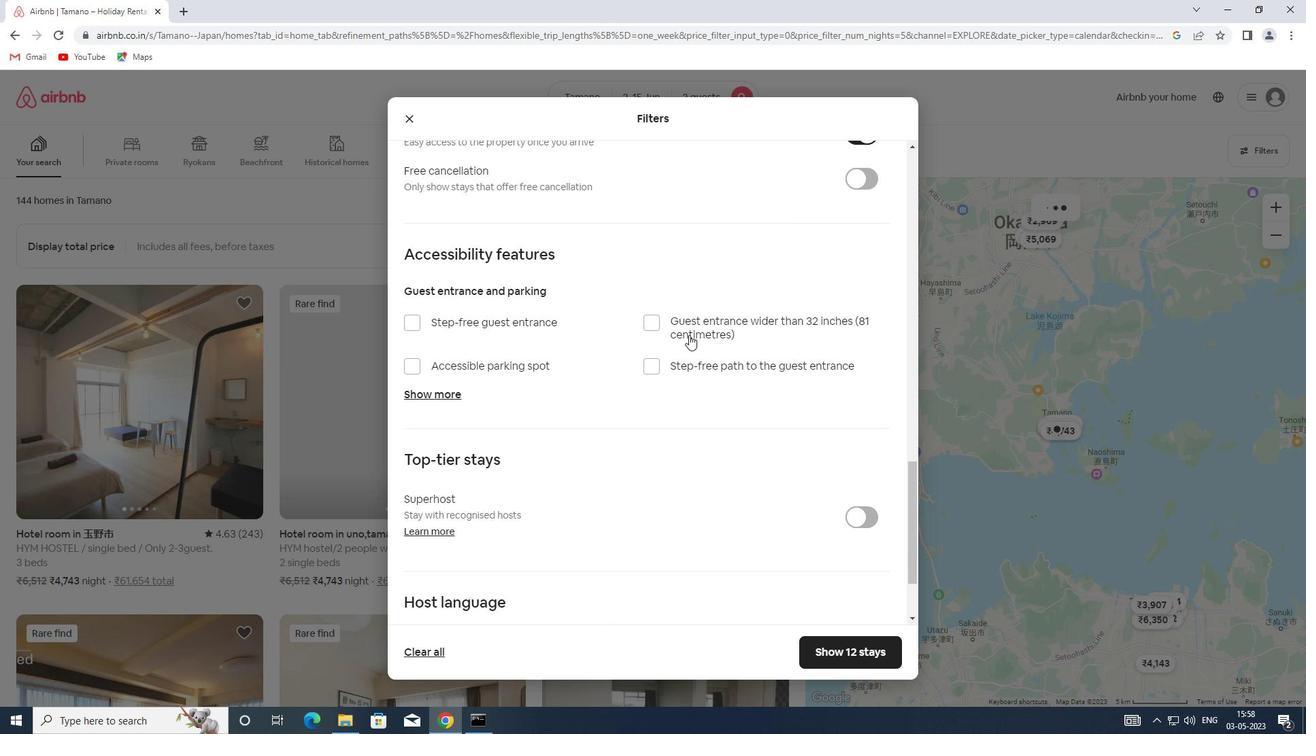 
Action: Mouse moved to (630, 381)
Screenshot: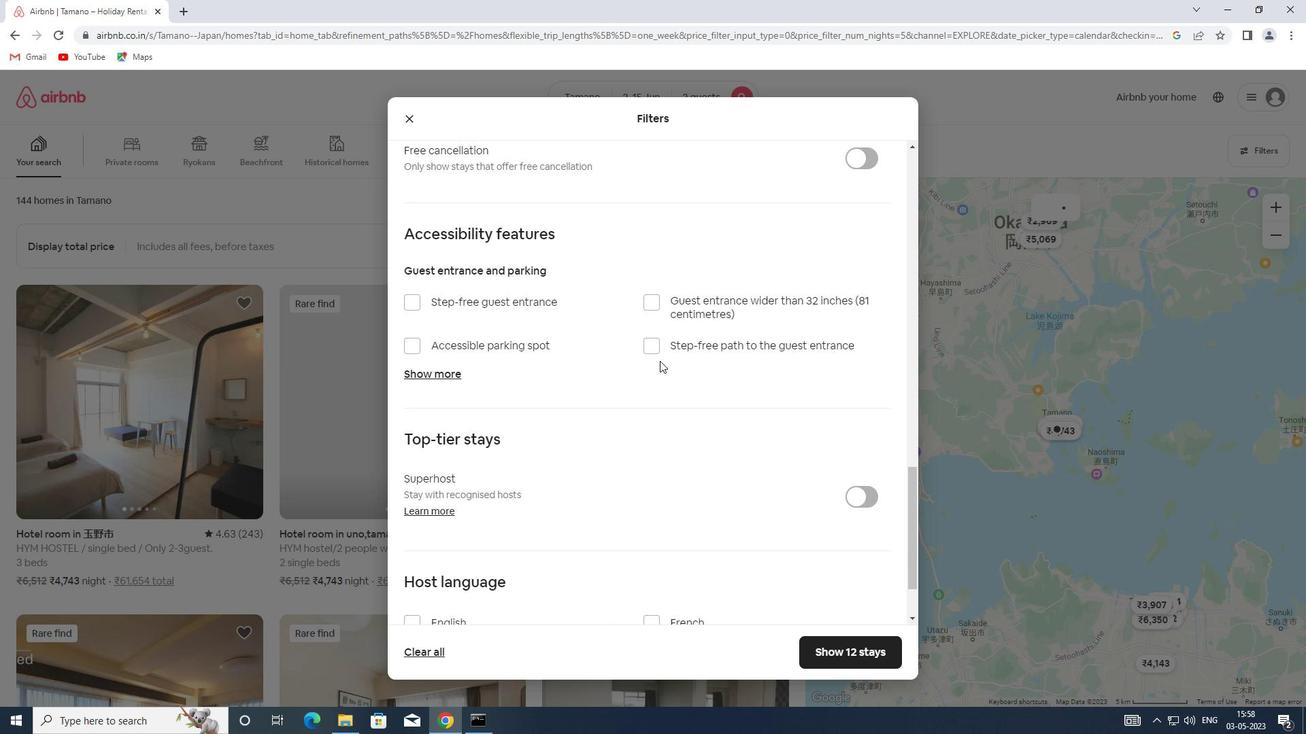 
Action: Mouse scrolled (630, 381) with delta (0, 0)
Screenshot: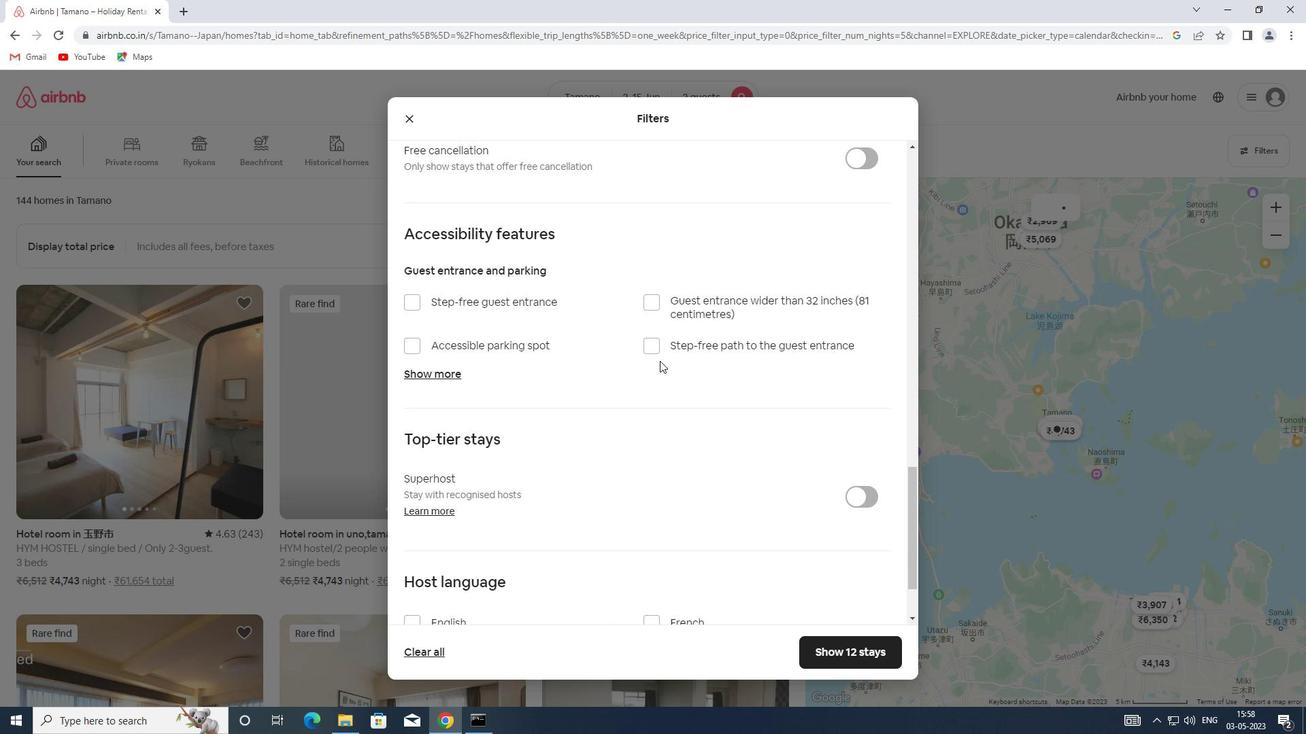 
Action: Mouse moved to (630, 382)
Screenshot: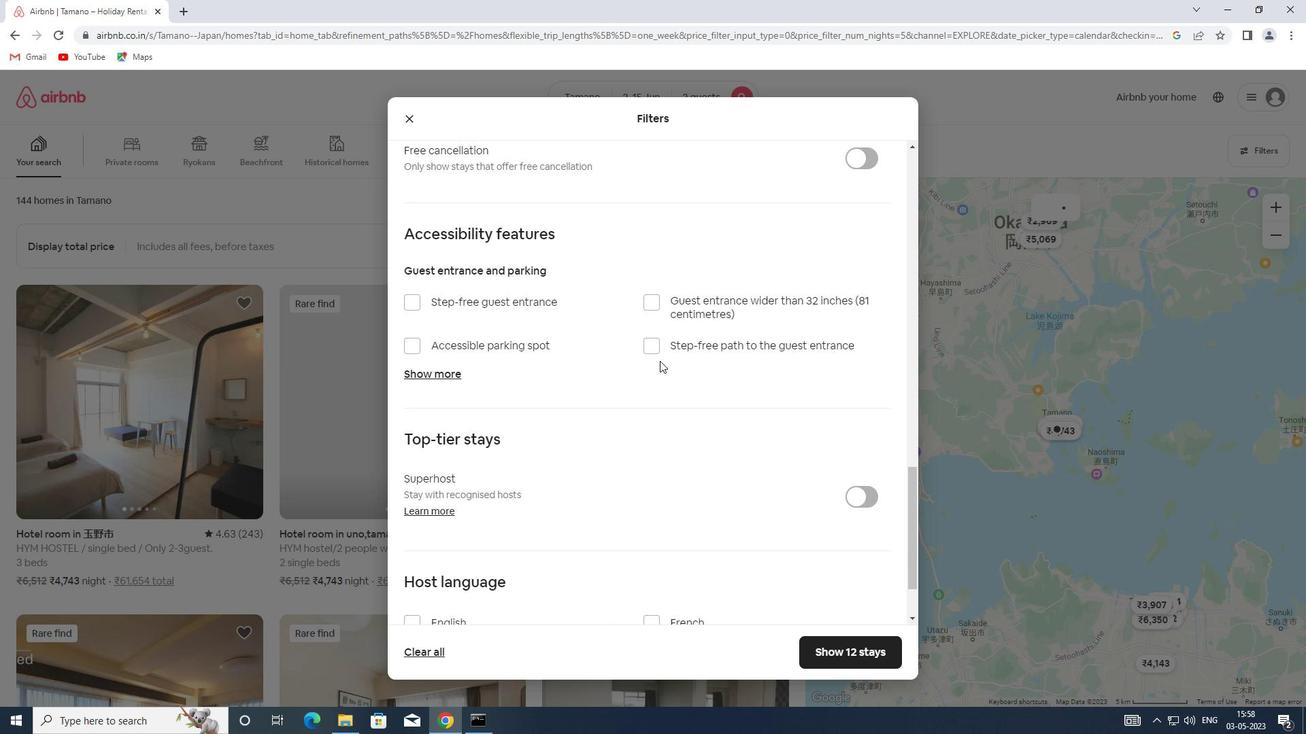 
Action: Mouse scrolled (630, 381) with delta (0, 0)
Screenshot: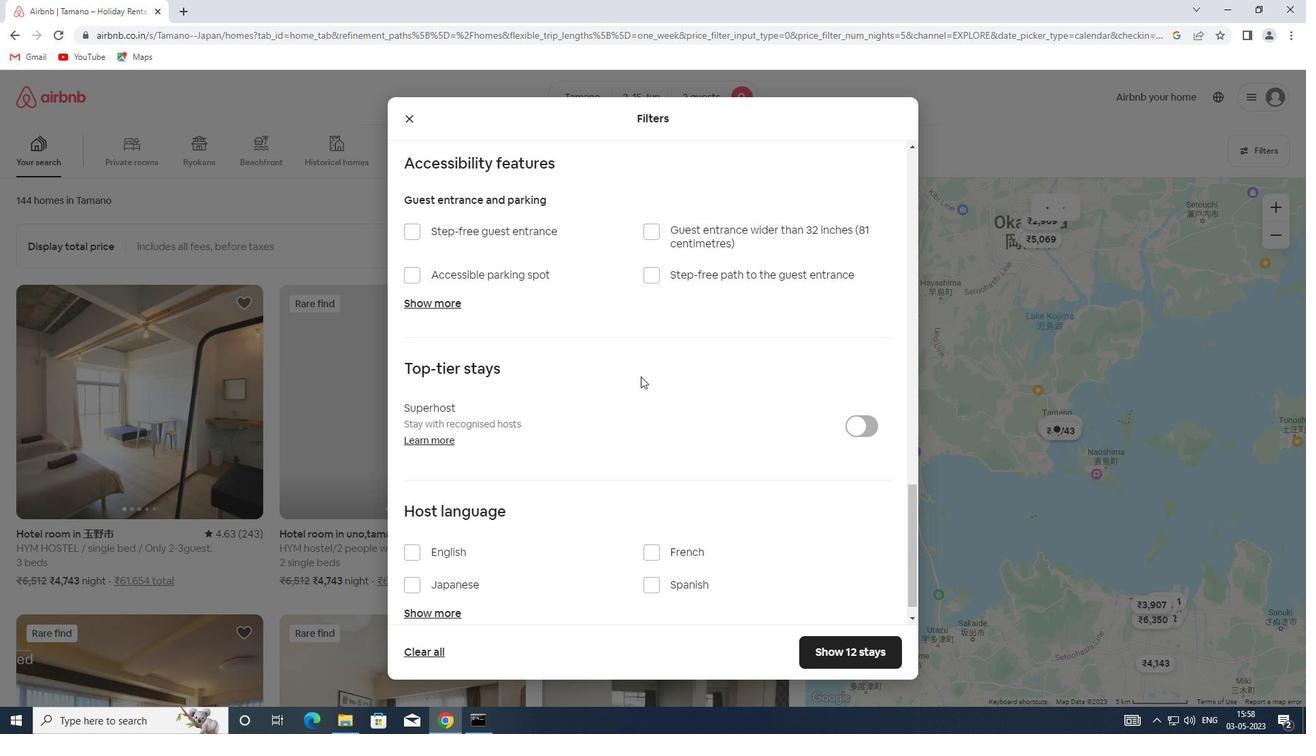 
Action: Mouse moved to (629, 383)
Screenshot: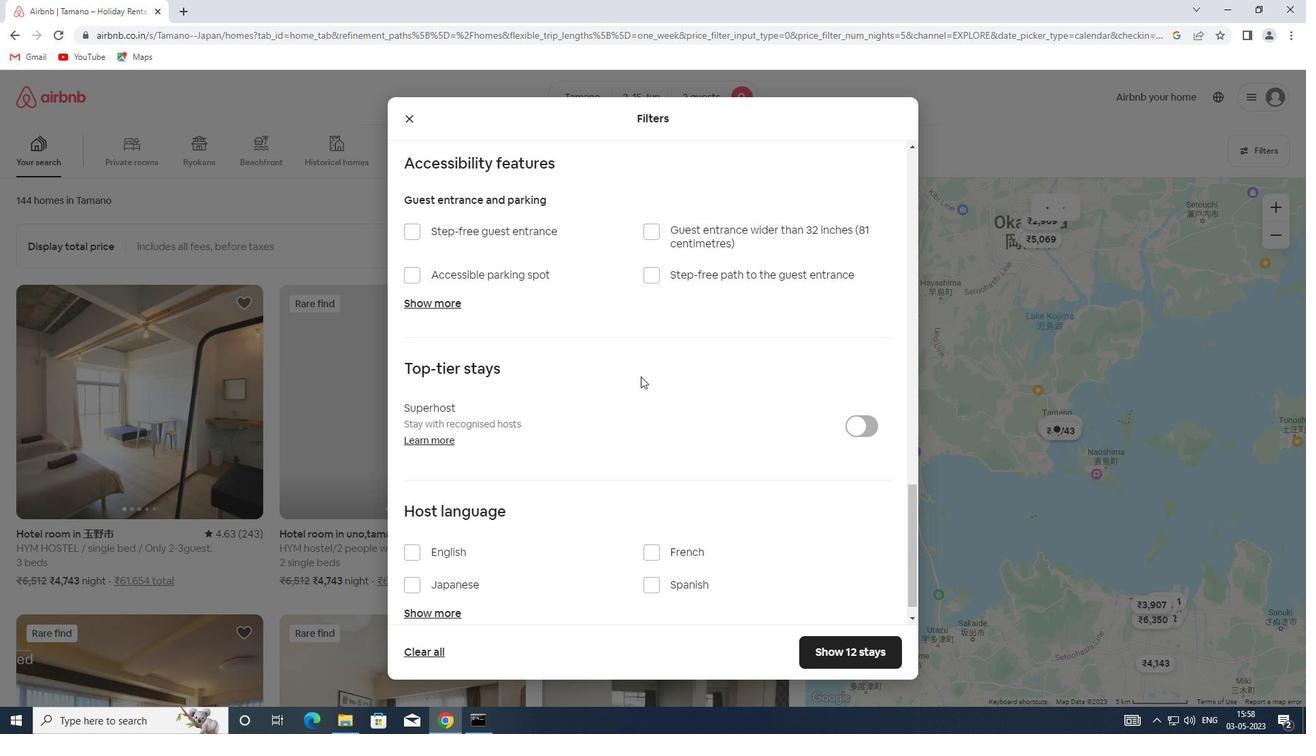
Action: Mouse scrolled (629, 382) with delta (0, 0)
Screenshot: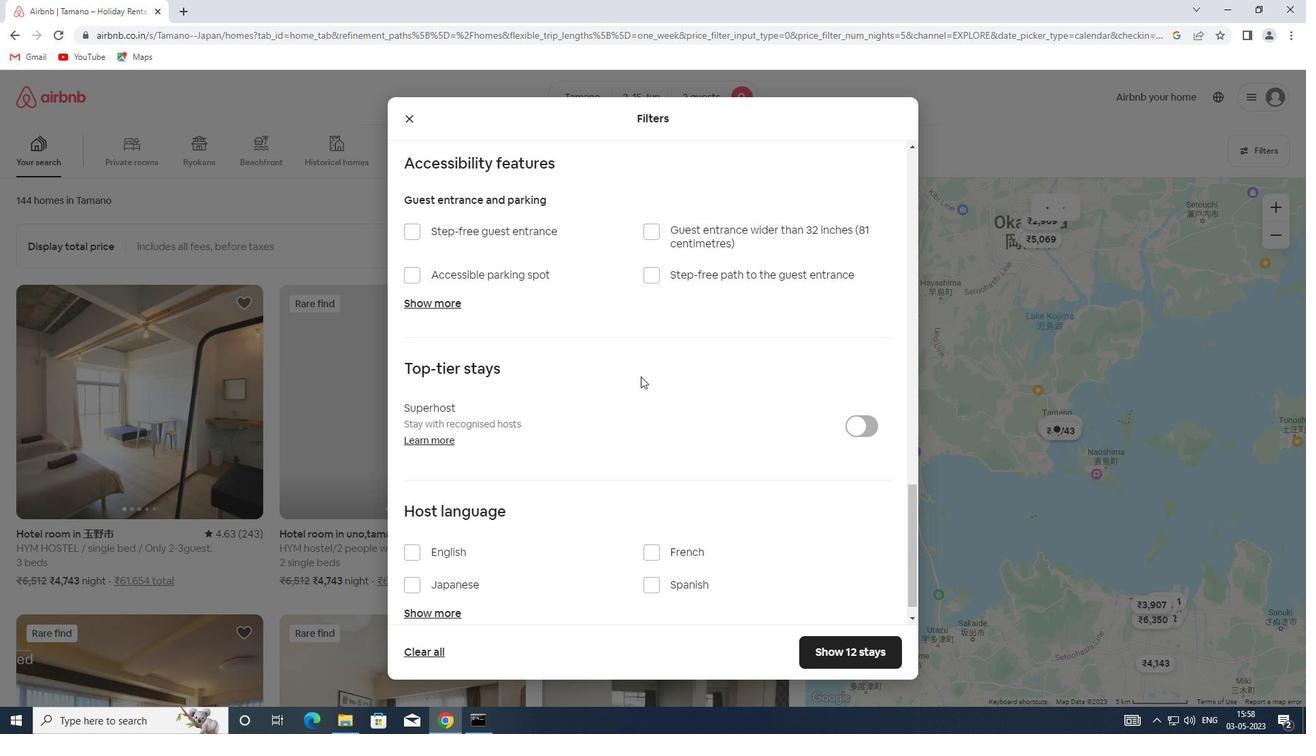 
Action: Mouse moved to (464, 531)
Screenshot: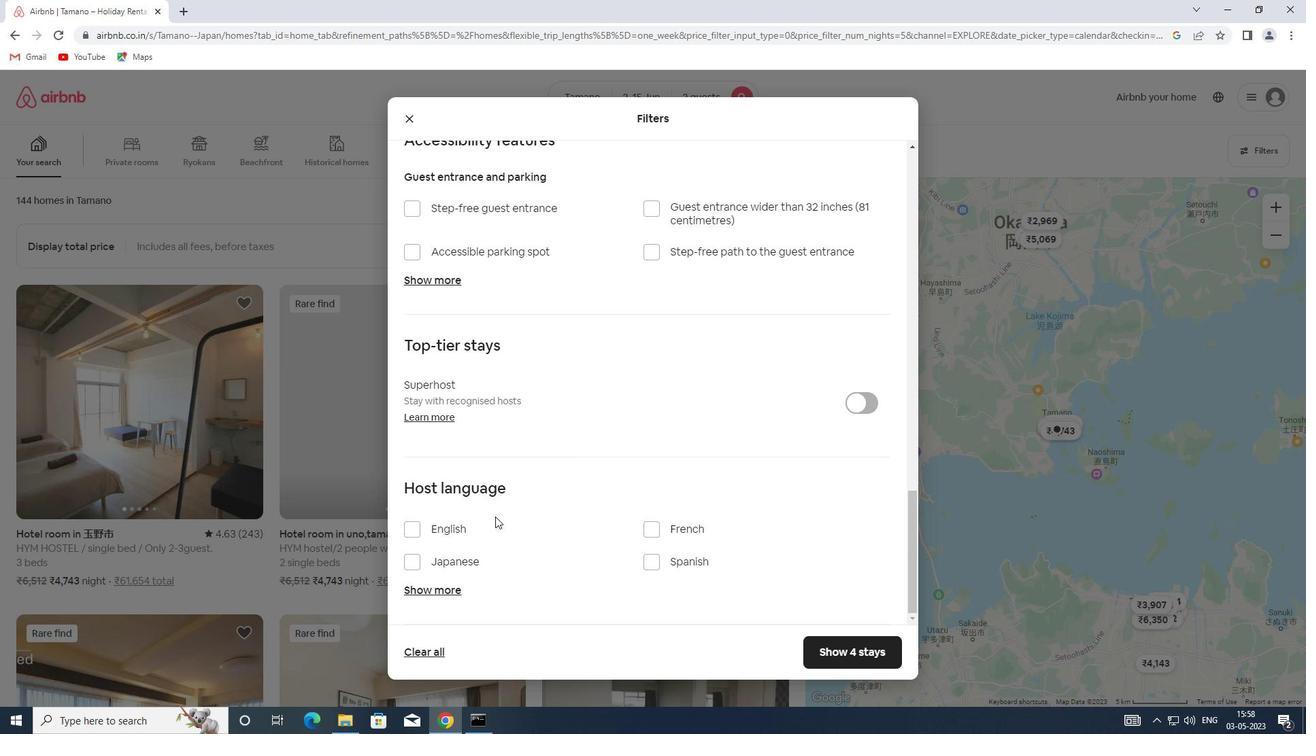 
Action: Mouse pressed left at (464, 531)
Screenshot: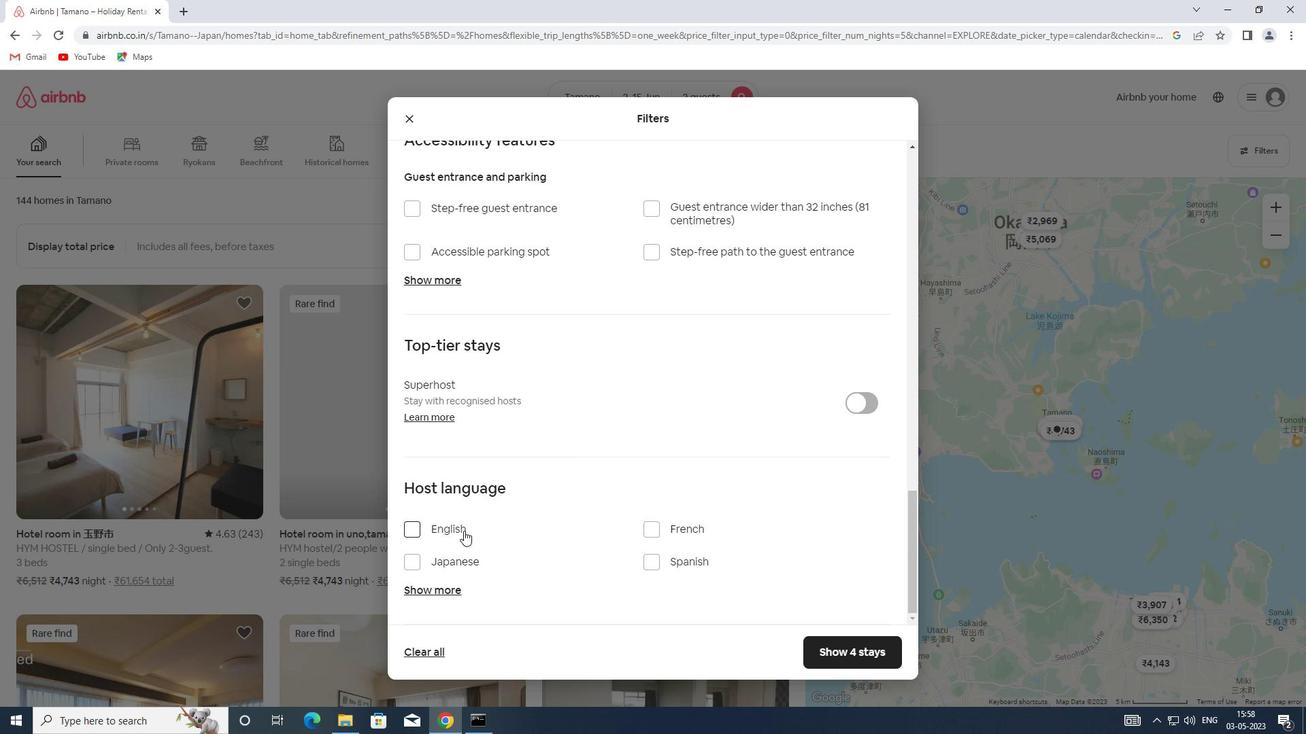 
Action: Mouse moved to (846, 645)
Screenshot: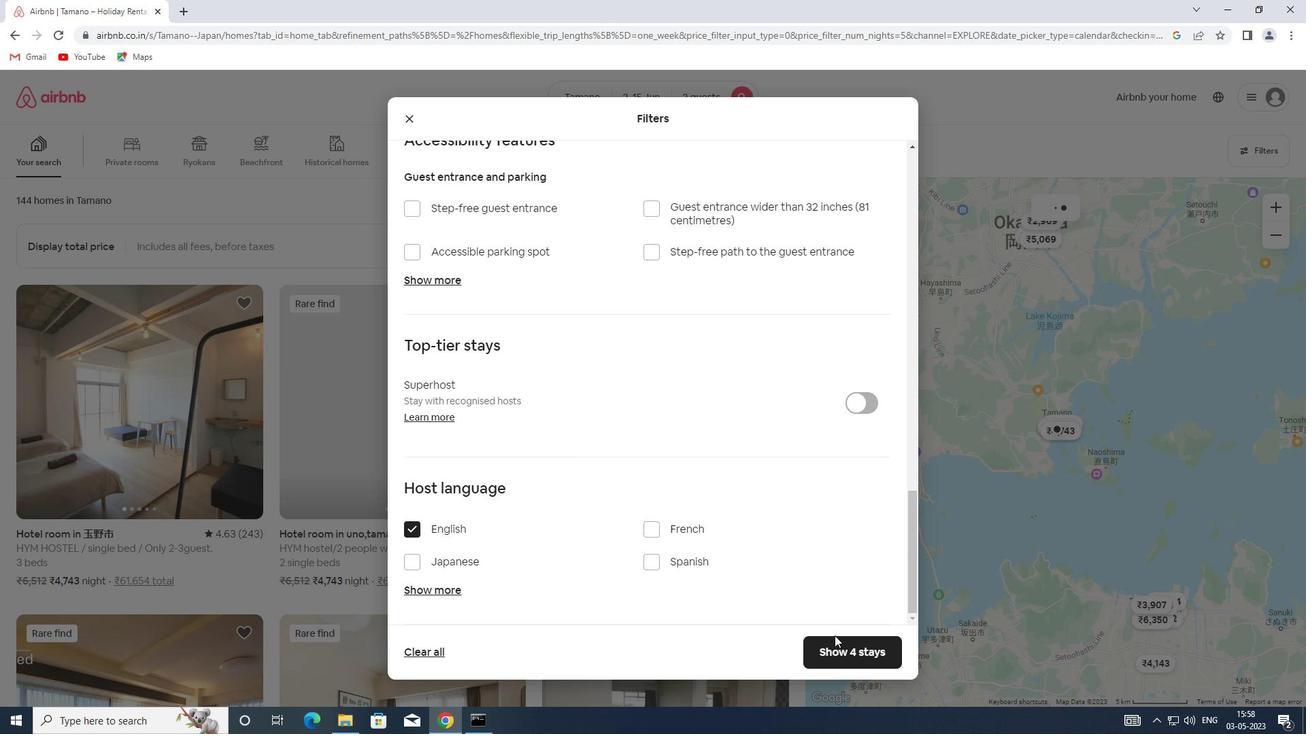 
Action: Mouse pressed left at (846, 645)
Screenshot: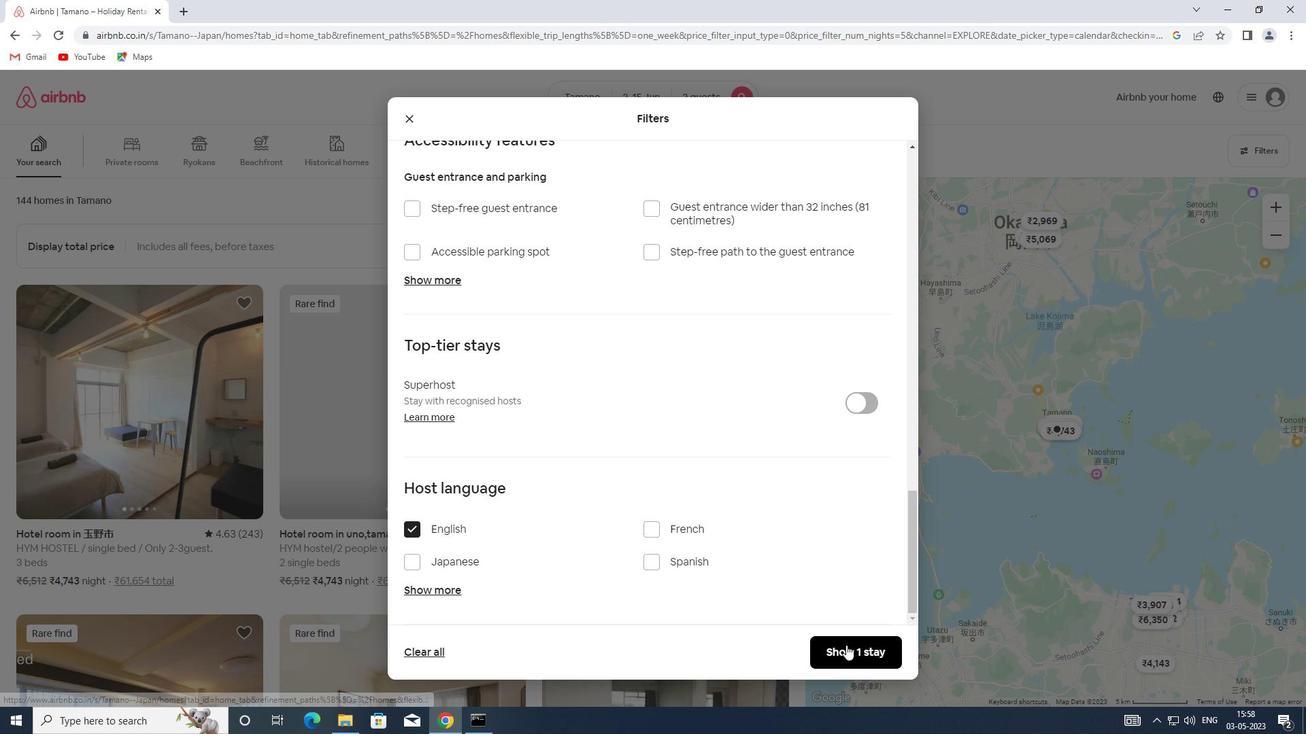 
